 Task: Look for space in Fontaine, France from 6th September, 2023 to 10th September, 2023 for 1 adult in price range Rs.10000 to Rs.15000. Place can be private room with 1  bedroom having 1 bed and 1 bathroom. Property type can be house, flat, guest house, hotel. Booking option can be shelf check-in. Required host language is English.
Action: Mouse moved to (398, 282)
Screenshot: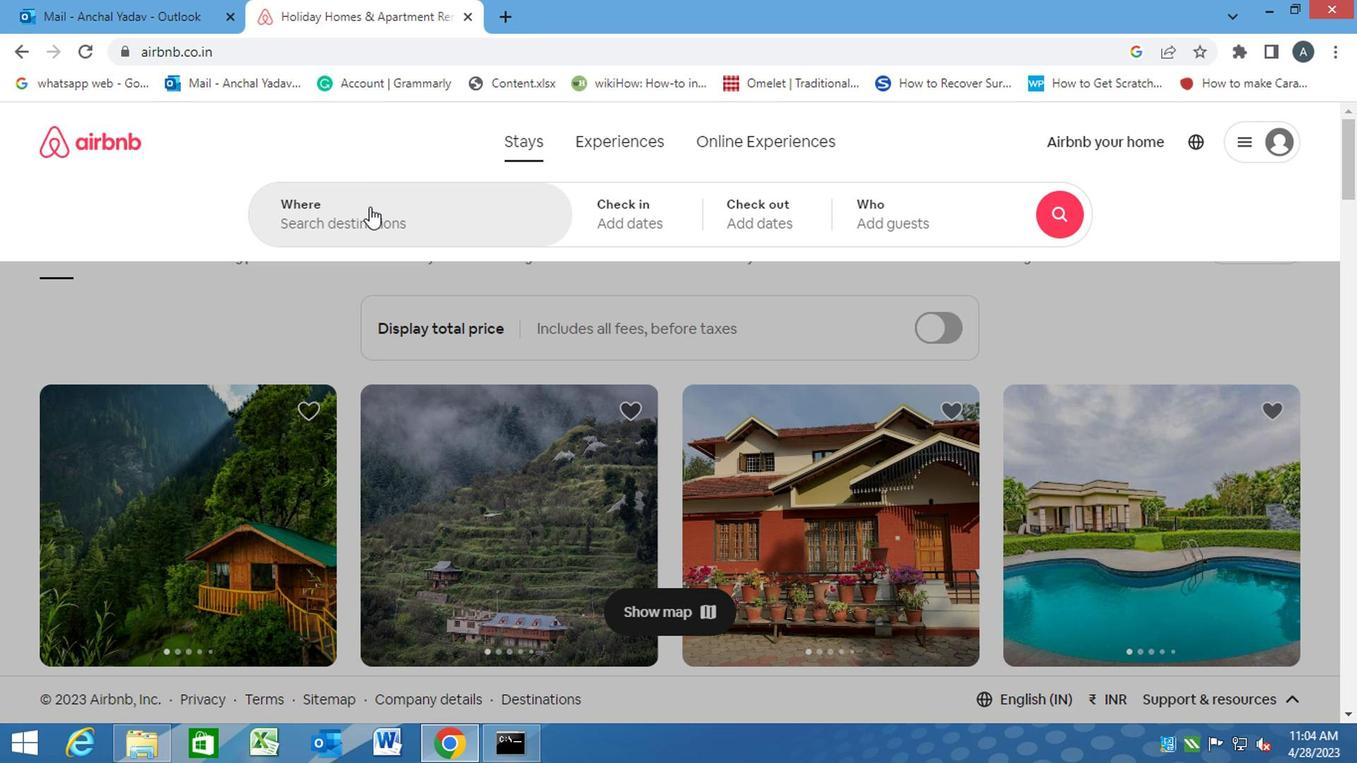 
Action: Mouse pressed left at (398, 282)
Screenshot: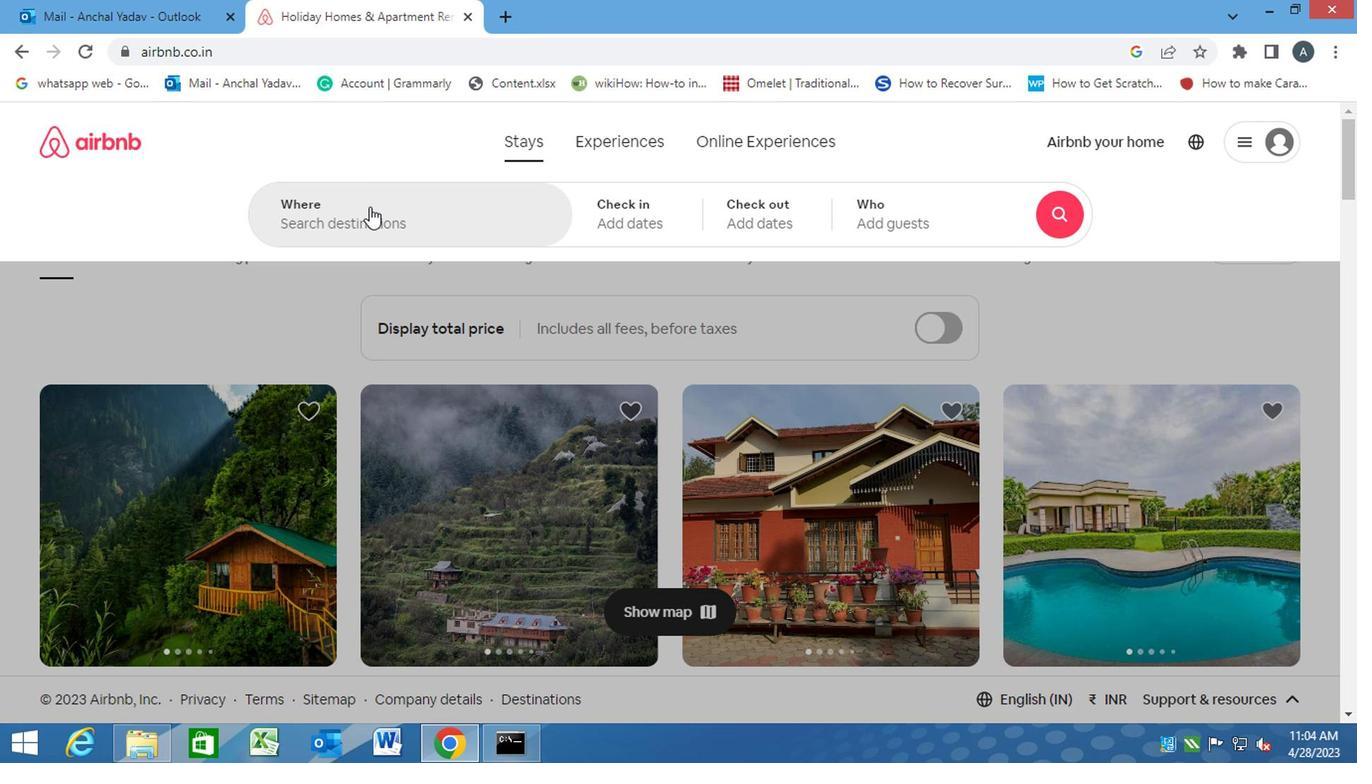 
Action: Key pressed <Key.caps_lock>f<Key.caps_lock>ontaine,<Key.space><Key.caps_lock>f<Key.caps_lock>rance<Key.enter>
Screenshot: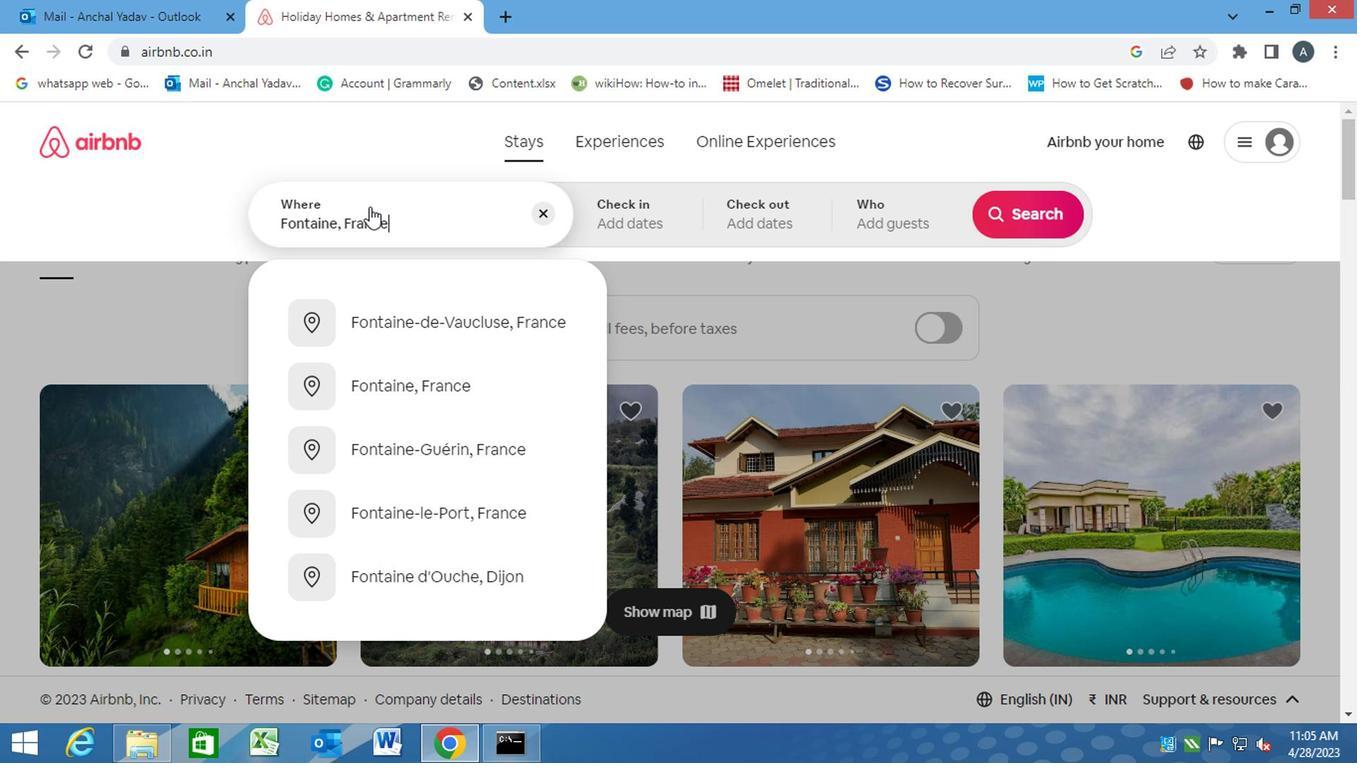 
Action: Mouse moved to (853, 400)
Screenshot: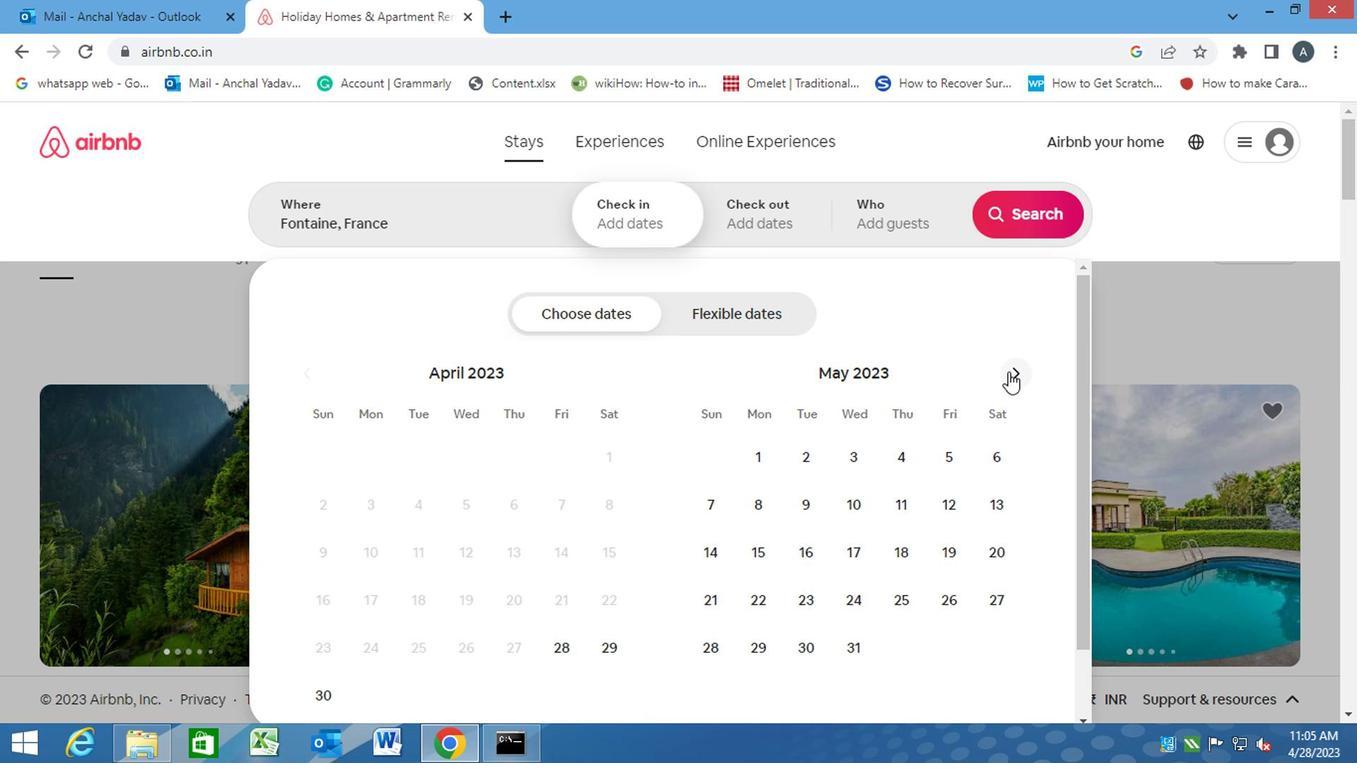 
Action: Mouse pressed left at (853, 400)
Screenshot: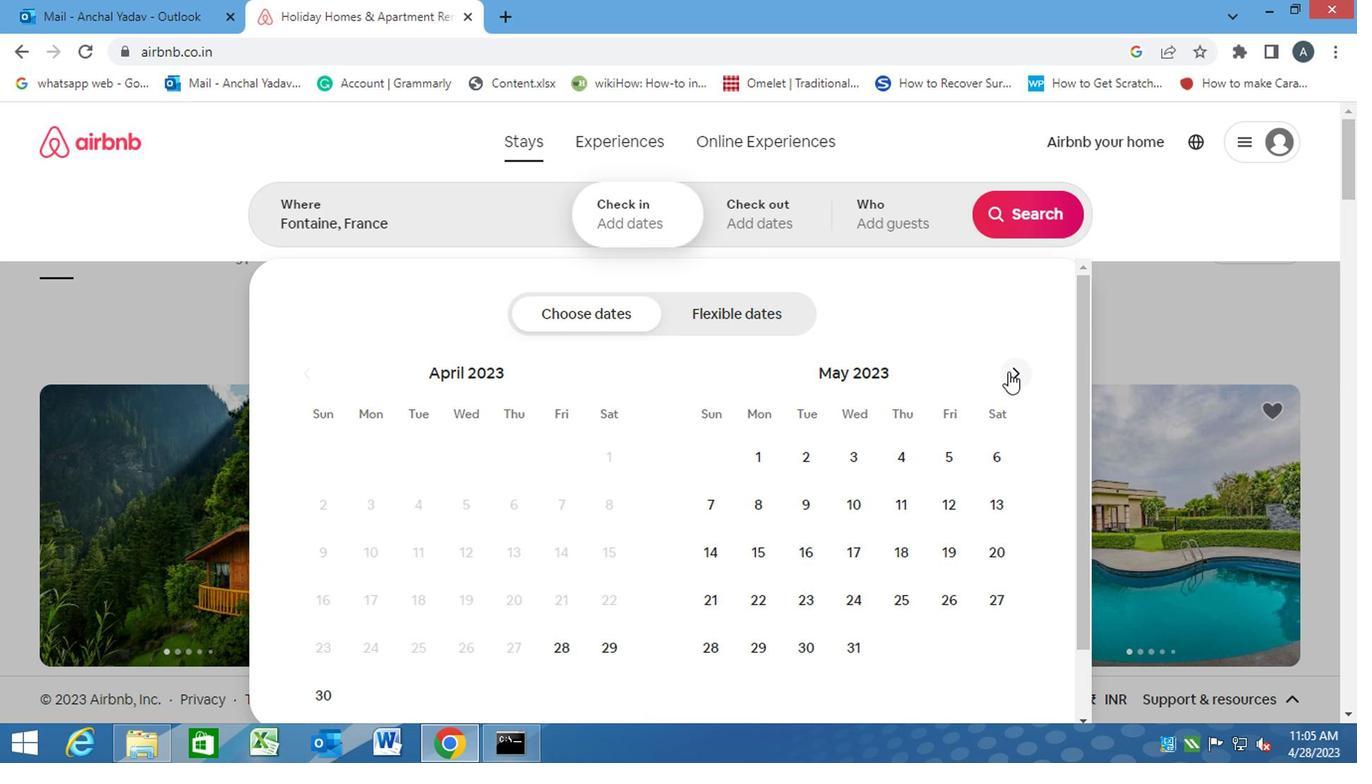 
Action: Mouse moved to (861, 396)
Screenshot: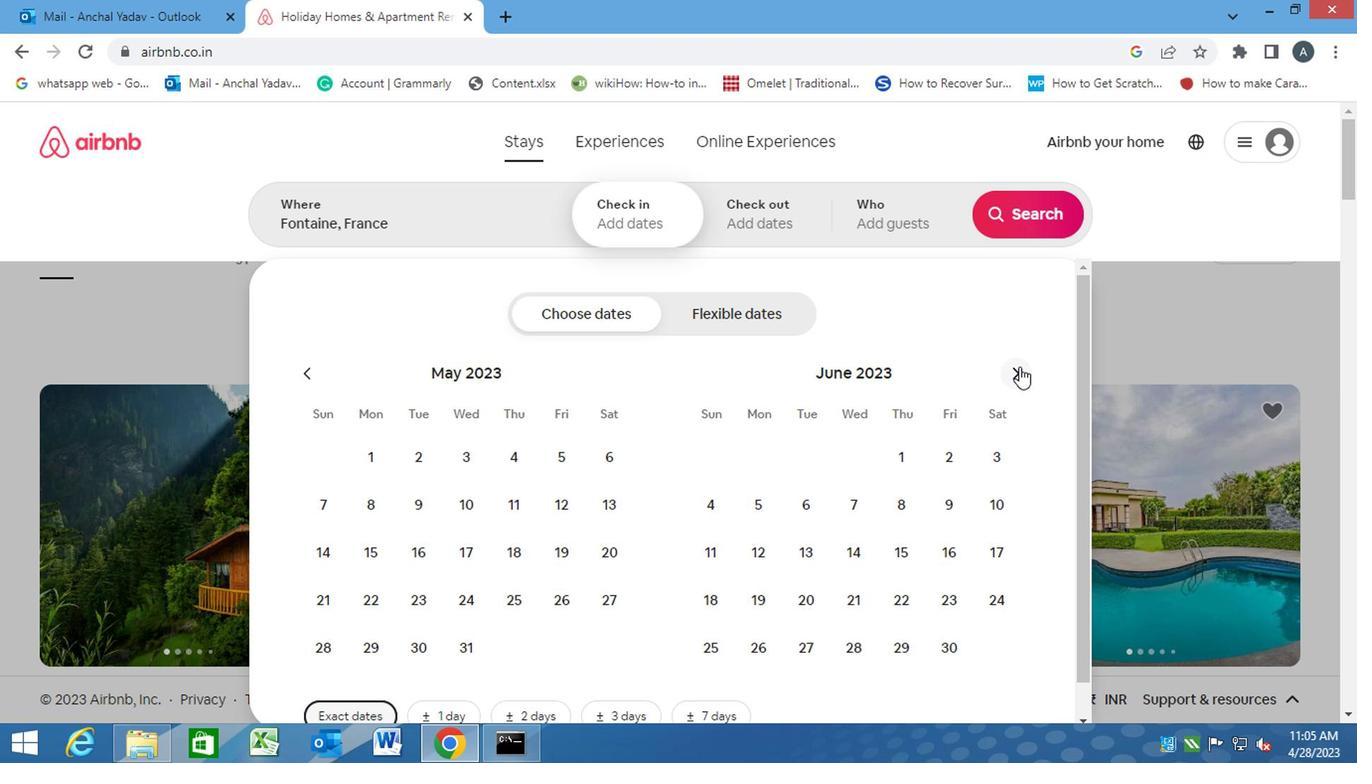 
Action: Mouse pressed left at (861, 396)
Screenshot: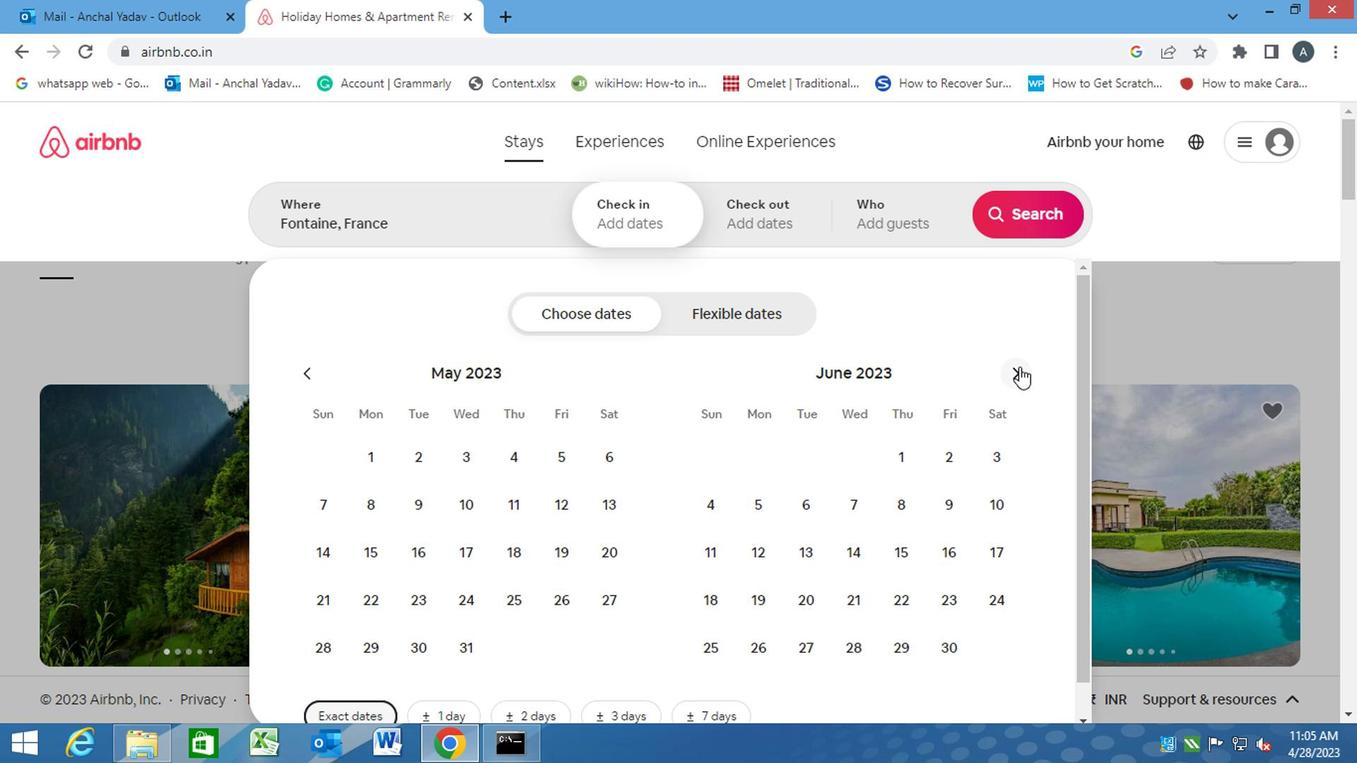 
Action: Mouse pressed left at (861, 396)
Screenshot: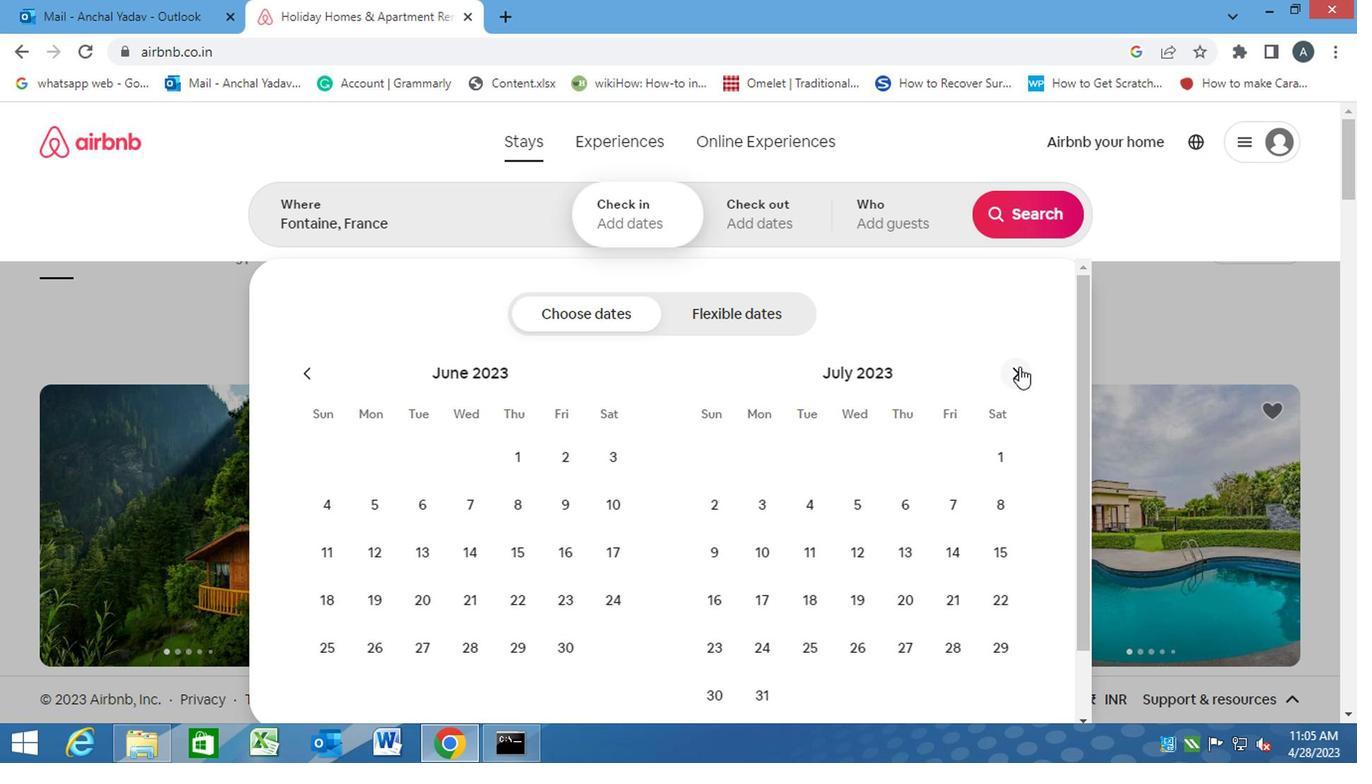 
Action: Mouse pressed left at (861, 396)
Screenshot: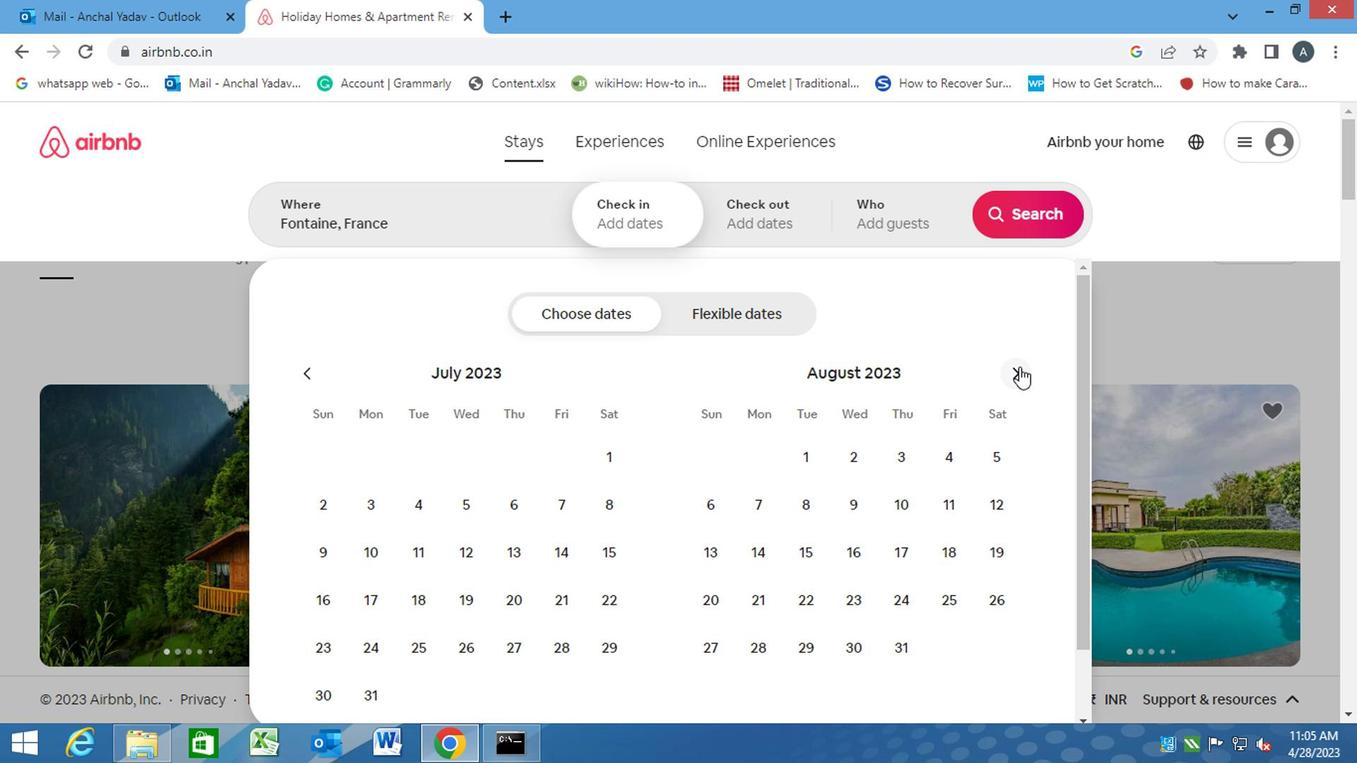 
Action: Mouse moved to (750, 496)
Screenshot: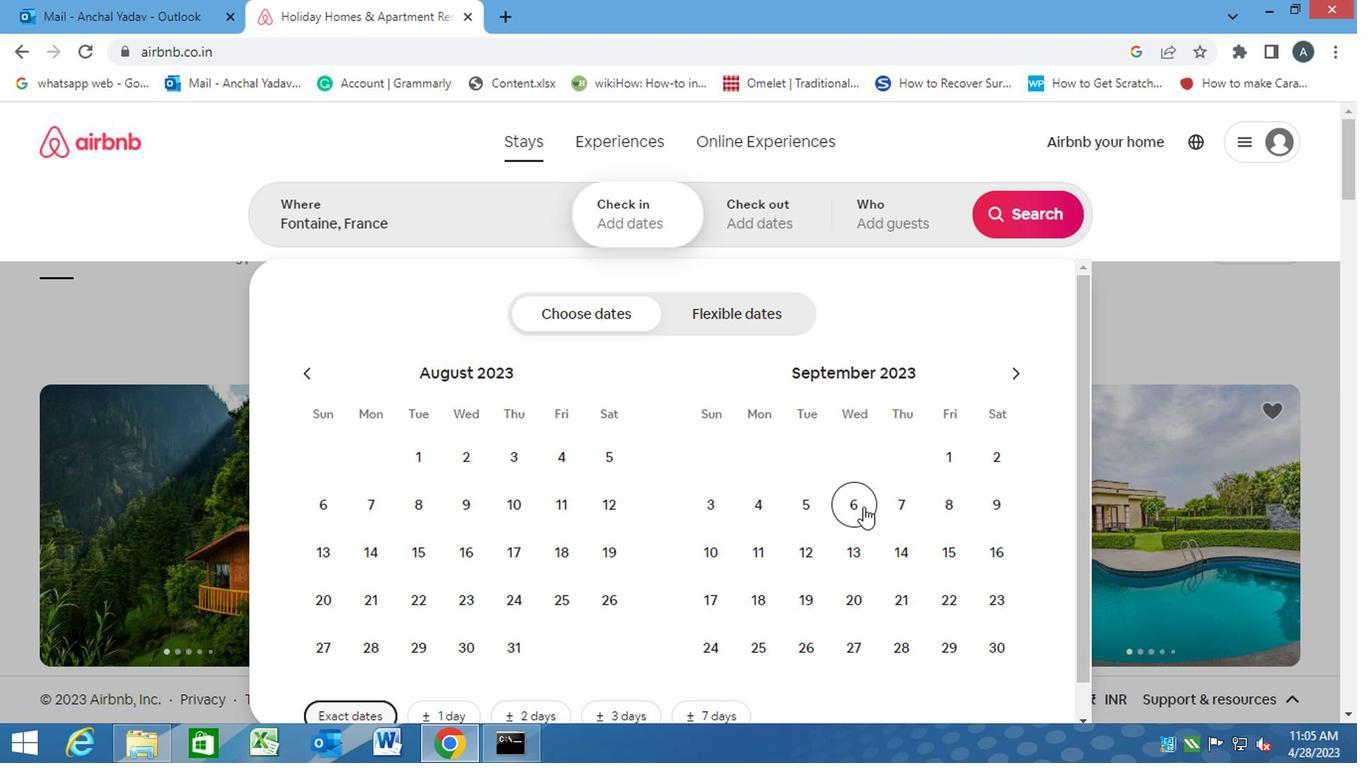 
Action: Mouse pressed left at (750, 496)
Screenshot: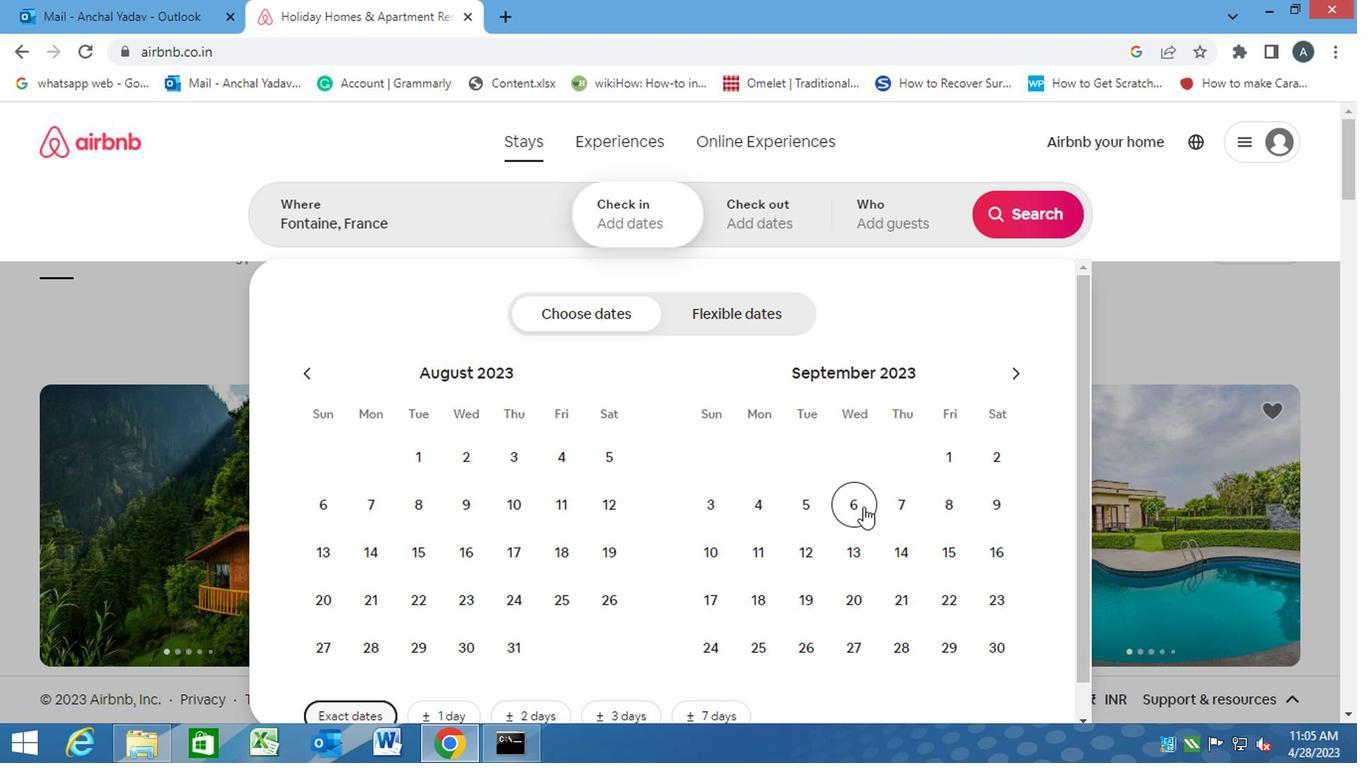 
Action: Mouse moved to (646, 522)
Screenshot: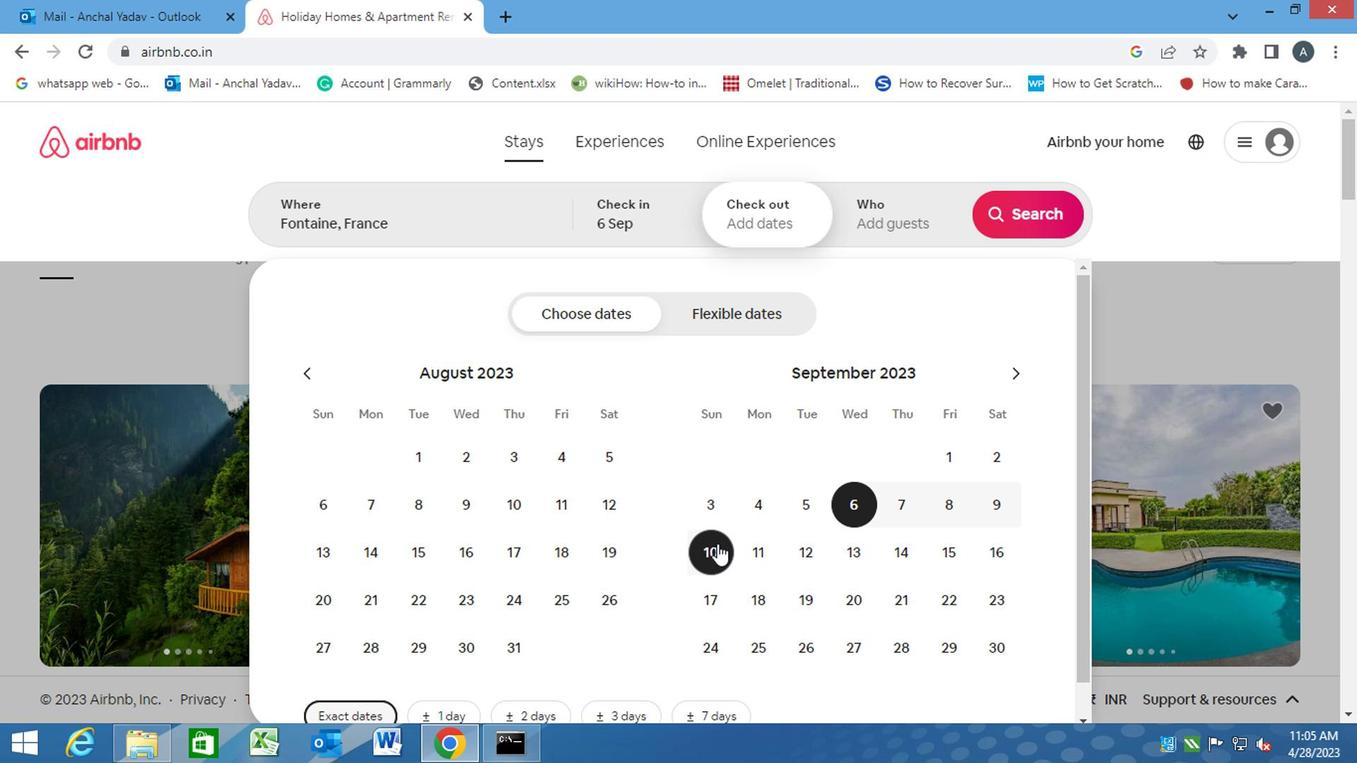 
Action: Mouse pressed left at (646, 522)
Screenshot: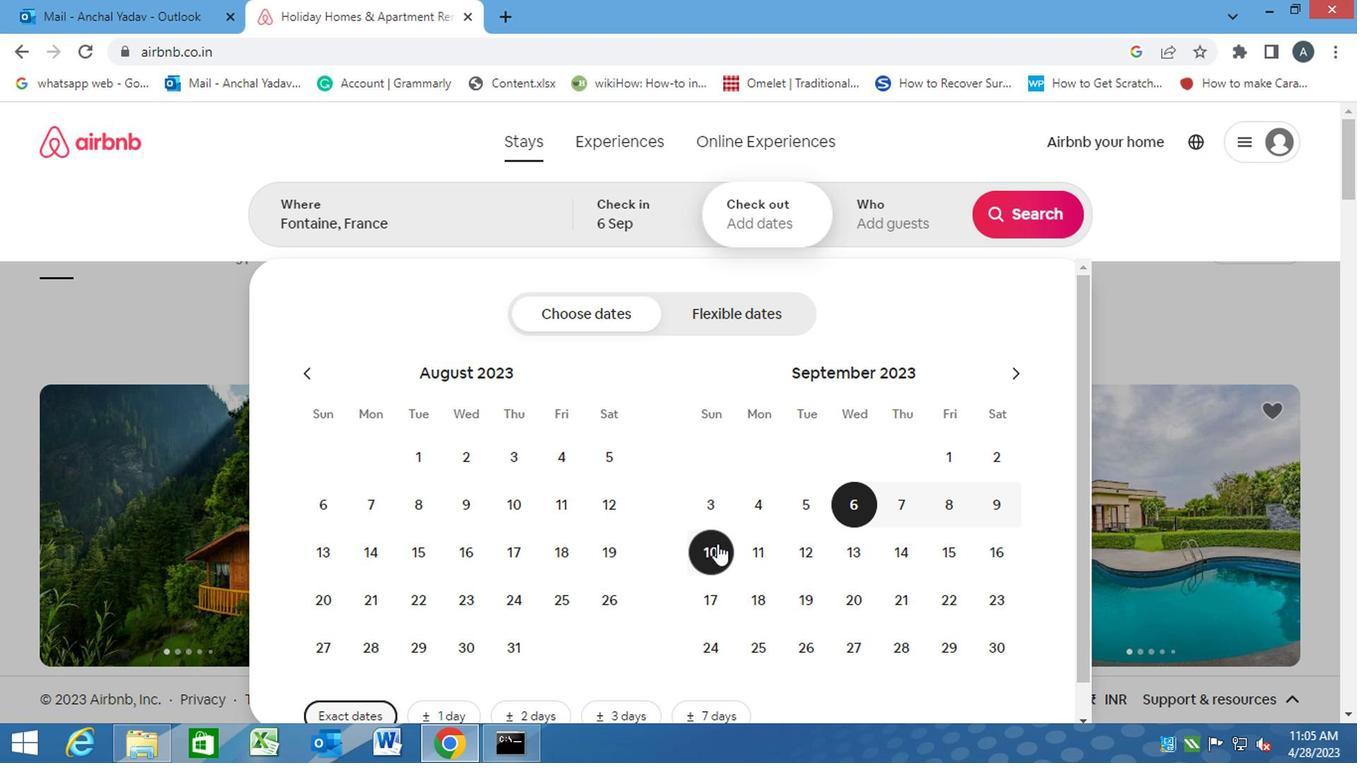 
Action: Mouse moved to (761, 290)
Screenshot: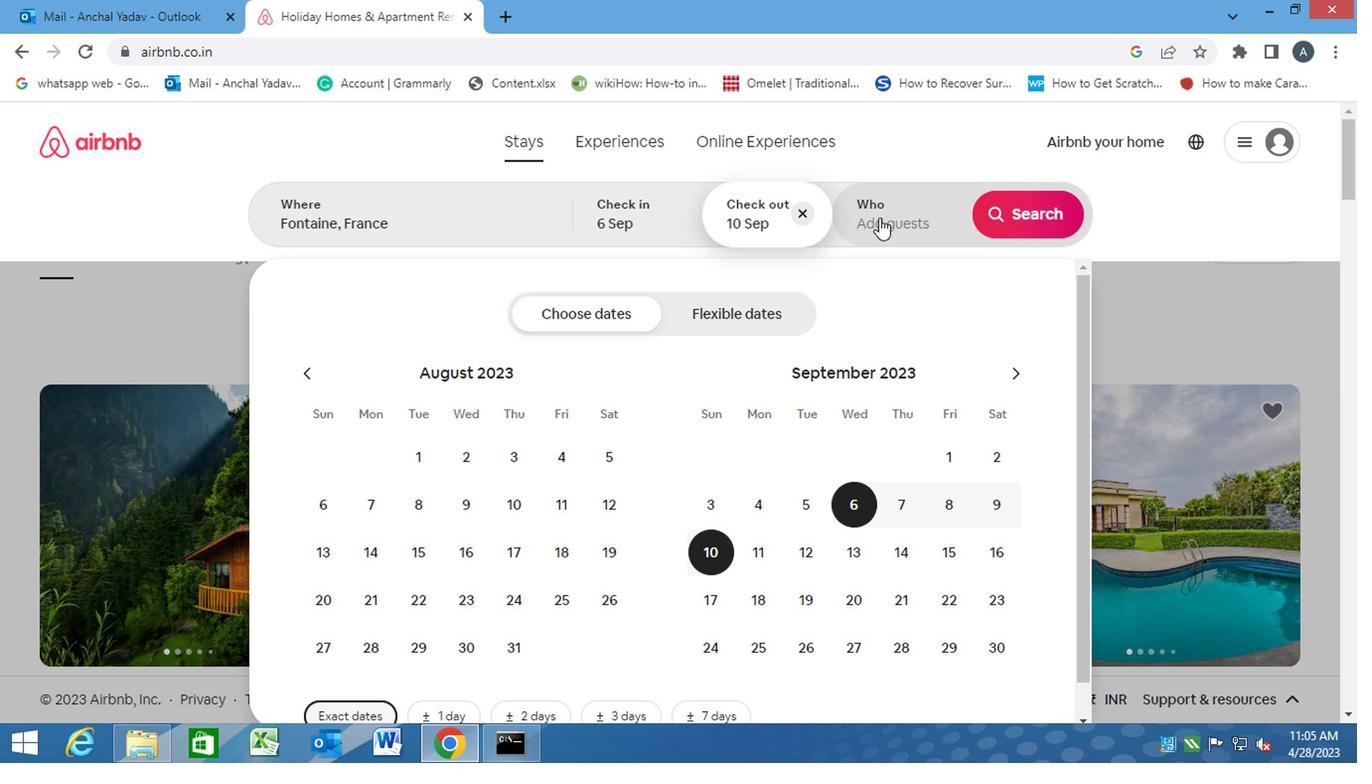 
Action: Mouse pressed left at (761, 290)
Screenshot: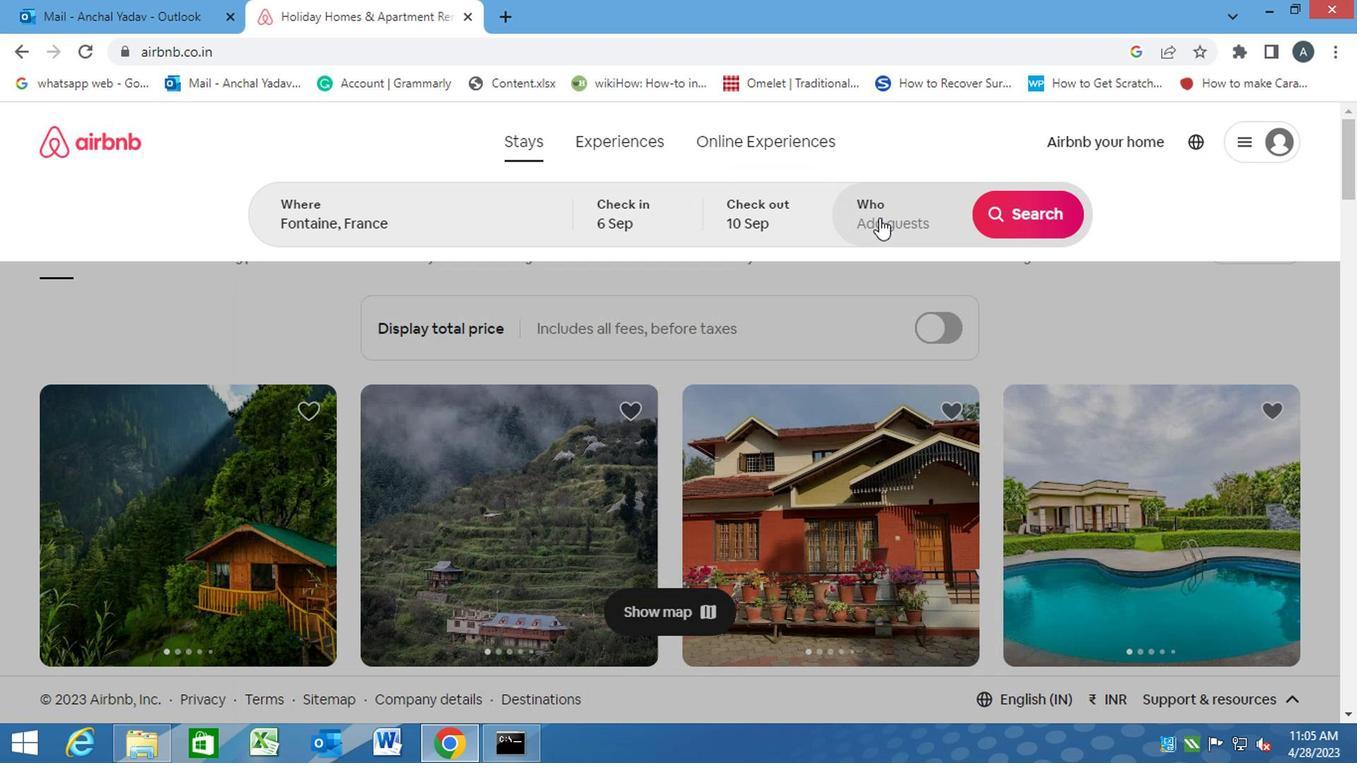 
Action: Mouse moved to (869, 362)
Screenshot: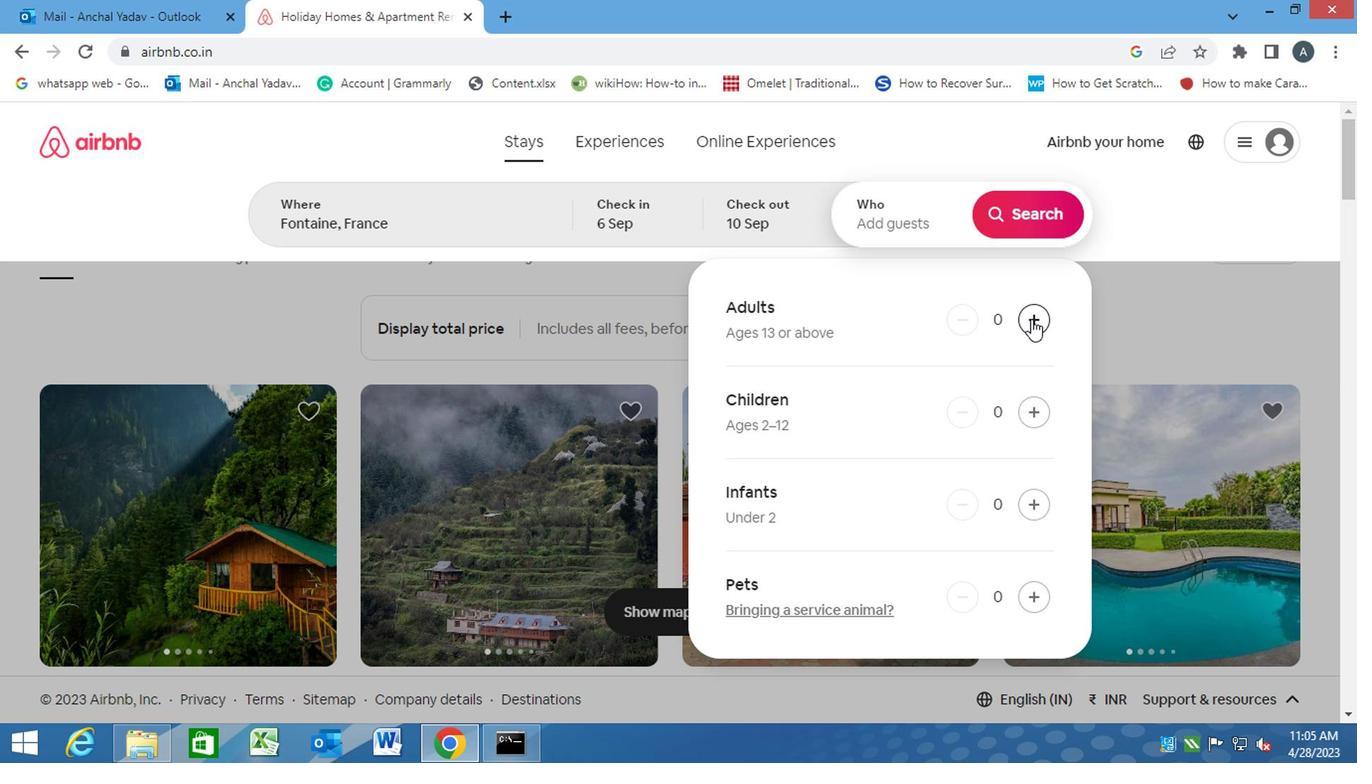 
Action: Mouse pressed left at (869, 362)
Screenshot: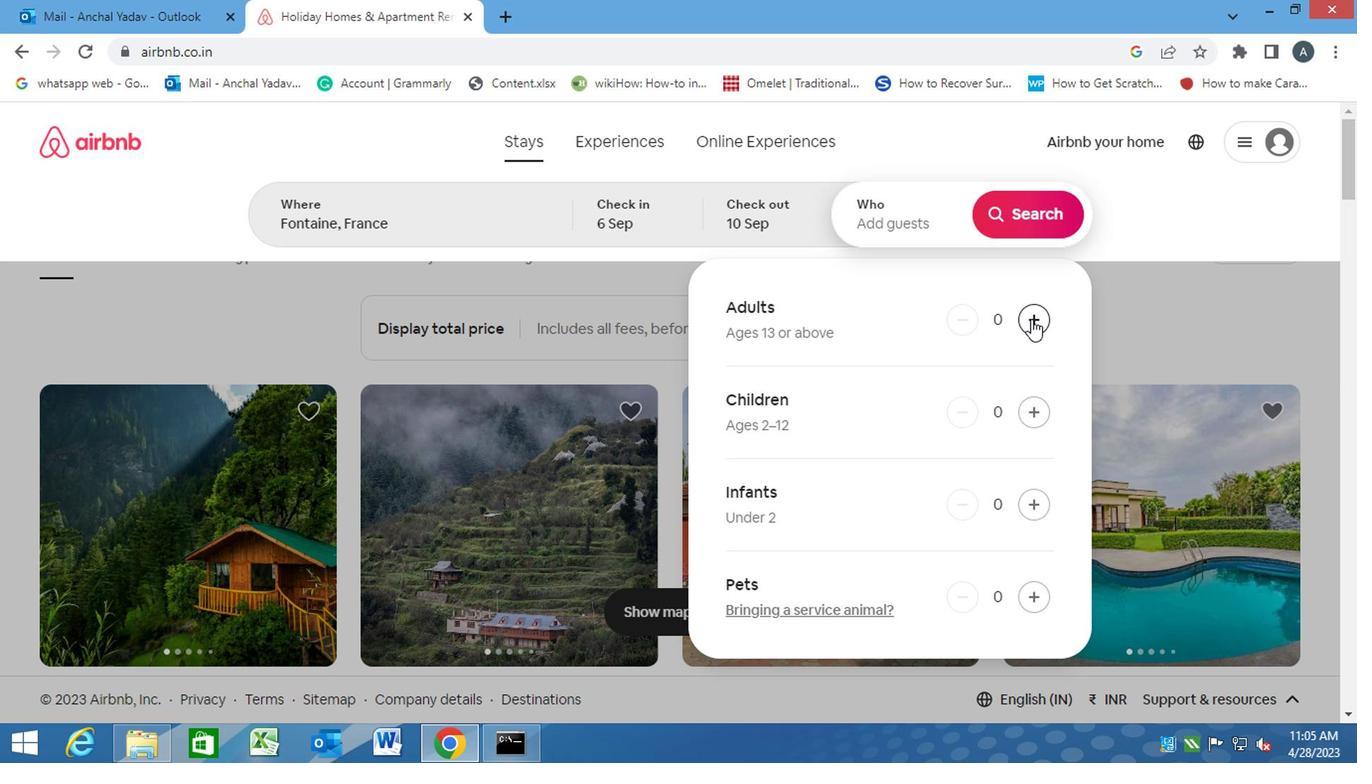 
Action: Mouse moved to (867, 277)
Screenshot: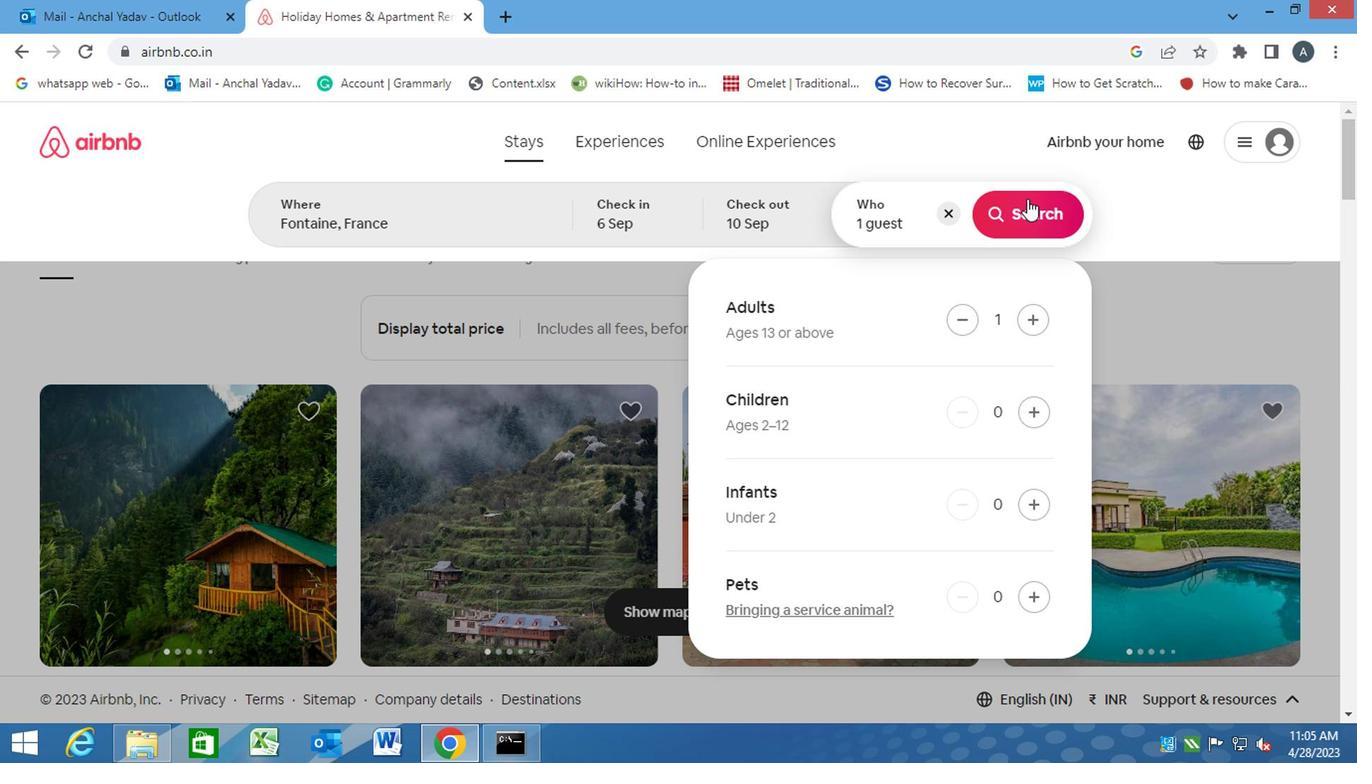 
Action: Mouse pressed left at (867, 277)
Screenshot: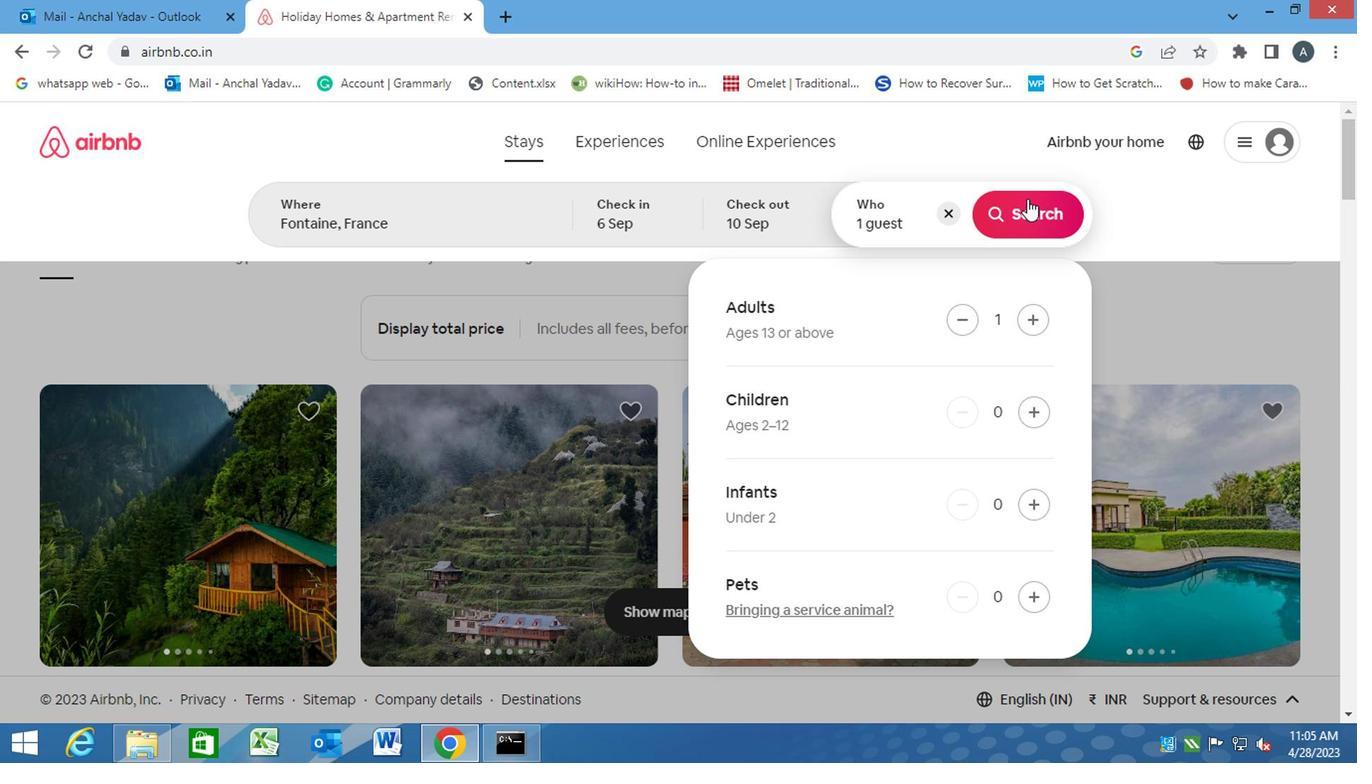 
Action: Mouse moved to (1040, 289)
Screenshot: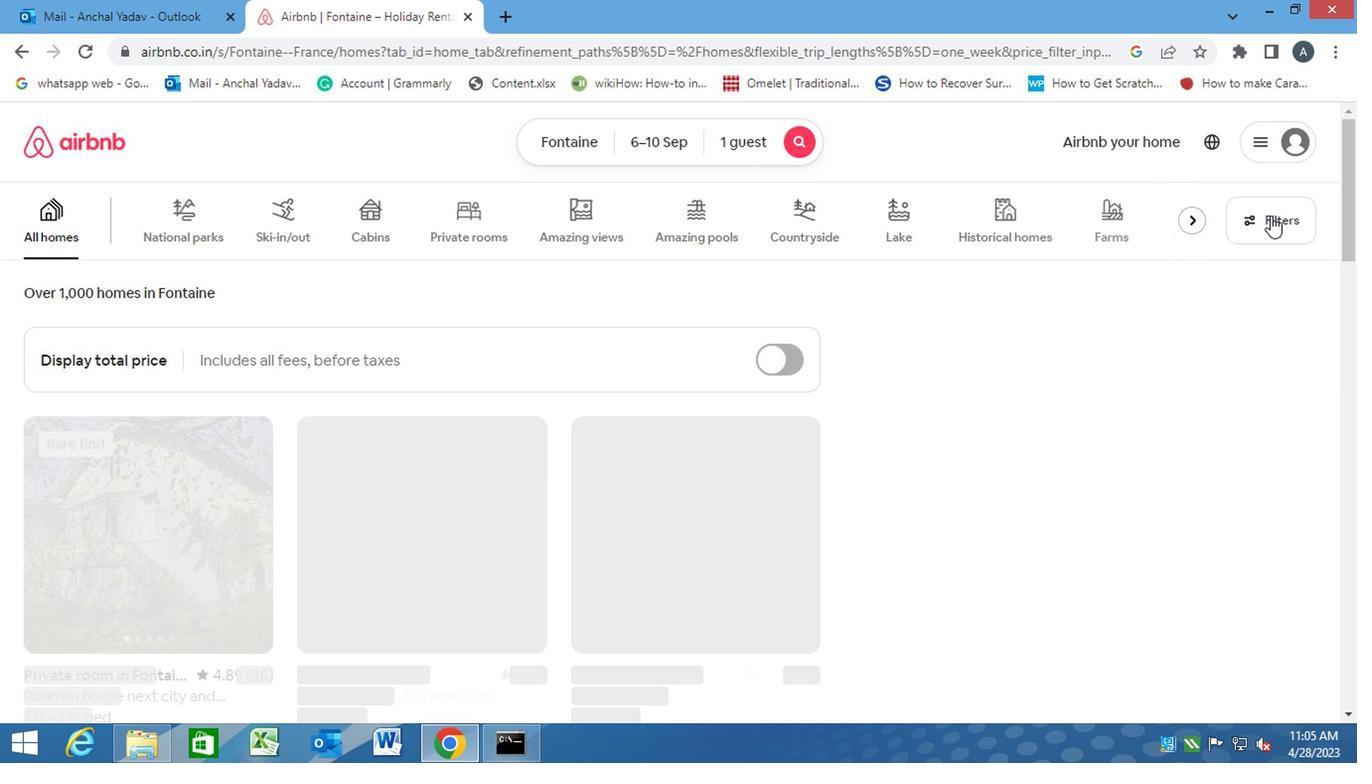 
Action: Mouse pressed left at (1040, 289)
Screenshot: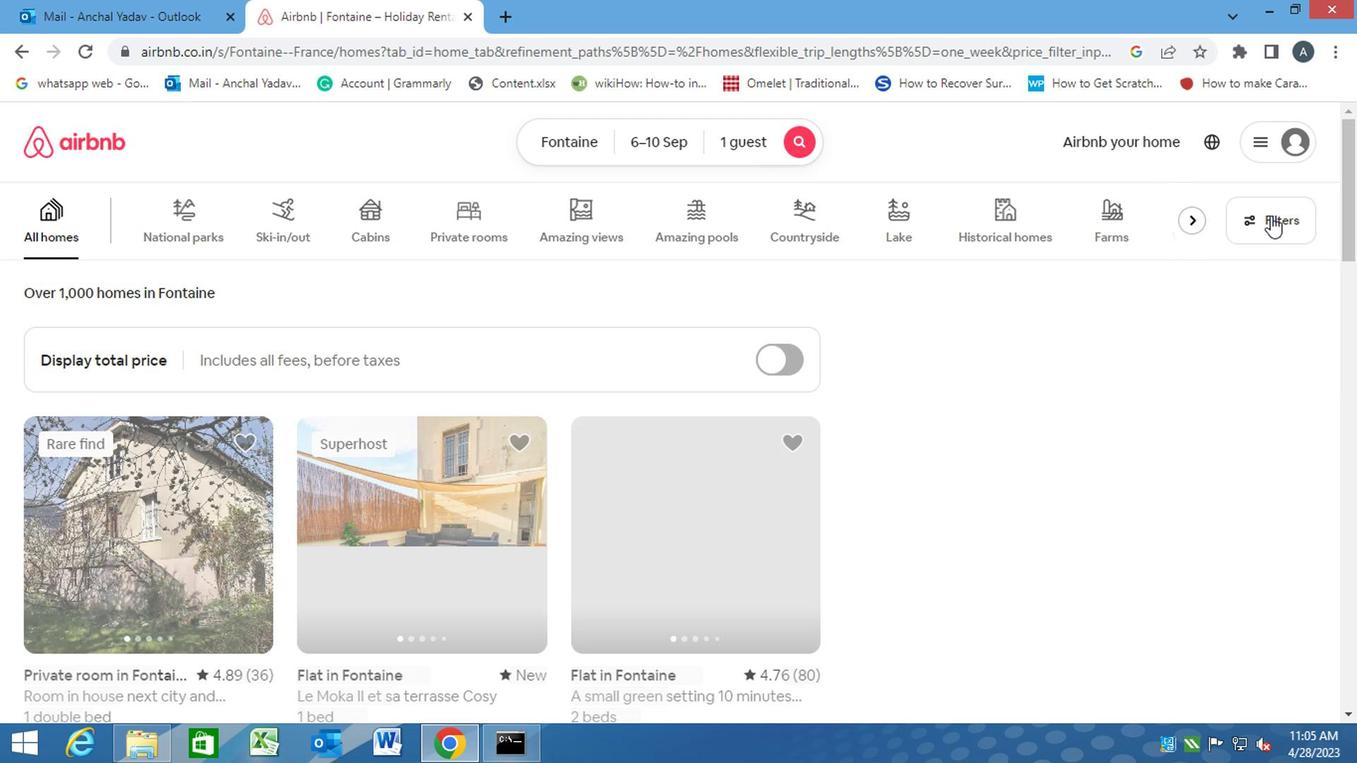 
Action: Mouse moved to (436, 468)
Screenshot: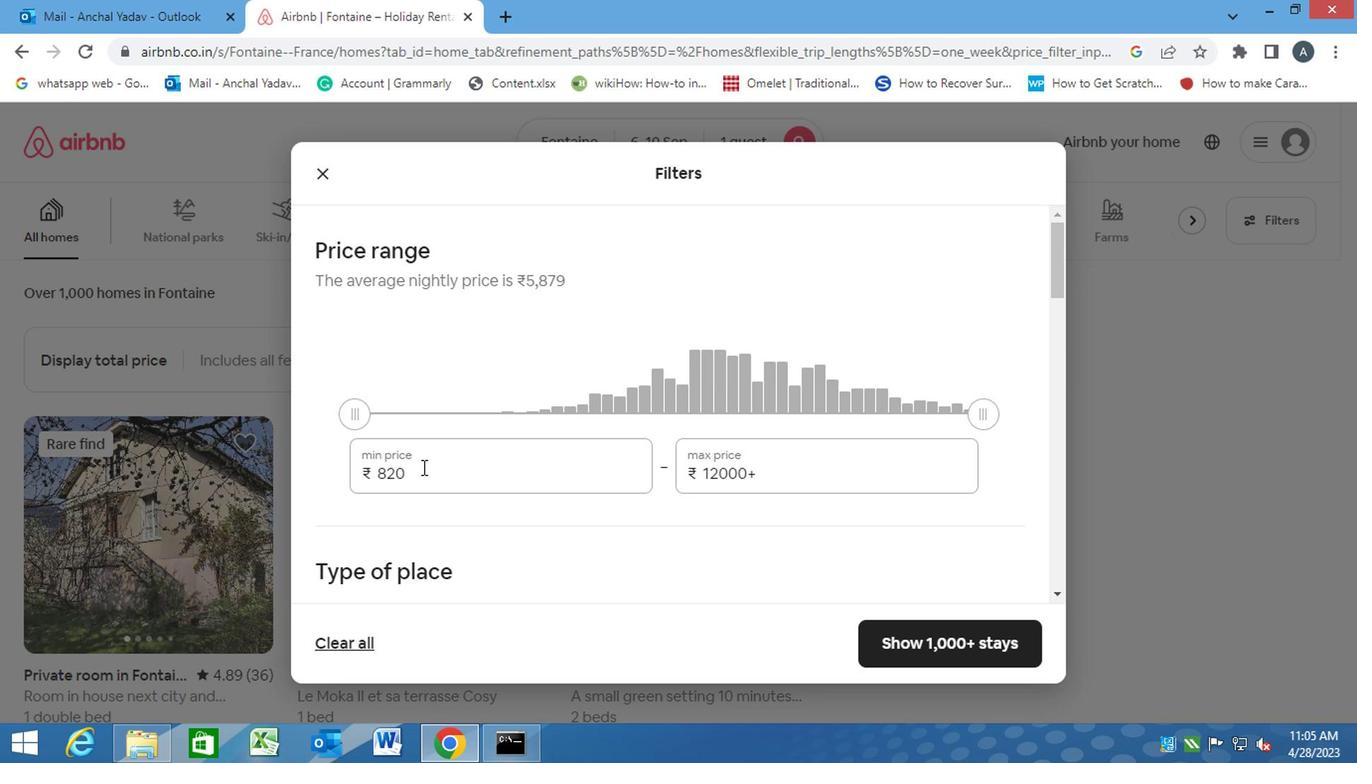 
Action: Mouse pressed left at (436, 468)
Screenshot: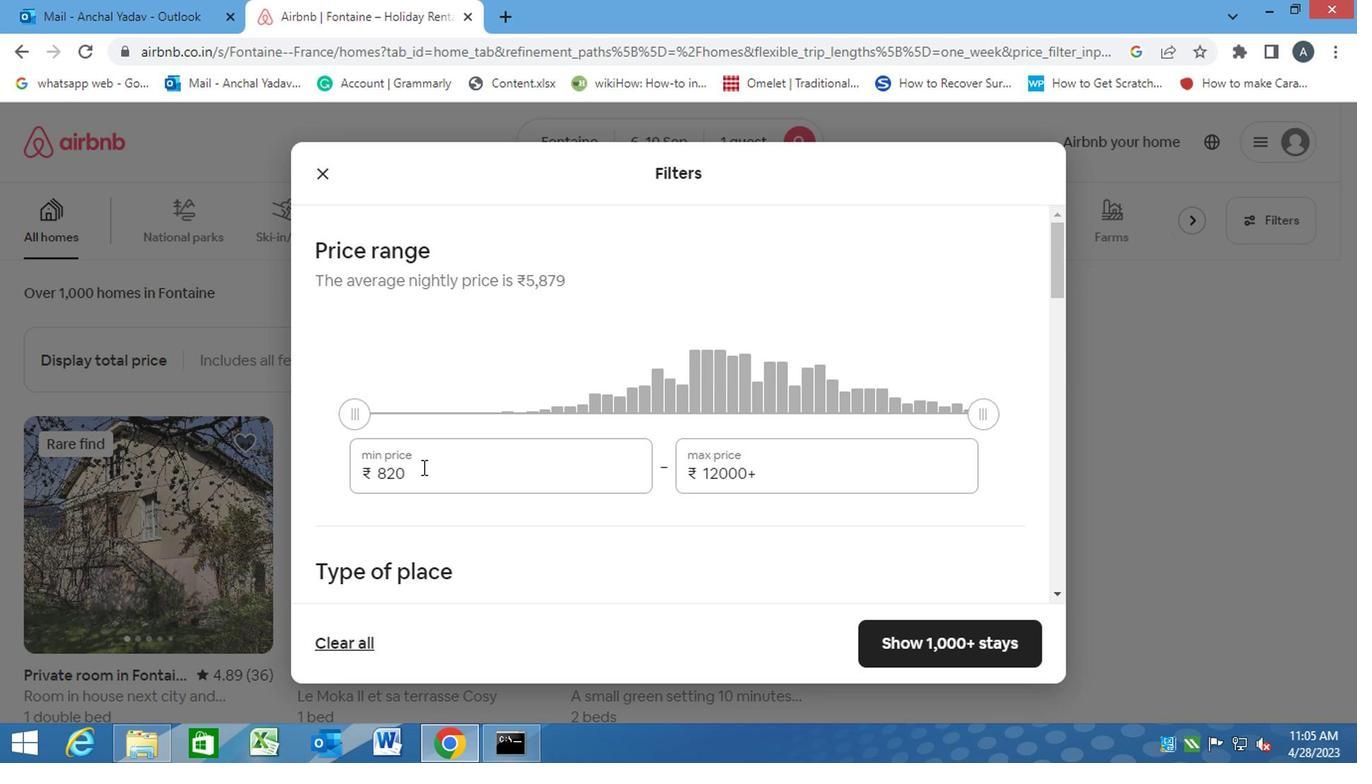 
Action: Mouse moved to (365, 480)
Screenshot: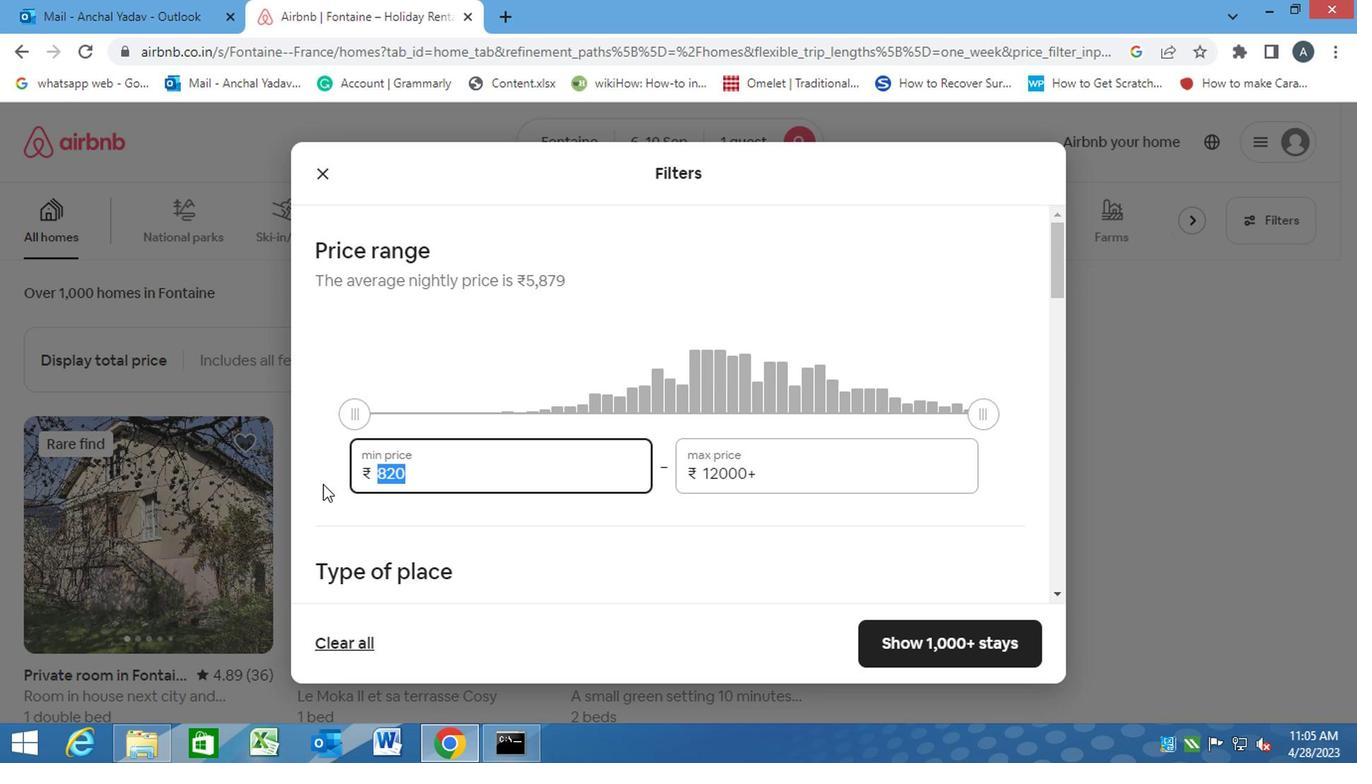 
Action: Key pressed 10000<Key.tab><Key.backspace><Key.backspace><Key.backspace><Key.backspace><Key.backspace><Key.backspace><Key.backspace><Key.backspace><Key.backspace><Key.backspace><Key.backspace><Key.backspace><Key.backspace><Key.backspace><Key.backspace><Key.backspace><Key.backspace><Key.backspace>15000
Screenshot: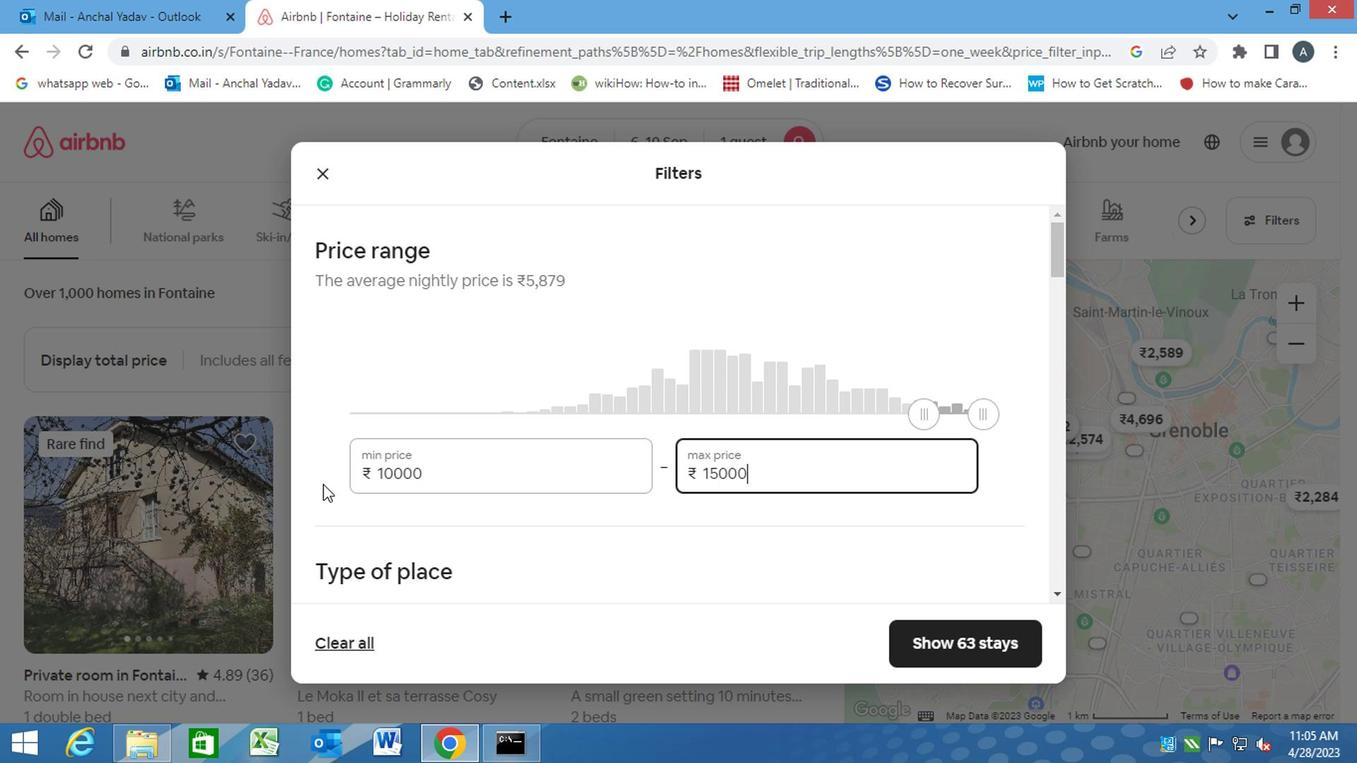
Action: Mouse moved to (590, 538)
Screenshot: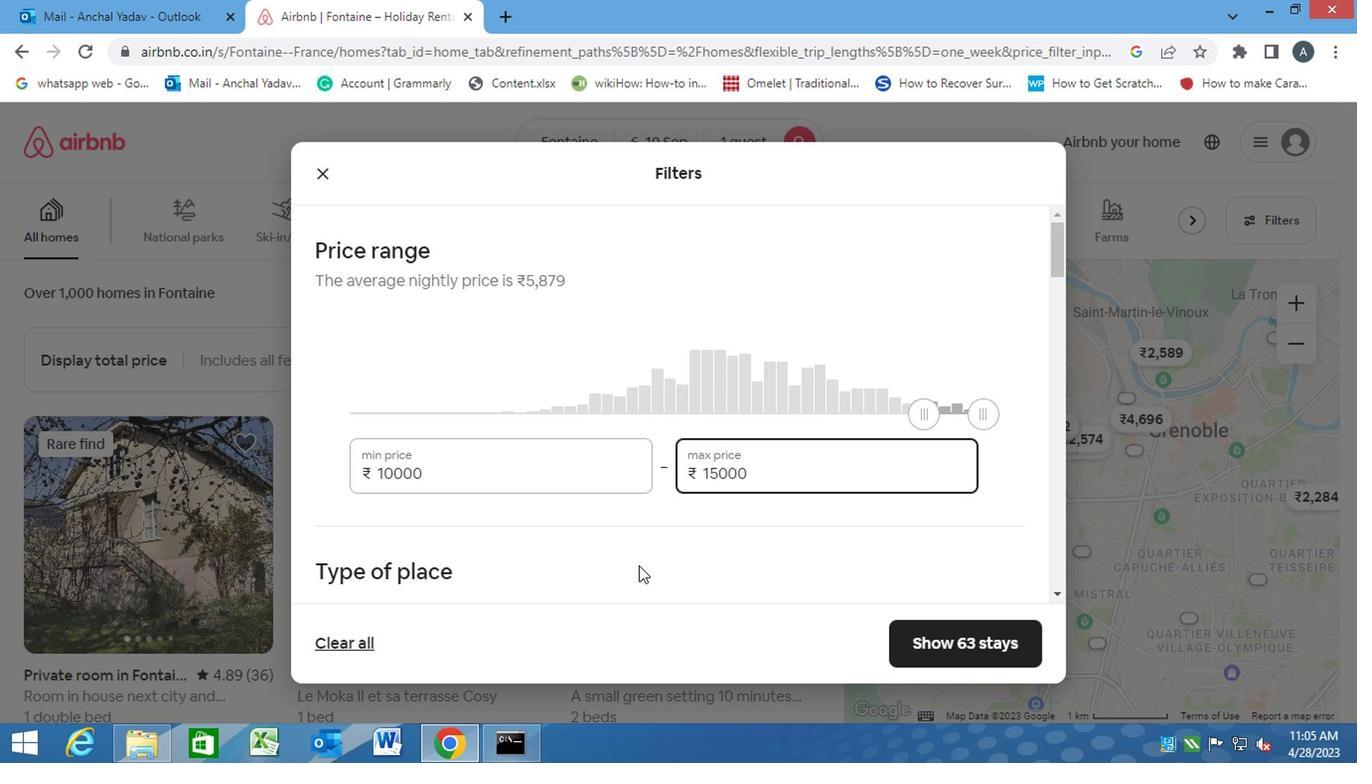 
Action: Mouse pressed left at (590, 538)
Screenshot: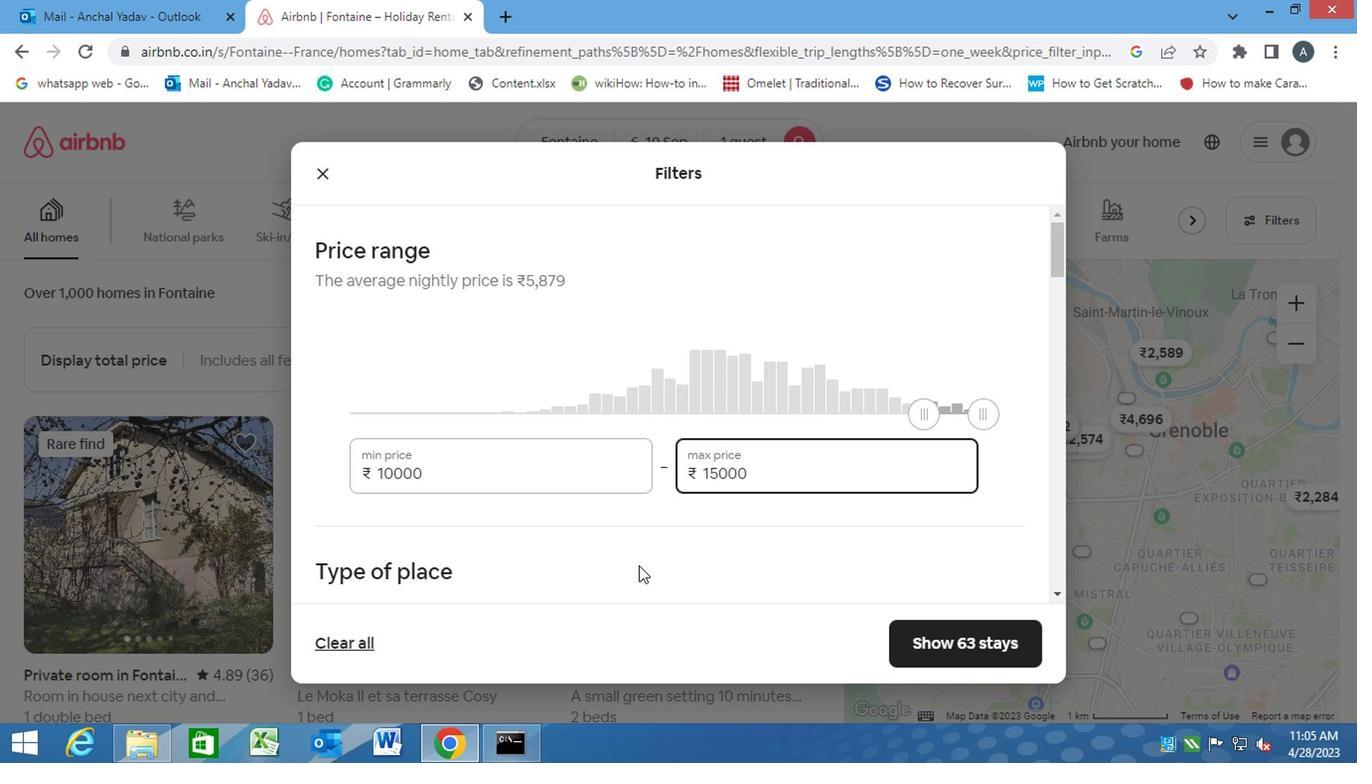 
Action: Mouse scrolled (590, 537) with delta (0, 0)
Screenshot: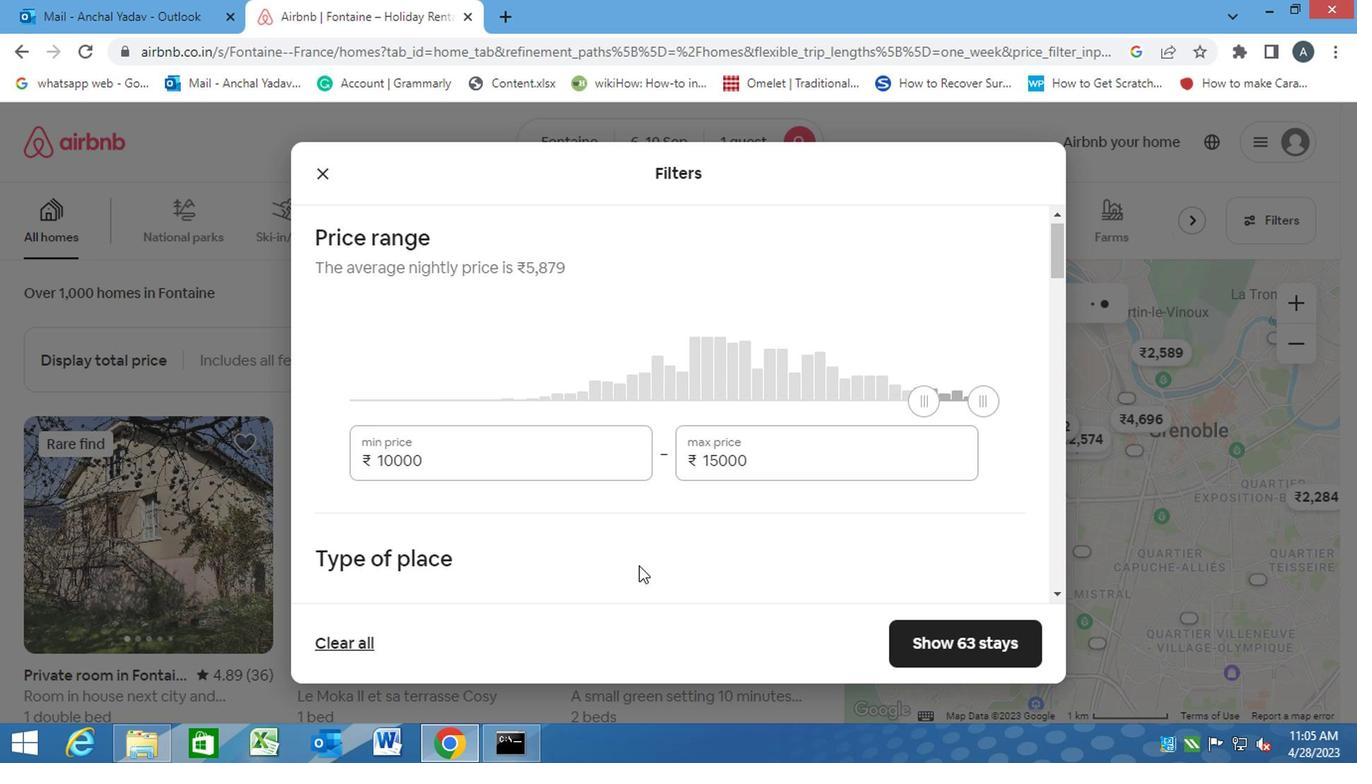 
Action: Mouse scrolled (590, 537) with delta (0, 0)
Screenshot: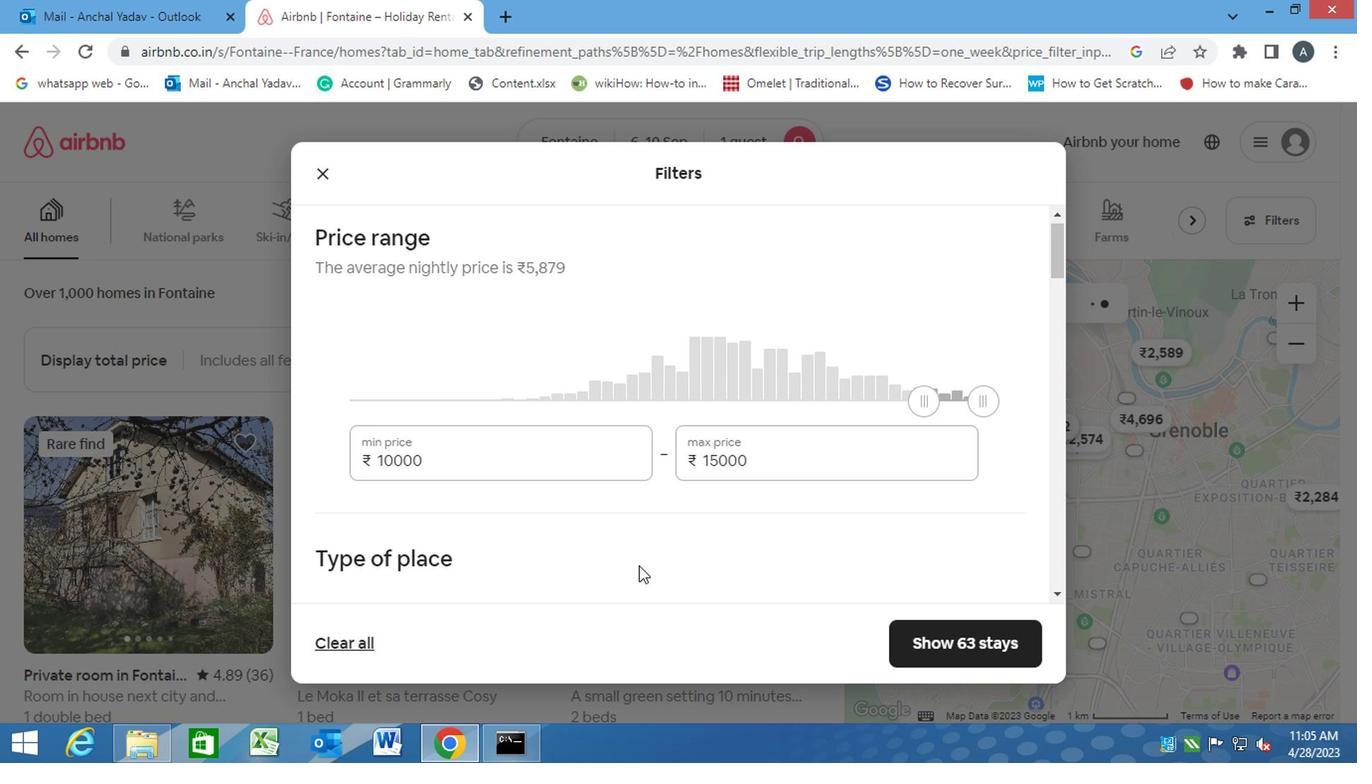 
Action: Mouse scrolled (590, 537) with delta (0, 0)
Screenshot: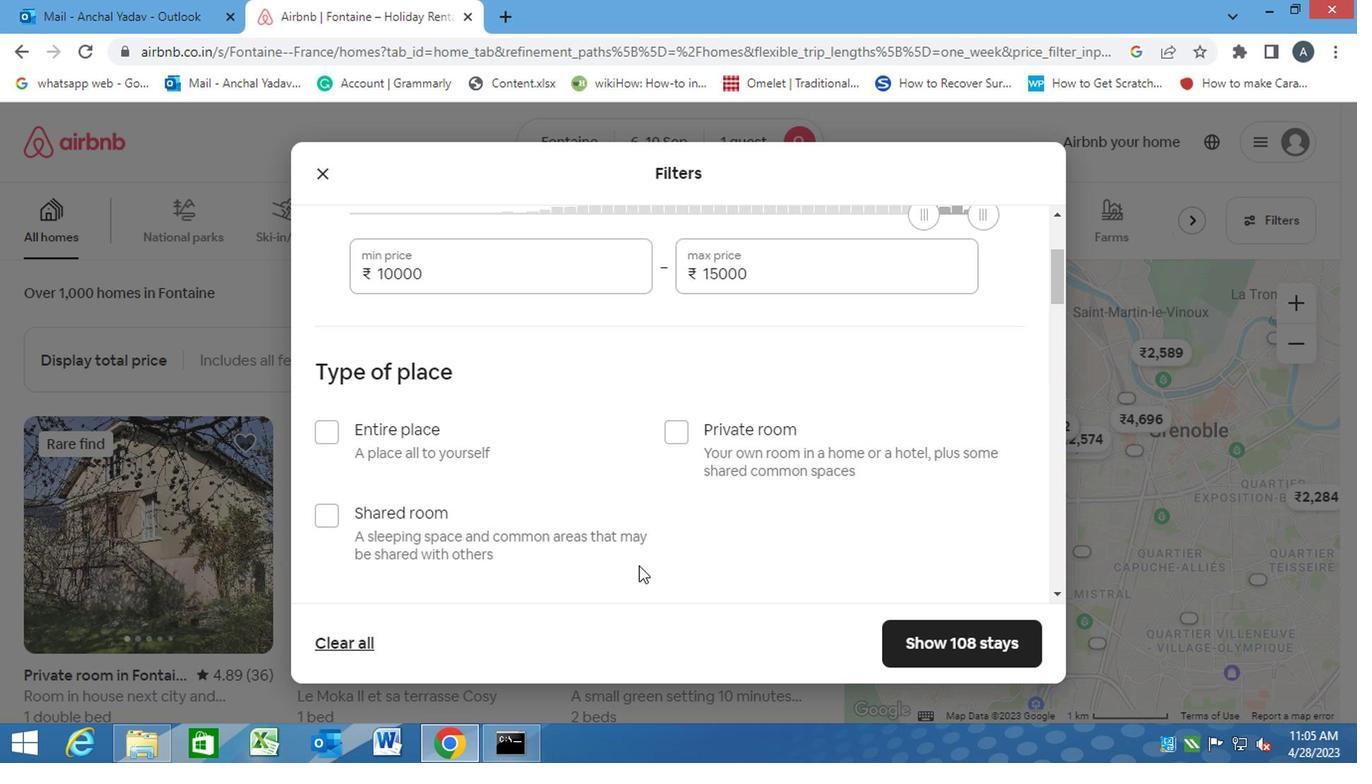 
Action: Mouse moved to (617, 366)
Screenshot: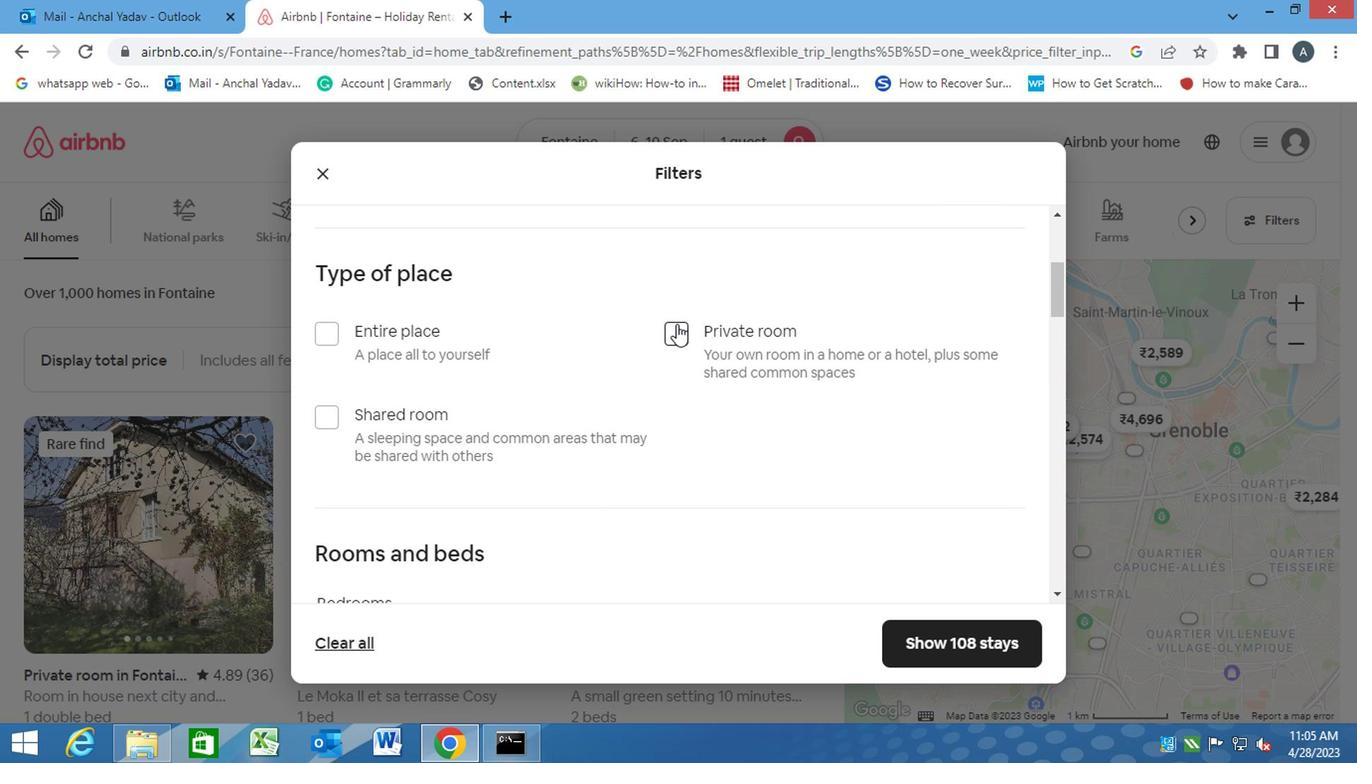 
Action: Mouse pressed left at (617, 366)
Screenshot: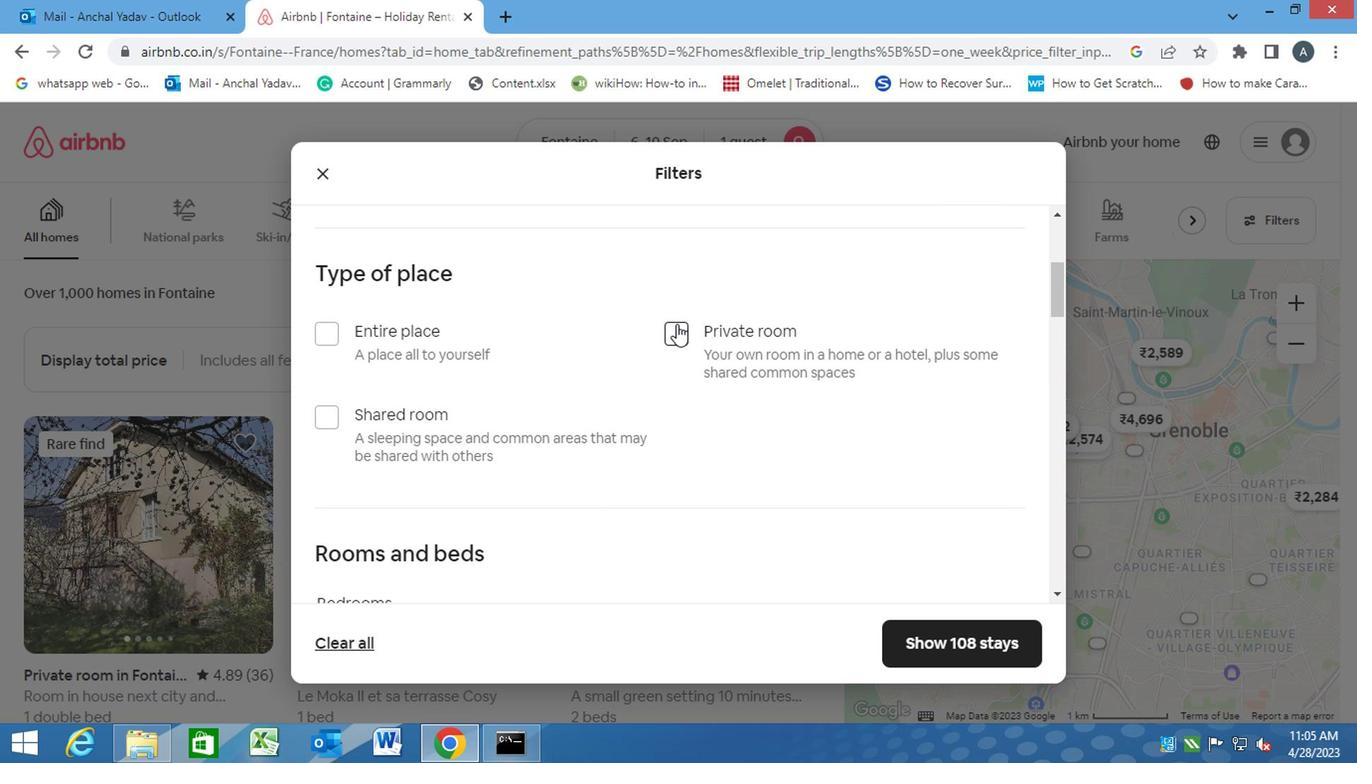 
Action: Mouse moved to (584, 455)
Screenshot: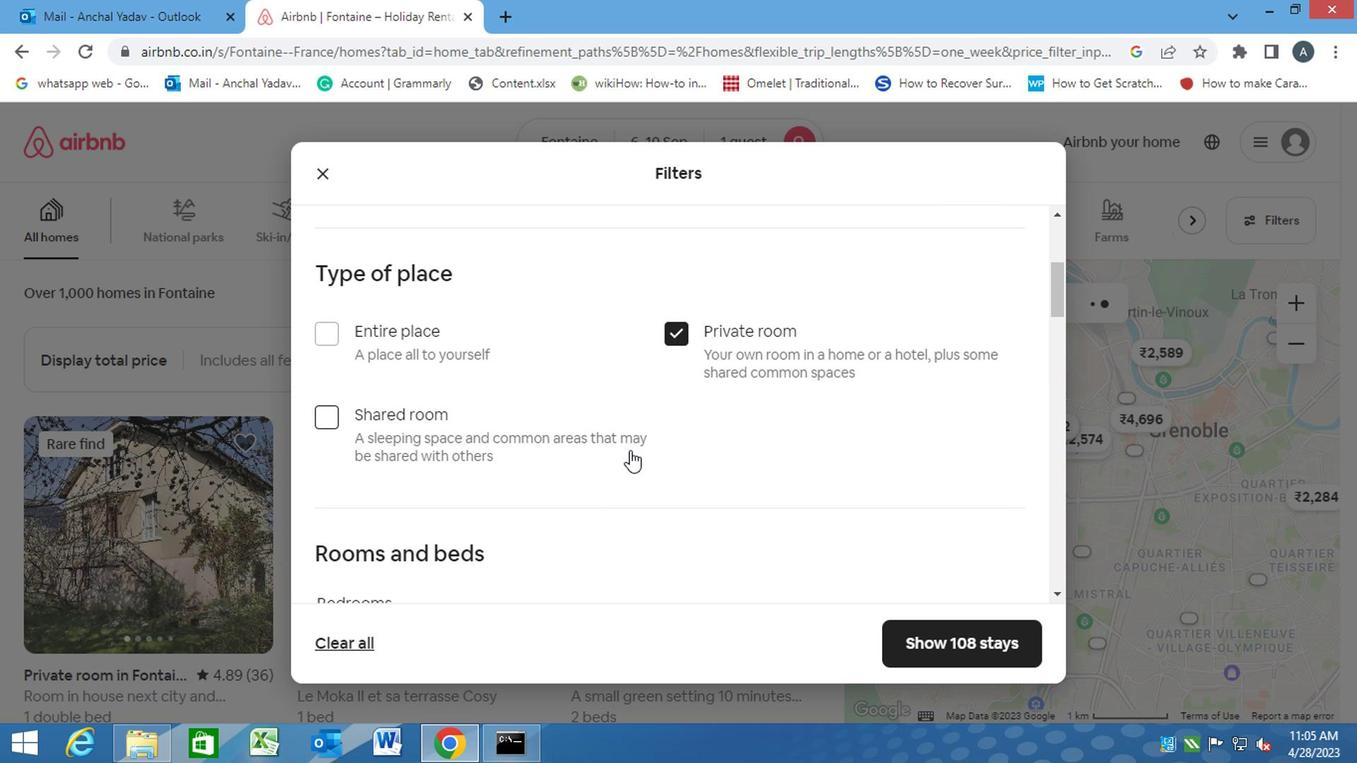 
Action: Mouse scrolled (584, 454) with delta (0, 0)
Screenshot: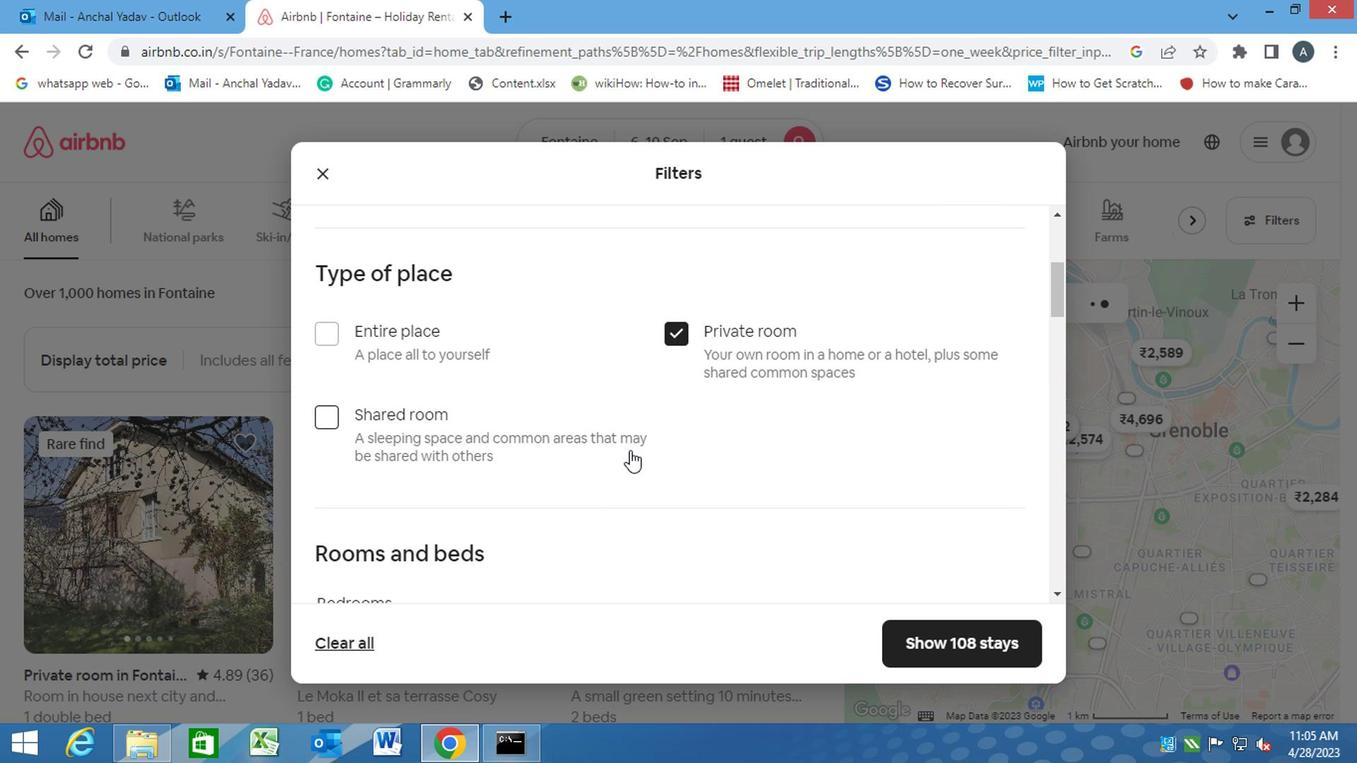 
Action: Mouse moved to (584, 456)
Screenshot: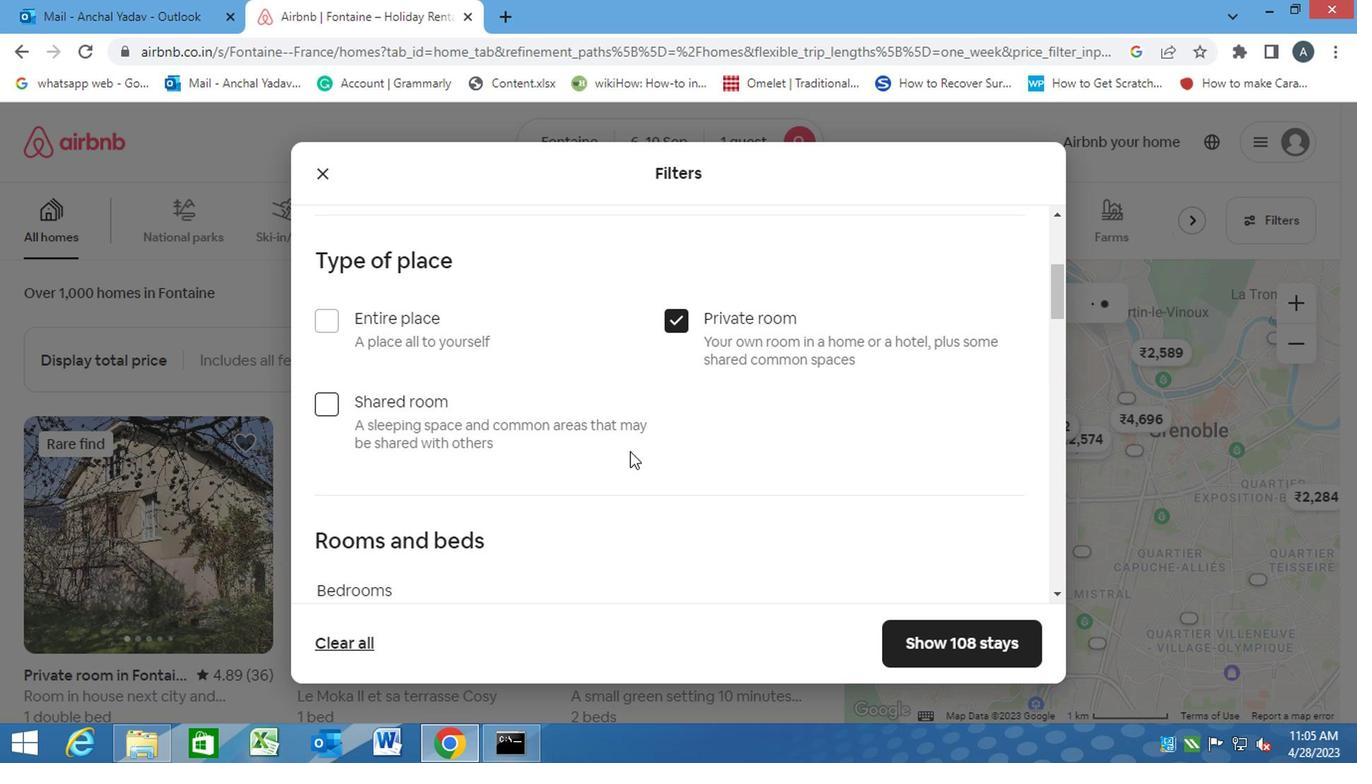 
Action: Mouse scrolled (584, 456) with delta (0, 0)
Screenshot: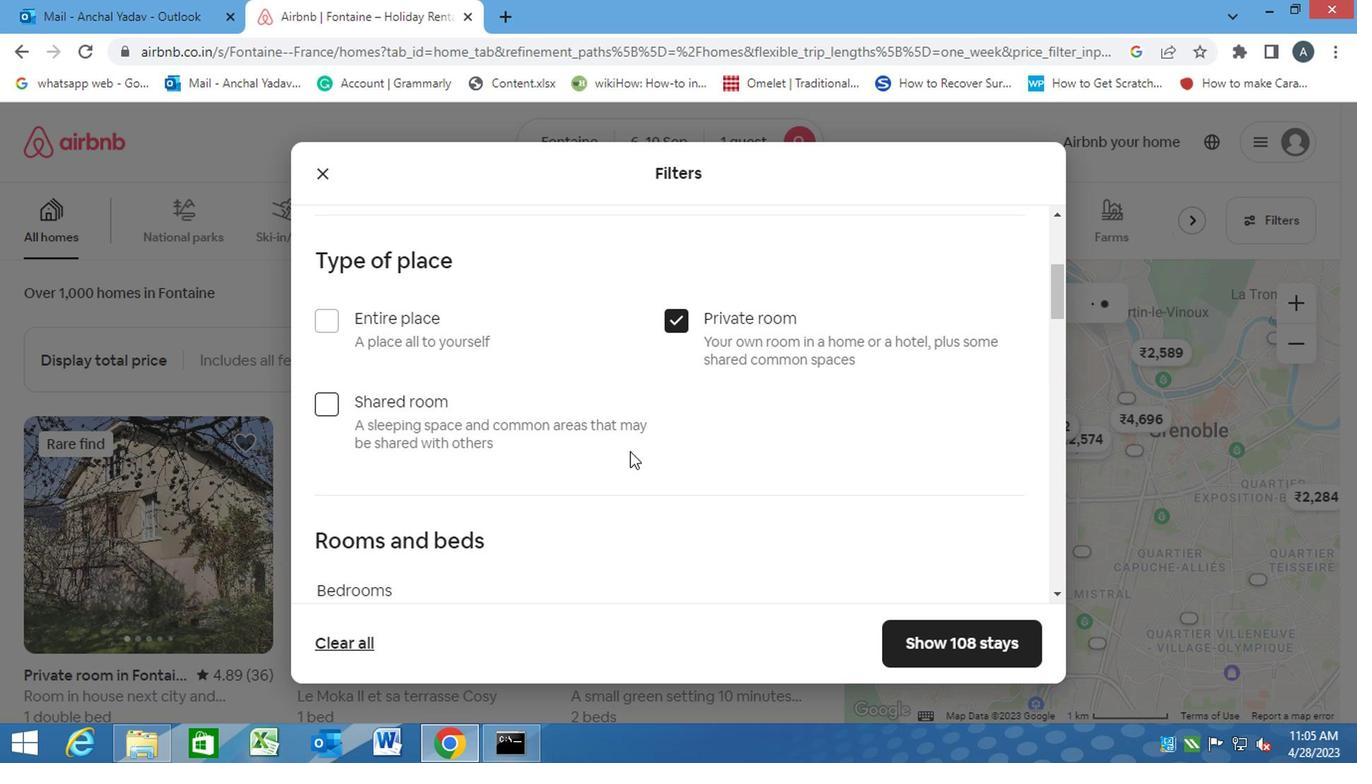 
Action: Mouse scrolled (584, 456) with delta (0, 0)
Screenshot: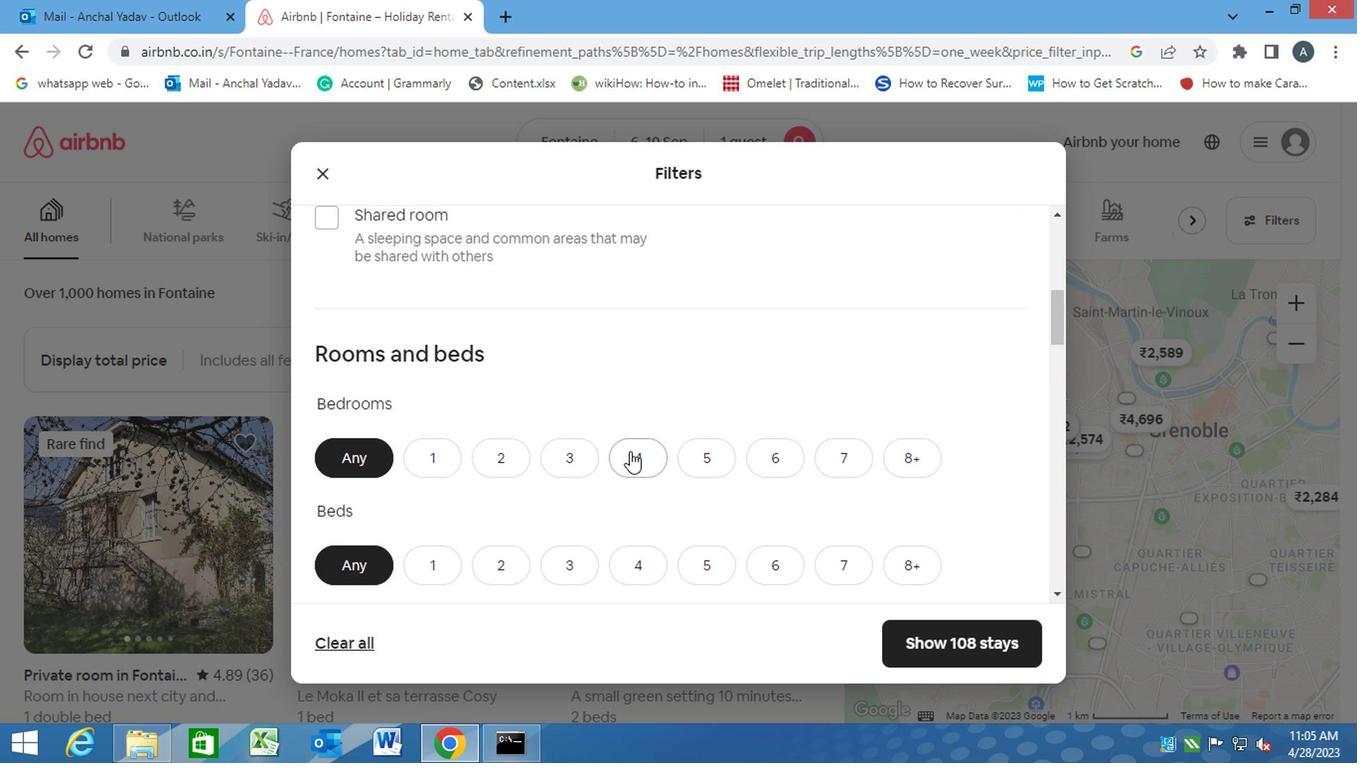 
Action: Mouse moved to (449, 385)
Screenshot: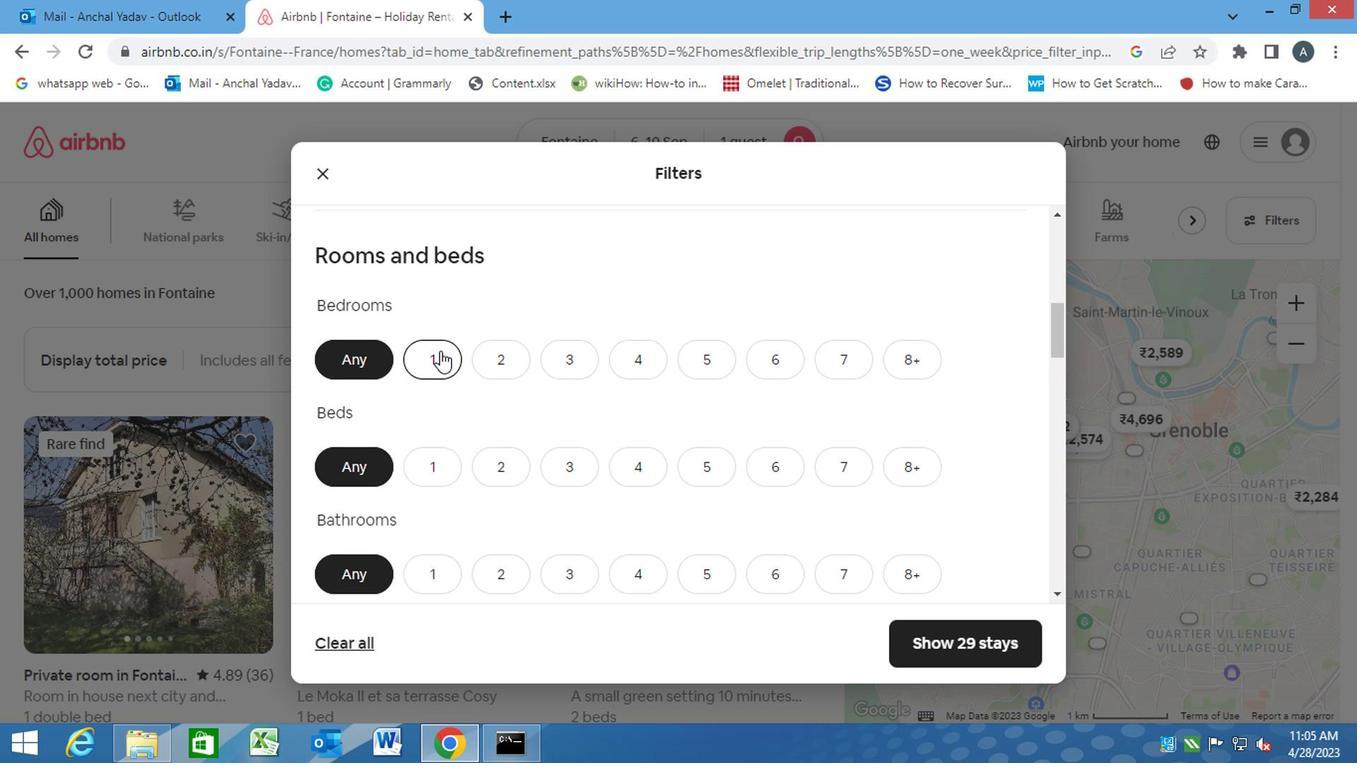 
Action: Mouse pressed left at (449, 385)
Screenshot: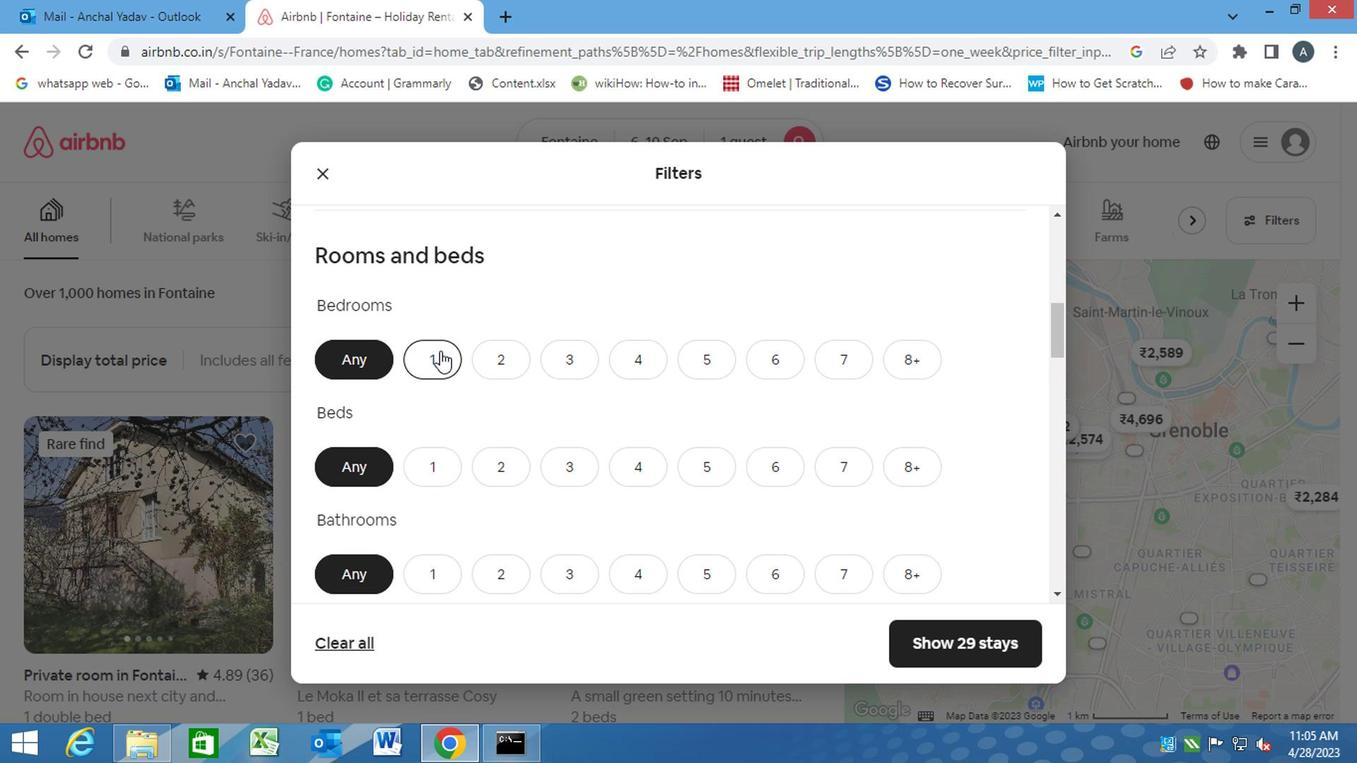 
Action: Mouse moved to (451, 460)
Screenshot: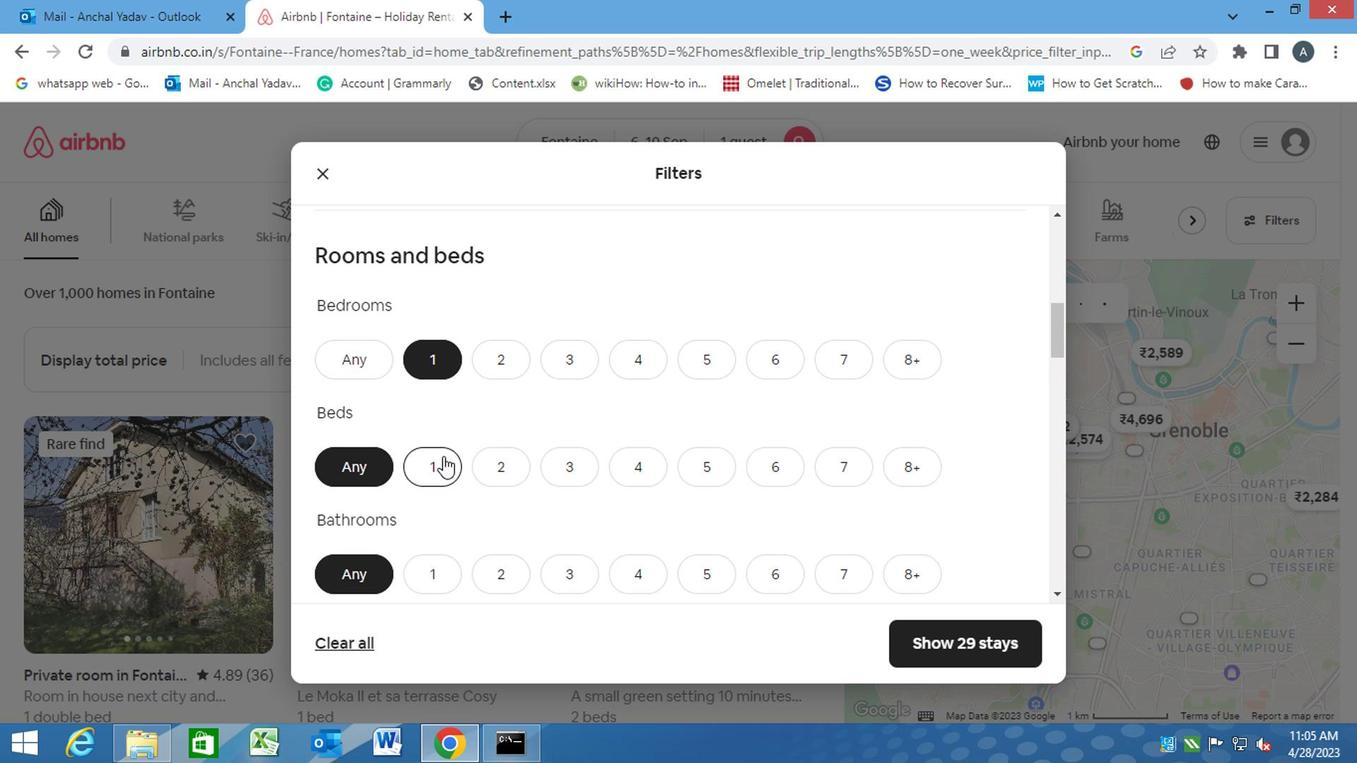
Action: Mouse pressed left at (451, 460)
Screenshot: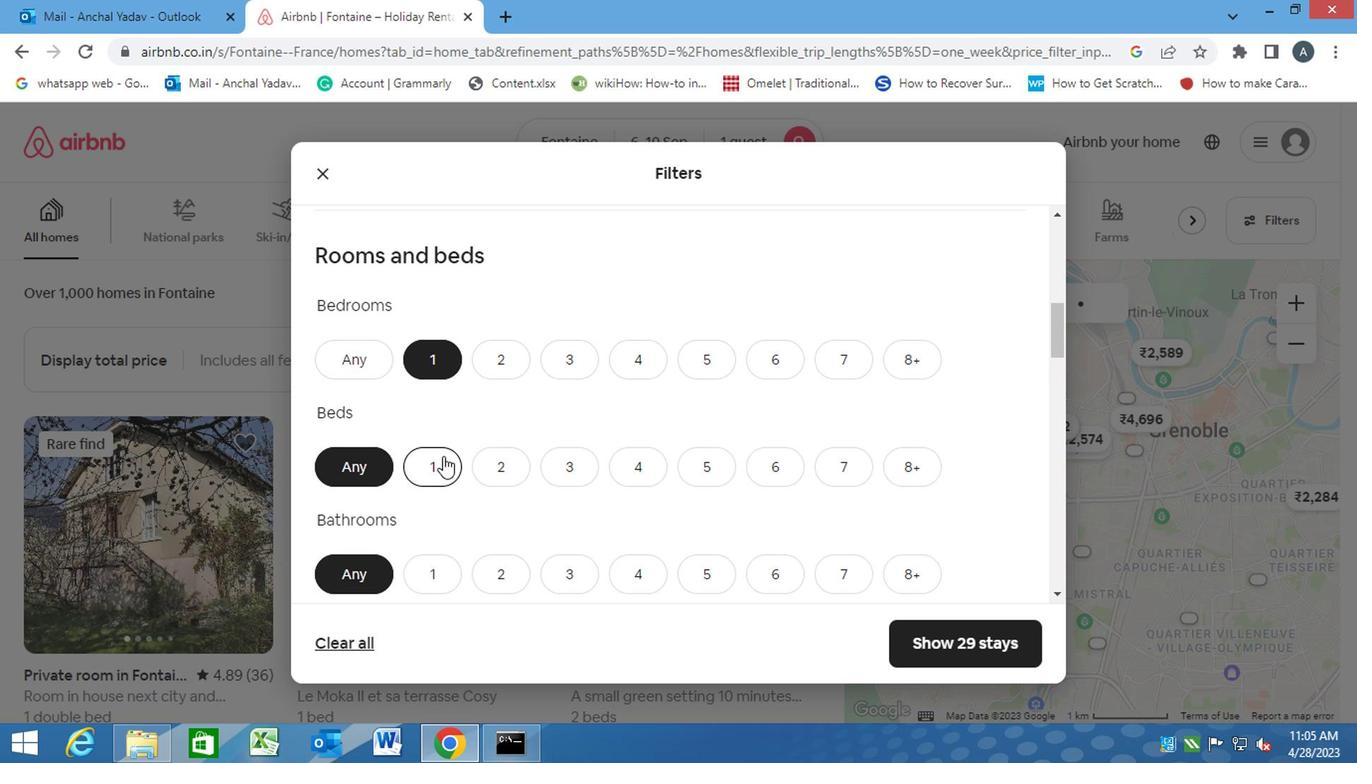 
Action: Mouse moved to (446, 535)
Screenshot: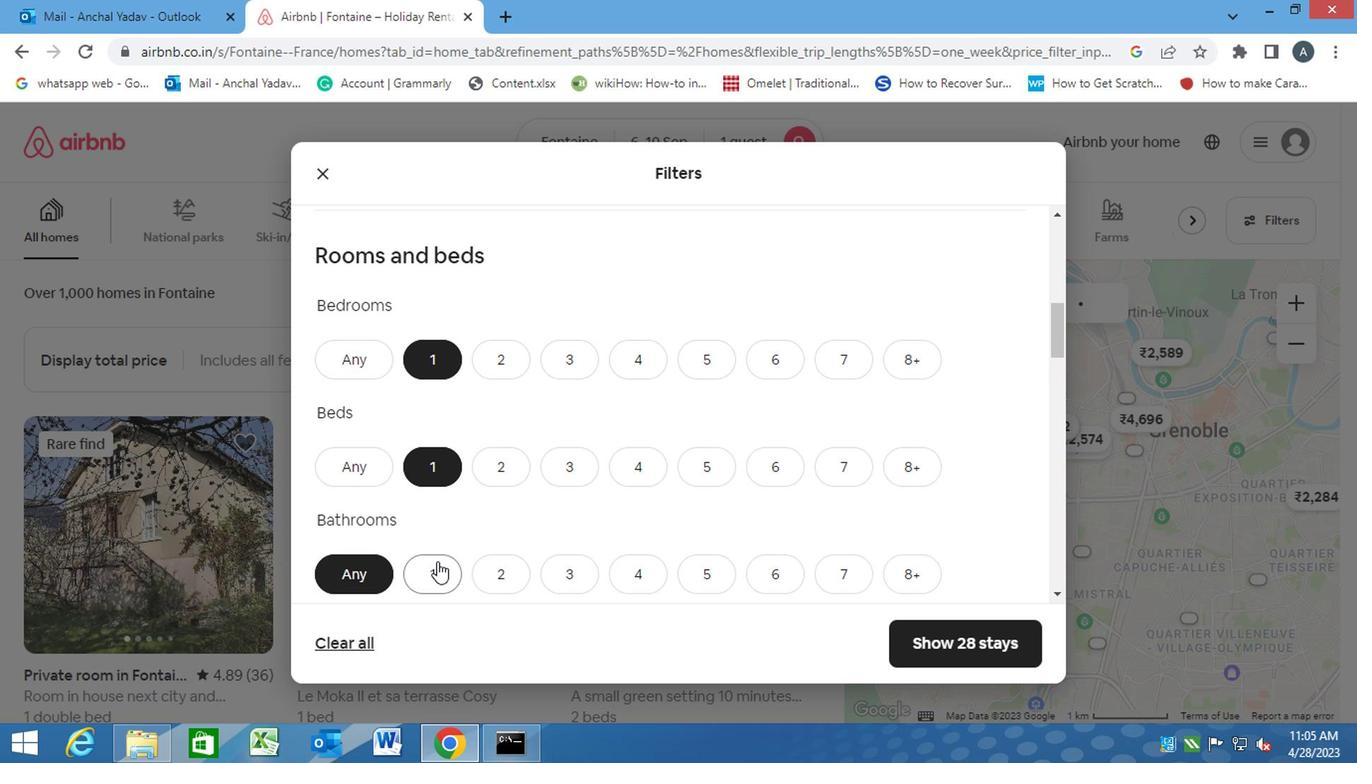 
Action: Mouse pressed left at (446, 535)
Screenshot: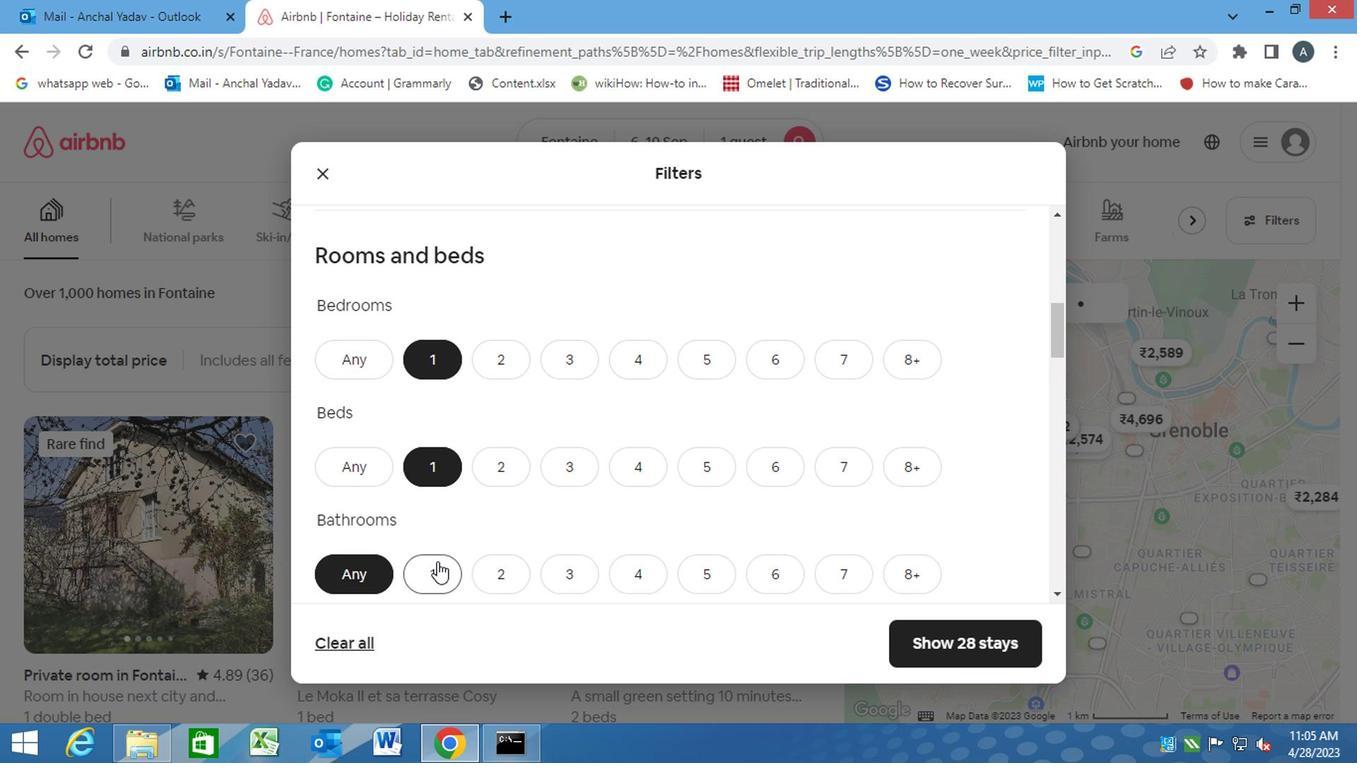 
Action: Mouse moved to (505, 533)
Screenshot: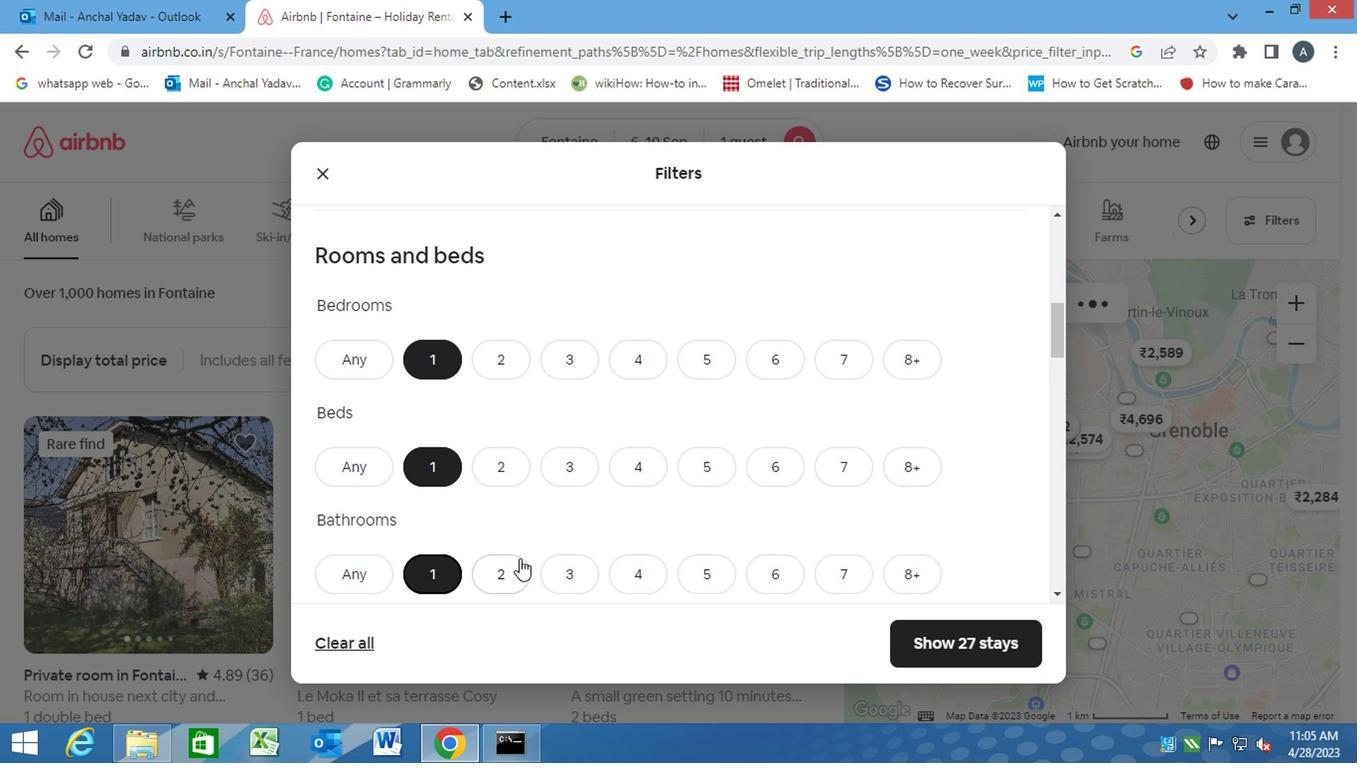 
Action: Mouse scrolled (505, 532) with delta (0, 0)
Screenshot: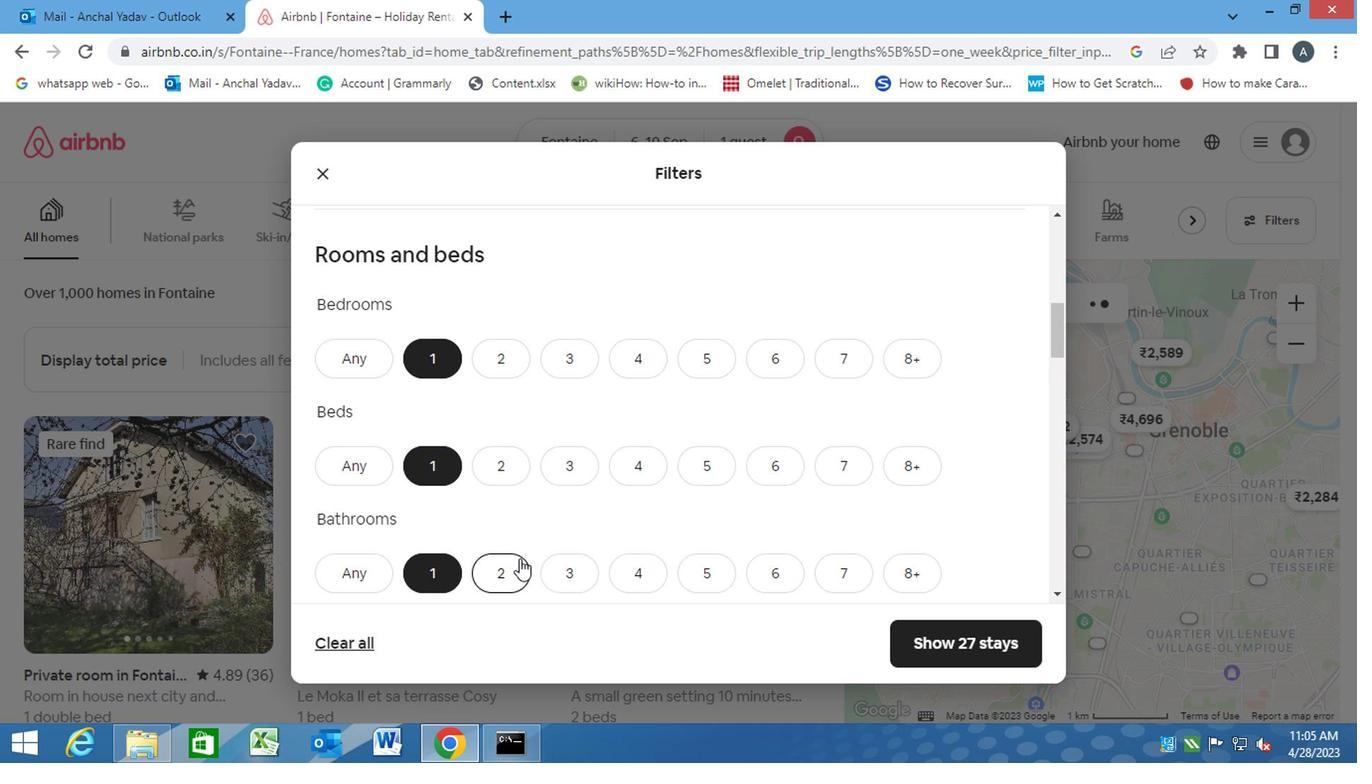 
Action: Mouse scrolled (505, 532) with delta (0, 0)
Screenshot: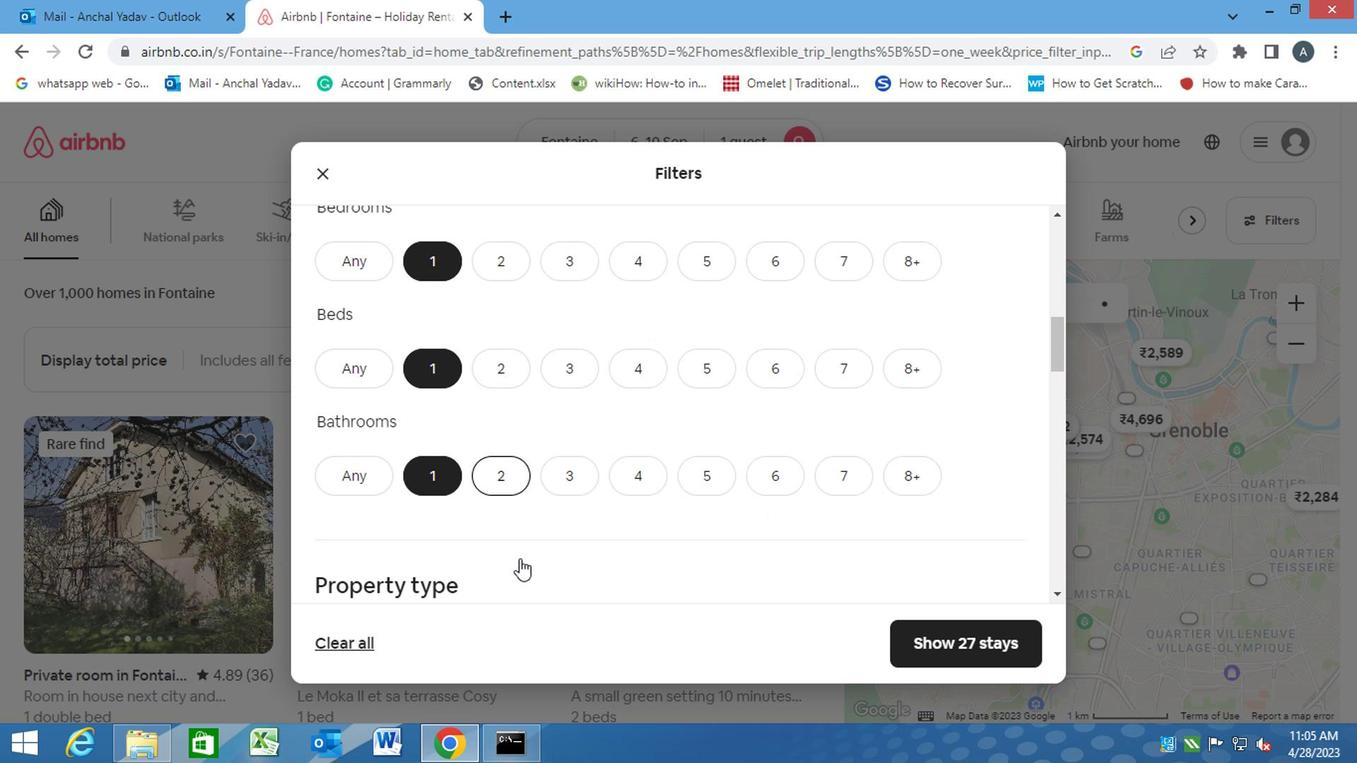 
Action: Mouse scrolled (505, 532) with delta (0, 0)
Screenshot: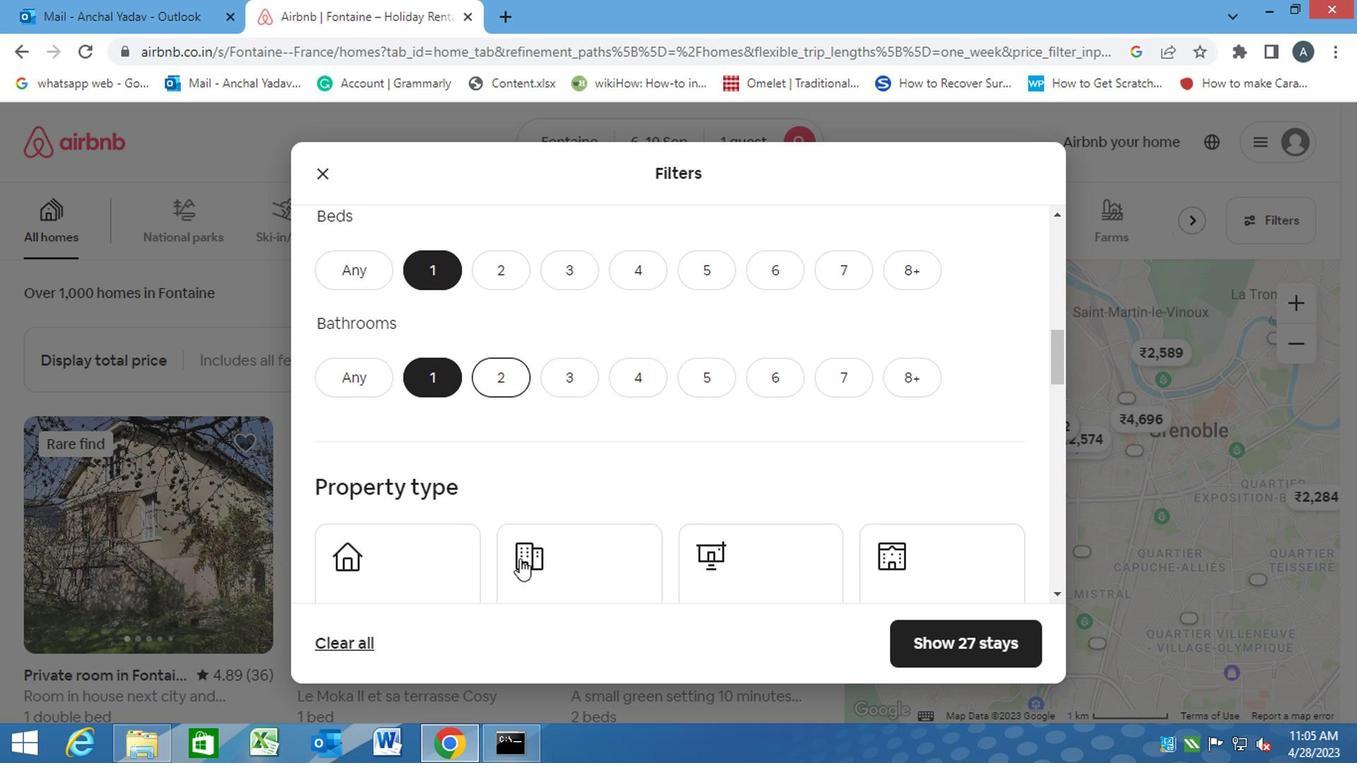 
Action: Mouse moved to (425, 487)
Screenshot: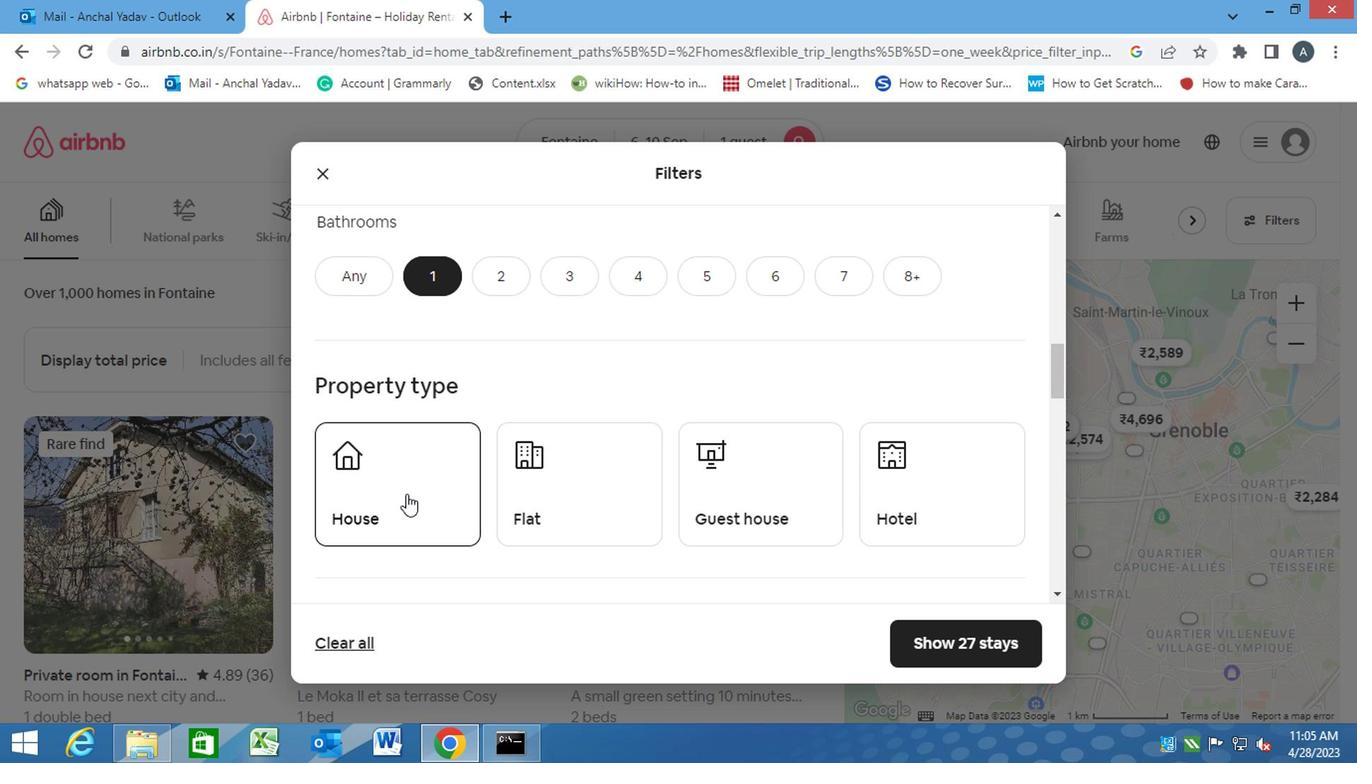 
Action: Mouse pressed left at (425, 487)
Screenshot: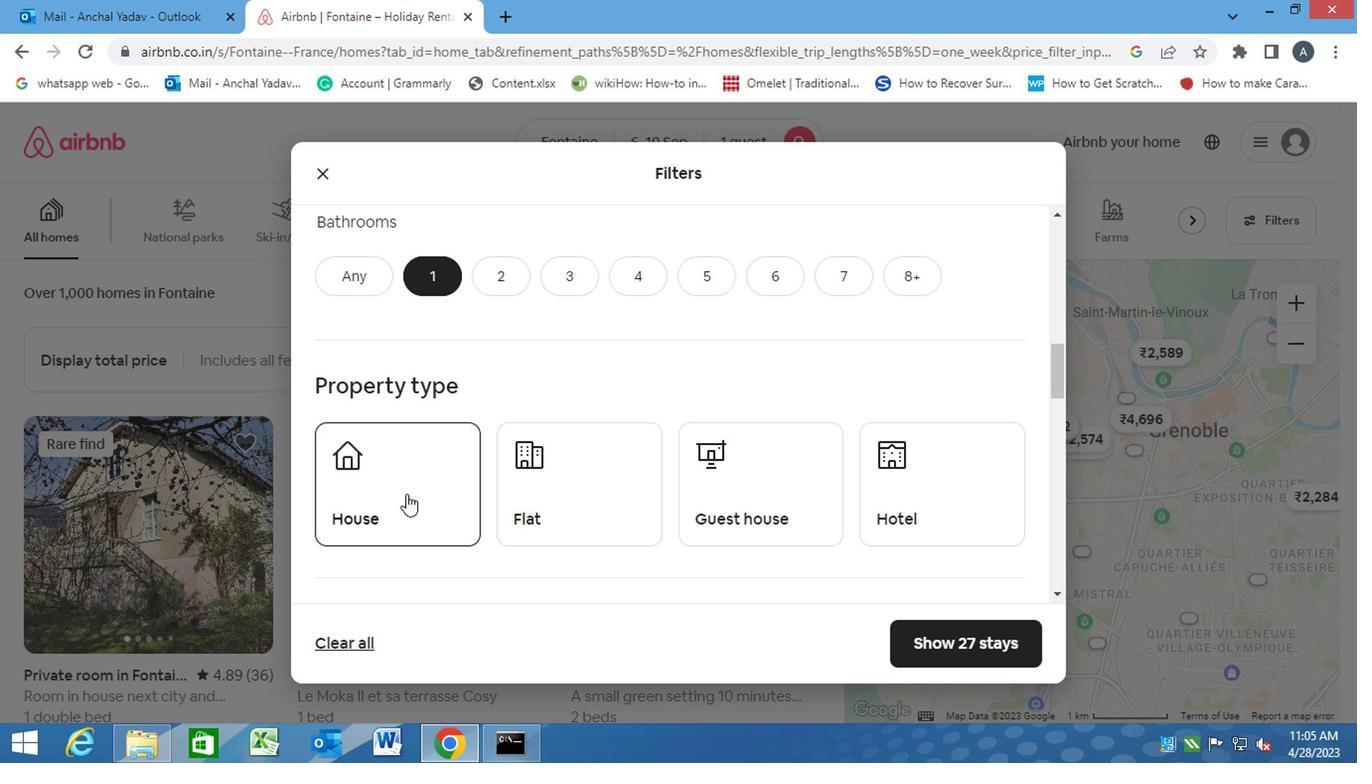 
Action: Mouse moved to (525, 486)
Screenshot: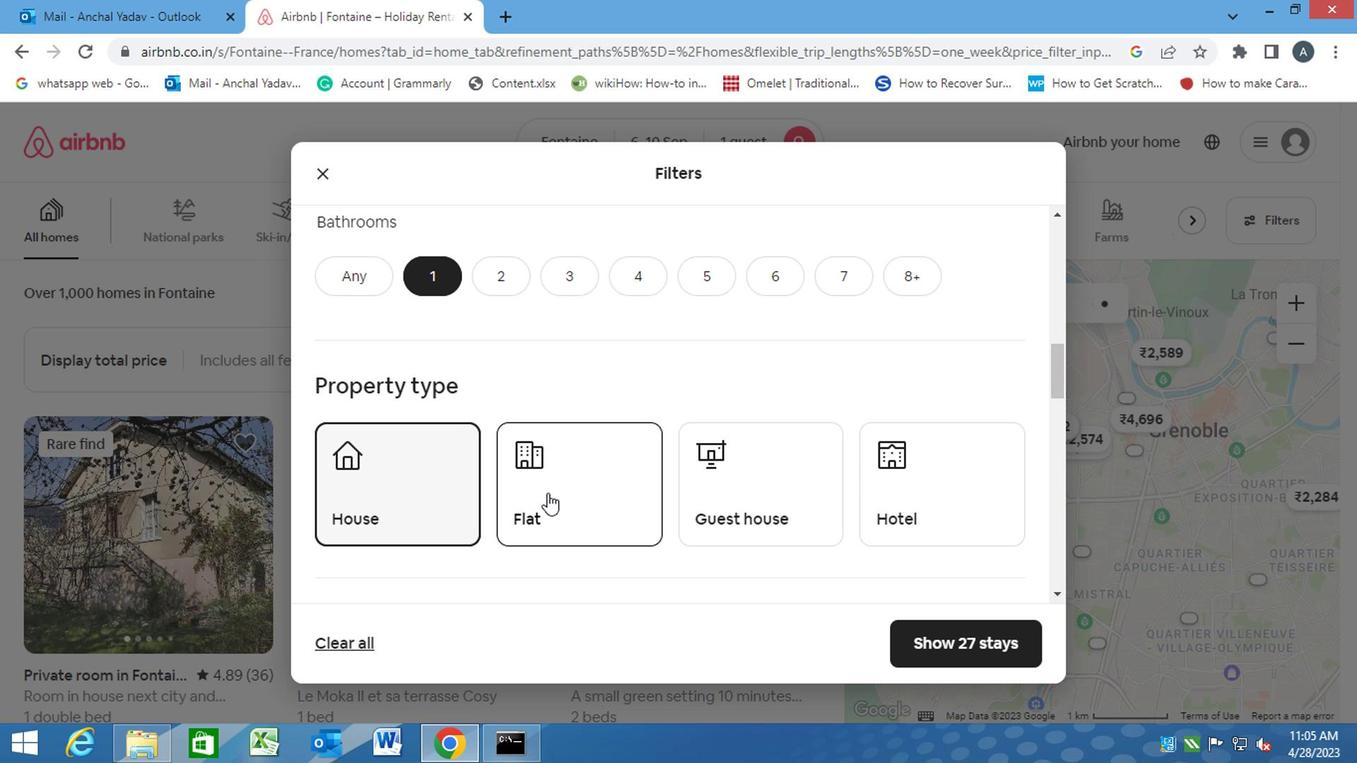 
Action: Mouse pressed left at (525, 486)
Screenshot: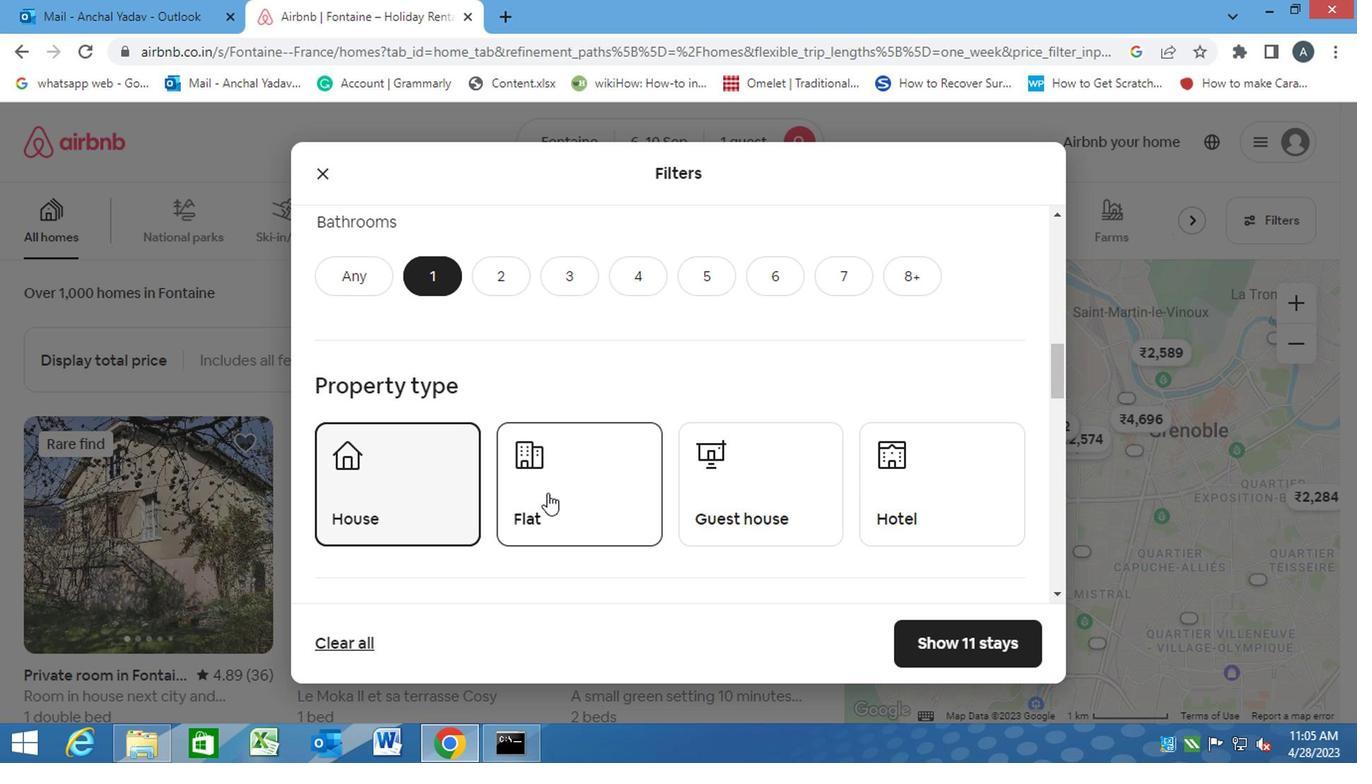 
Action: Mouse moved to (644, 480)
Screenshot: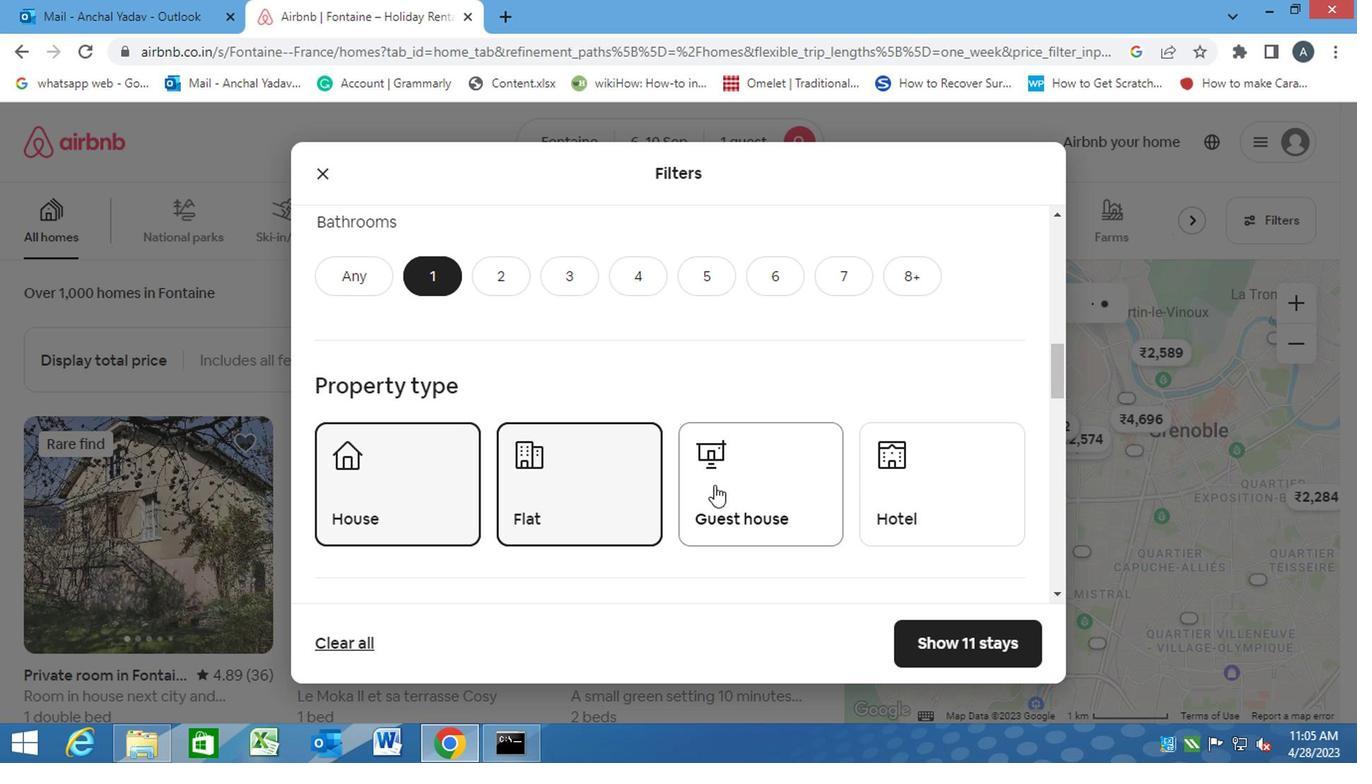 
Action: Mouse pressed left at (644, 480)
Screenshot: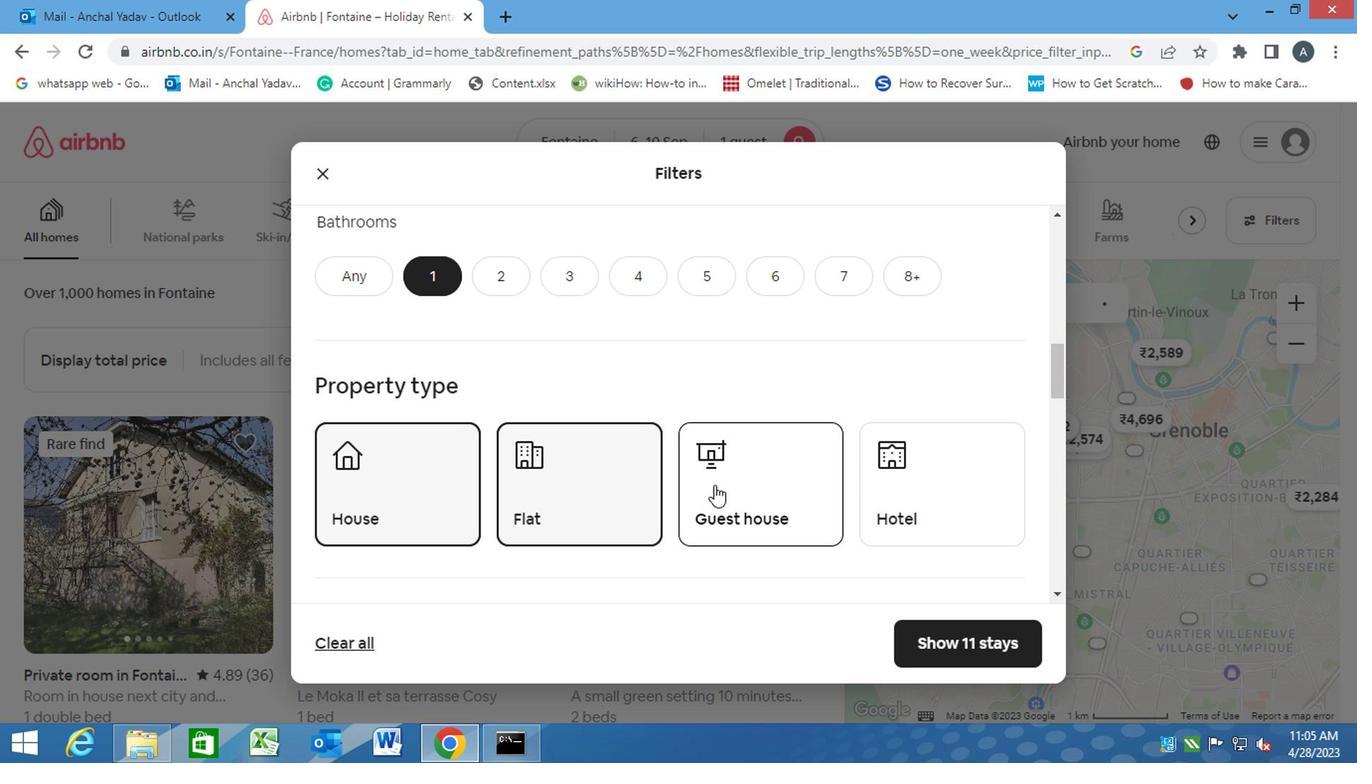 
Action: Mouse moved to (763, 473)
Screenshot: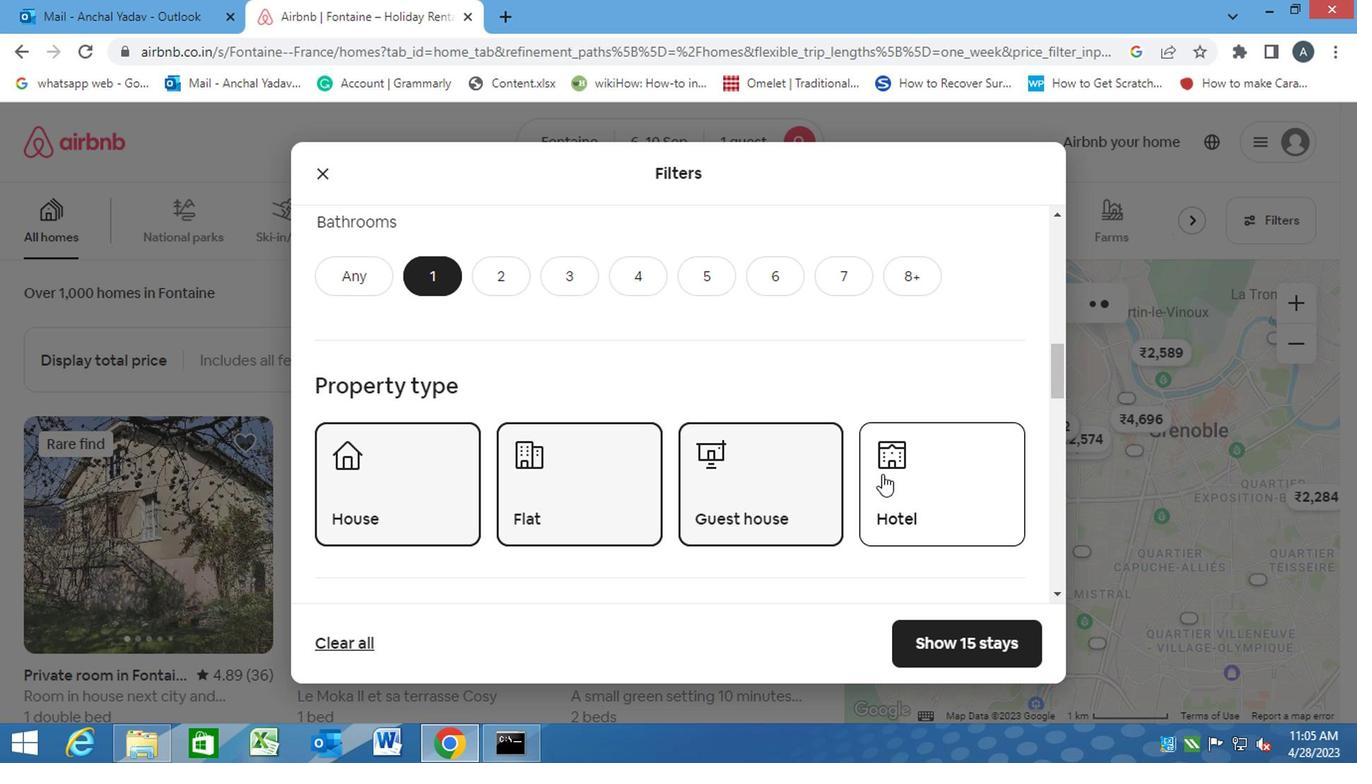 
Action: Mouse pressed left at (763, 473)
Screenshot: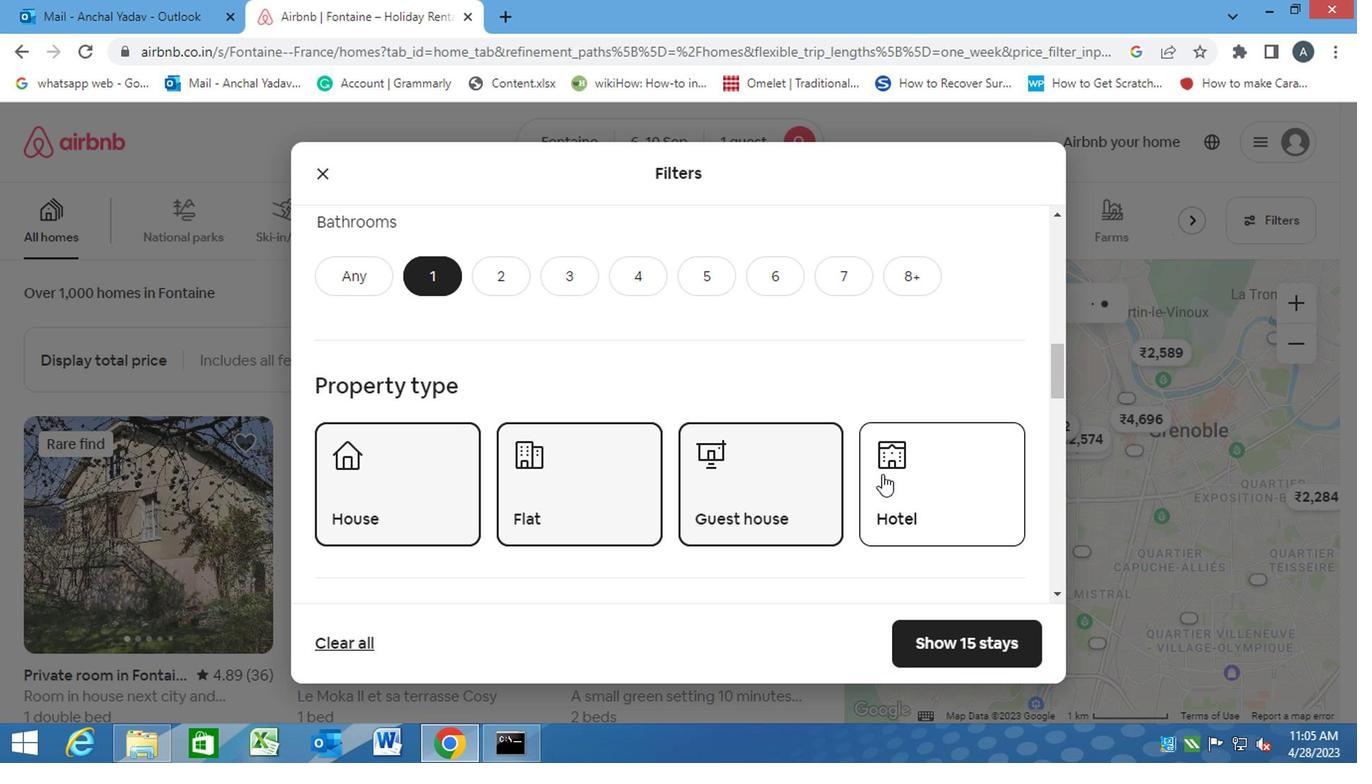
Action: Mouse moved to (569, 501)
Screenshot: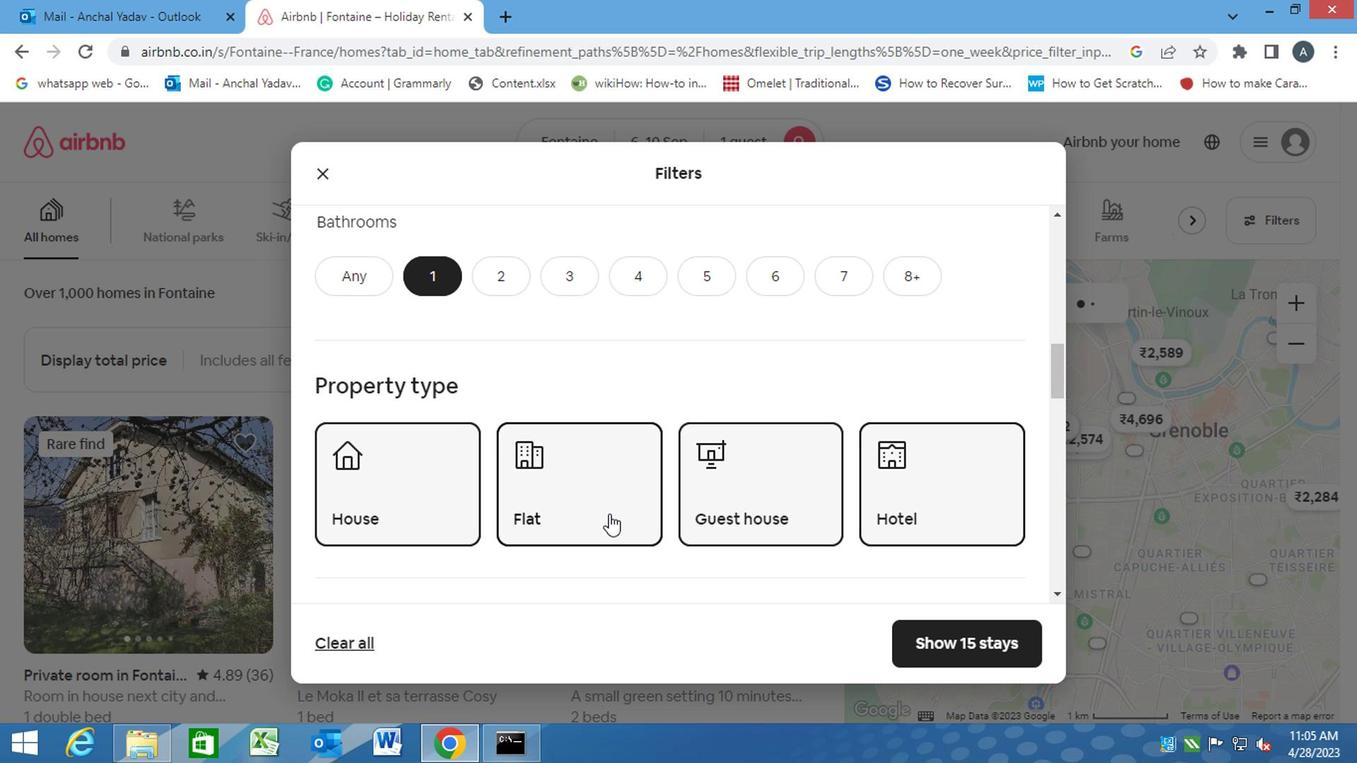 
Action: Mouse scrolled (569, 500) with delta (0, 0)
Screenshot: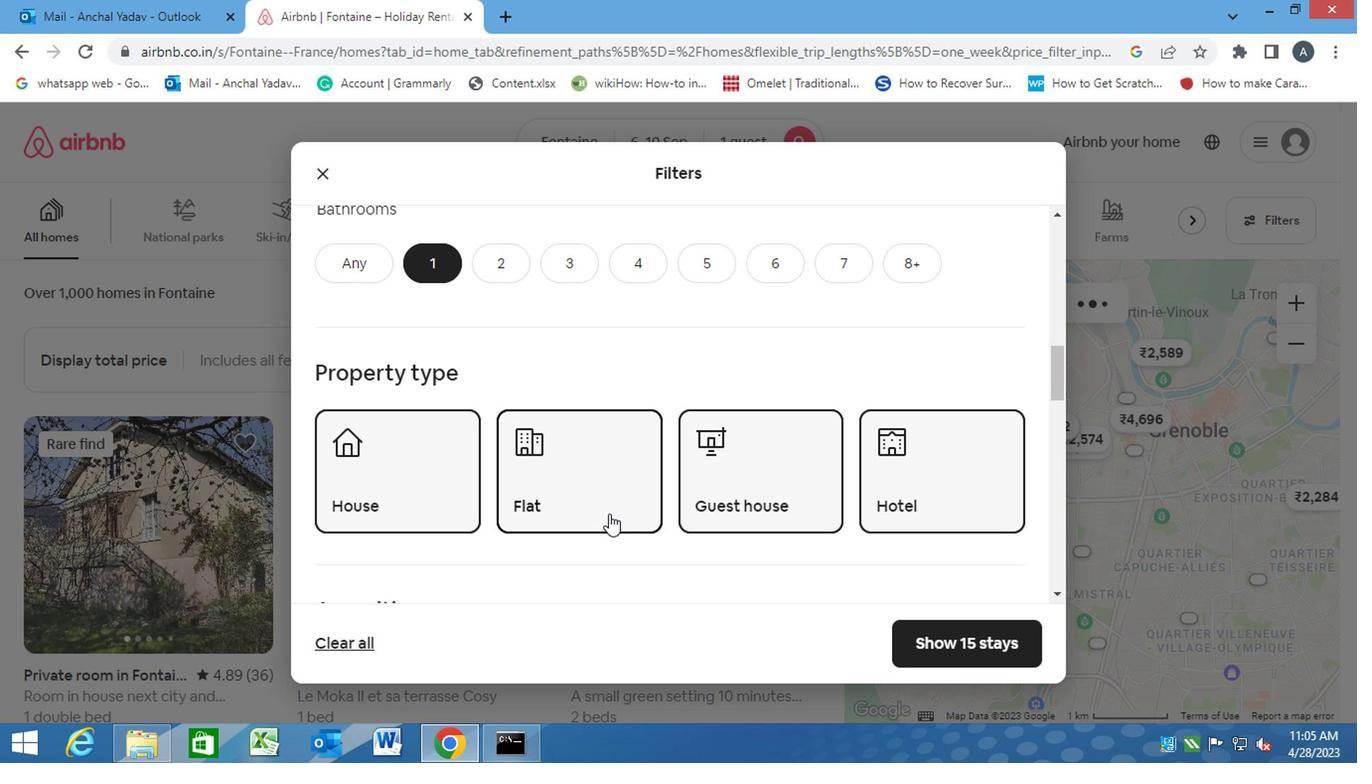 
Action: Mouse scrolled (569, 500) with delta (0, 0)
Screenshot: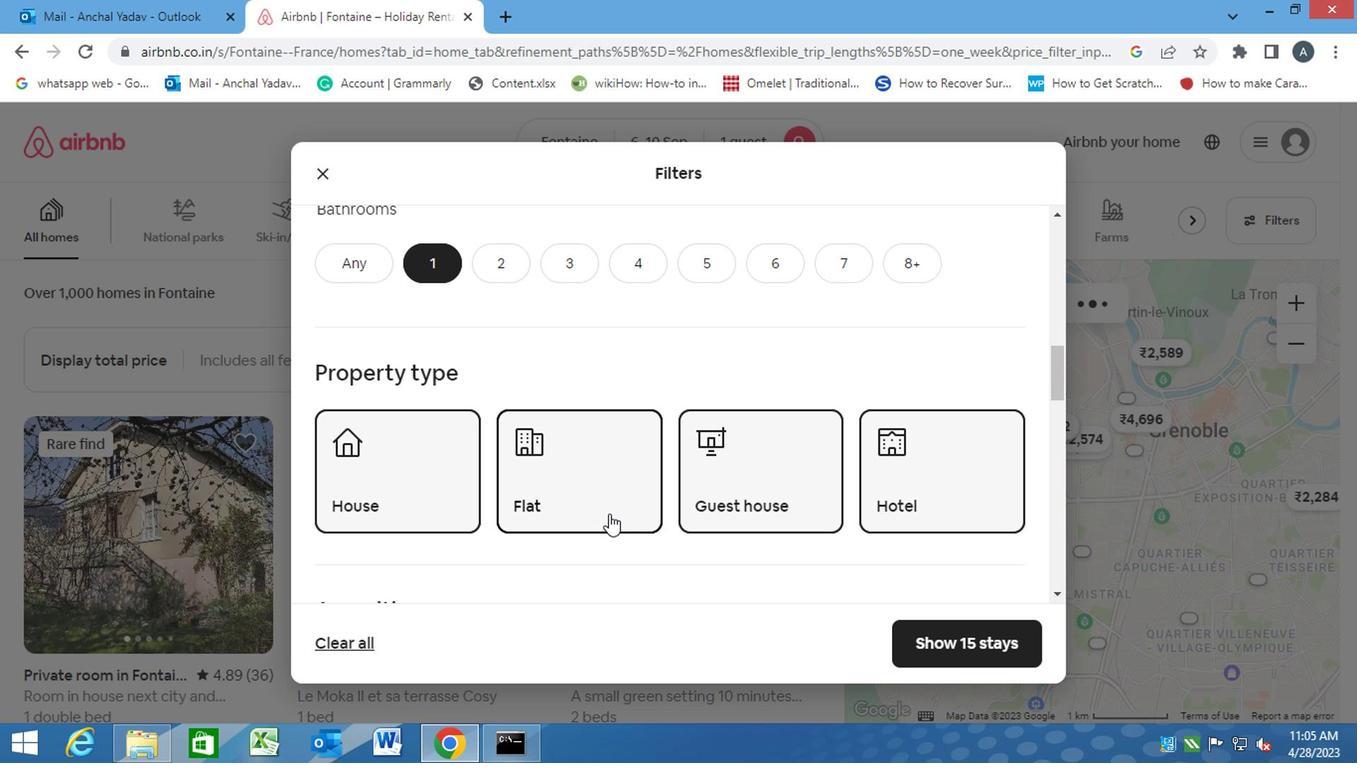 
Action: Mouse scrolled (569, 500) with delta (0, 0)
Screenshot: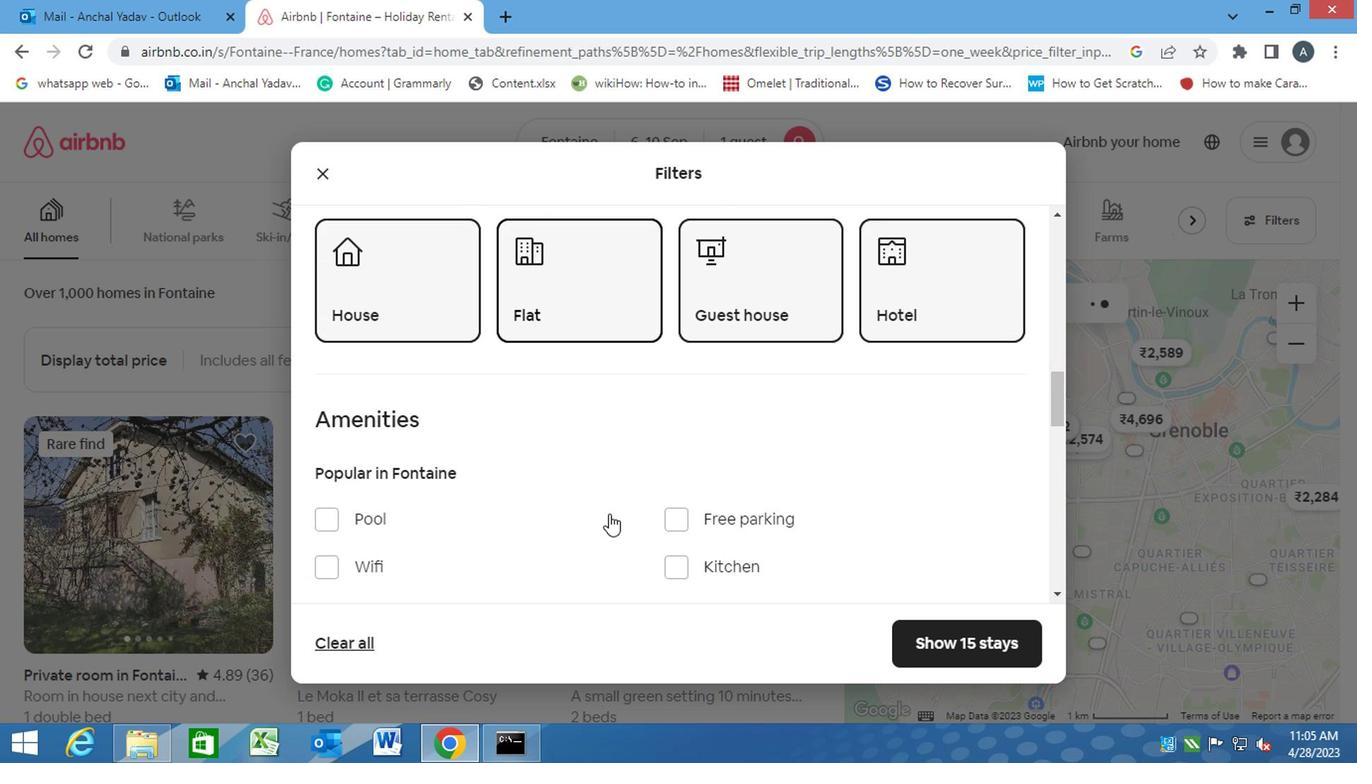 
Action: Mouse moved to (555, 498)
Screenshot: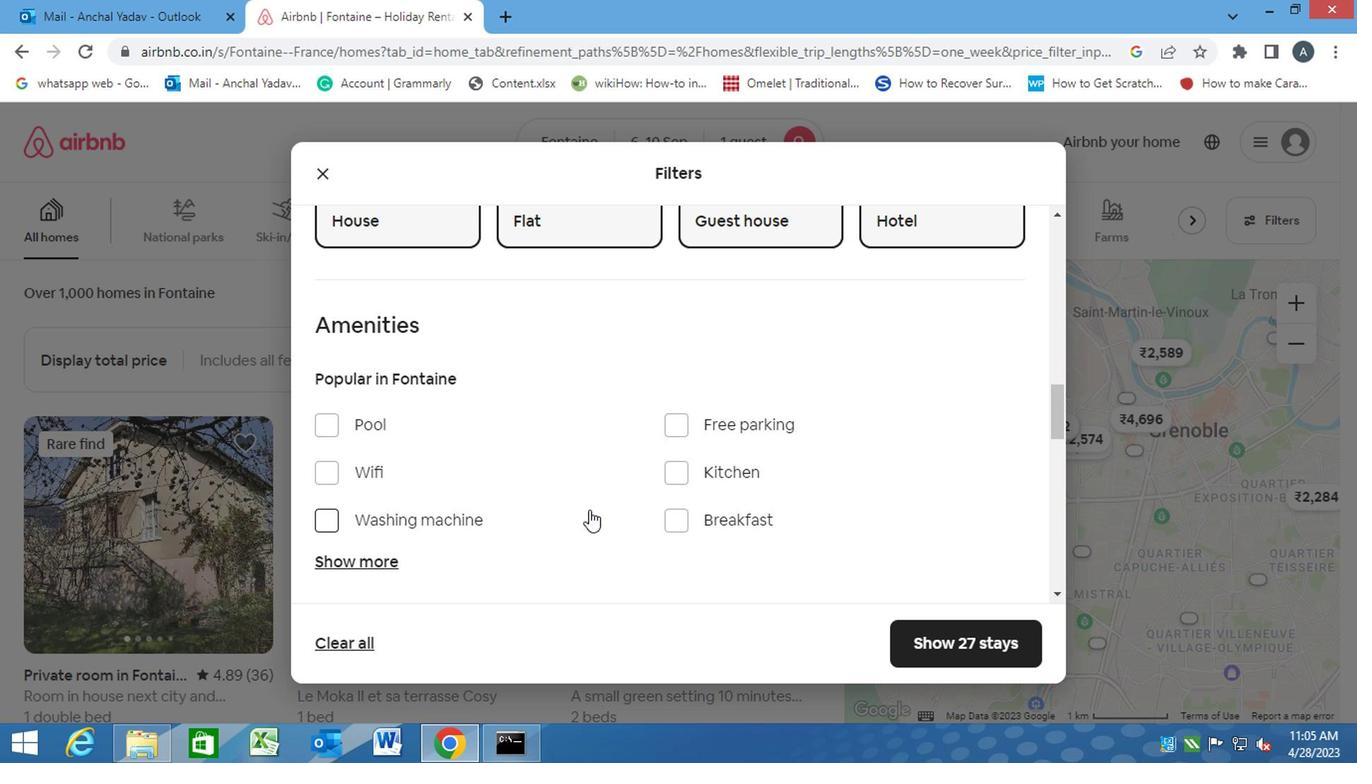 
Action: Mouse scrolled (555, 497) with delta (0, 0)
Screenshot: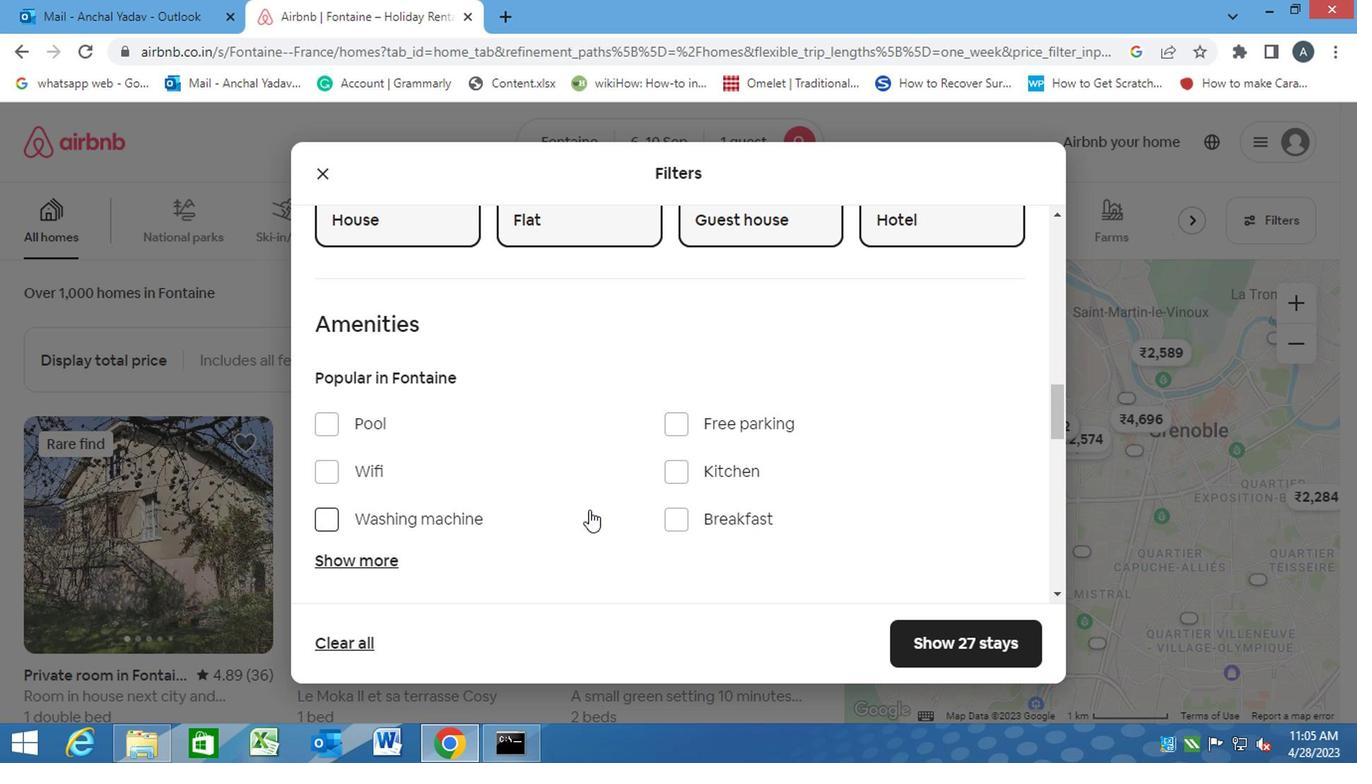 
Action: Mouse scrolled (555, 497) with delta (0, 0)
Screenshot: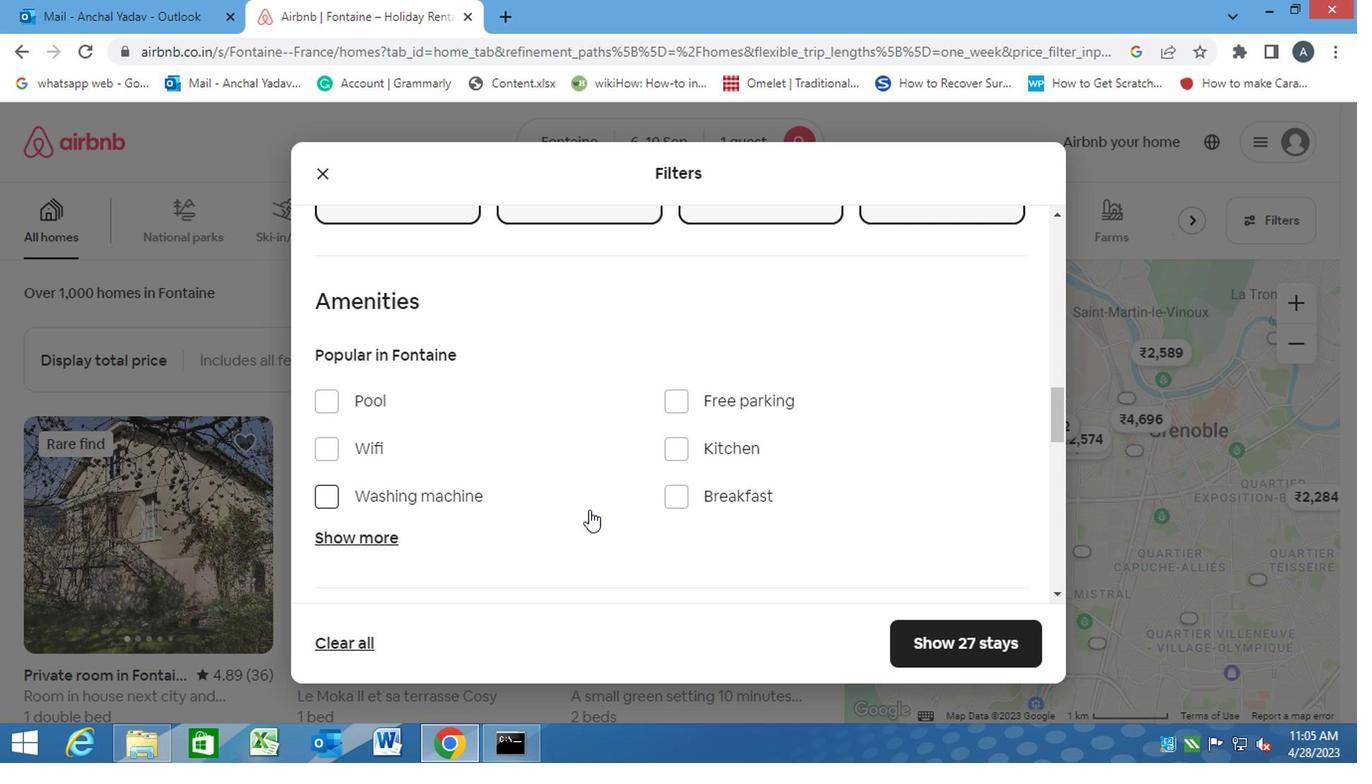 
Action: Mouse scrolled (555, 497) with delta (0, 0)
Screenshot: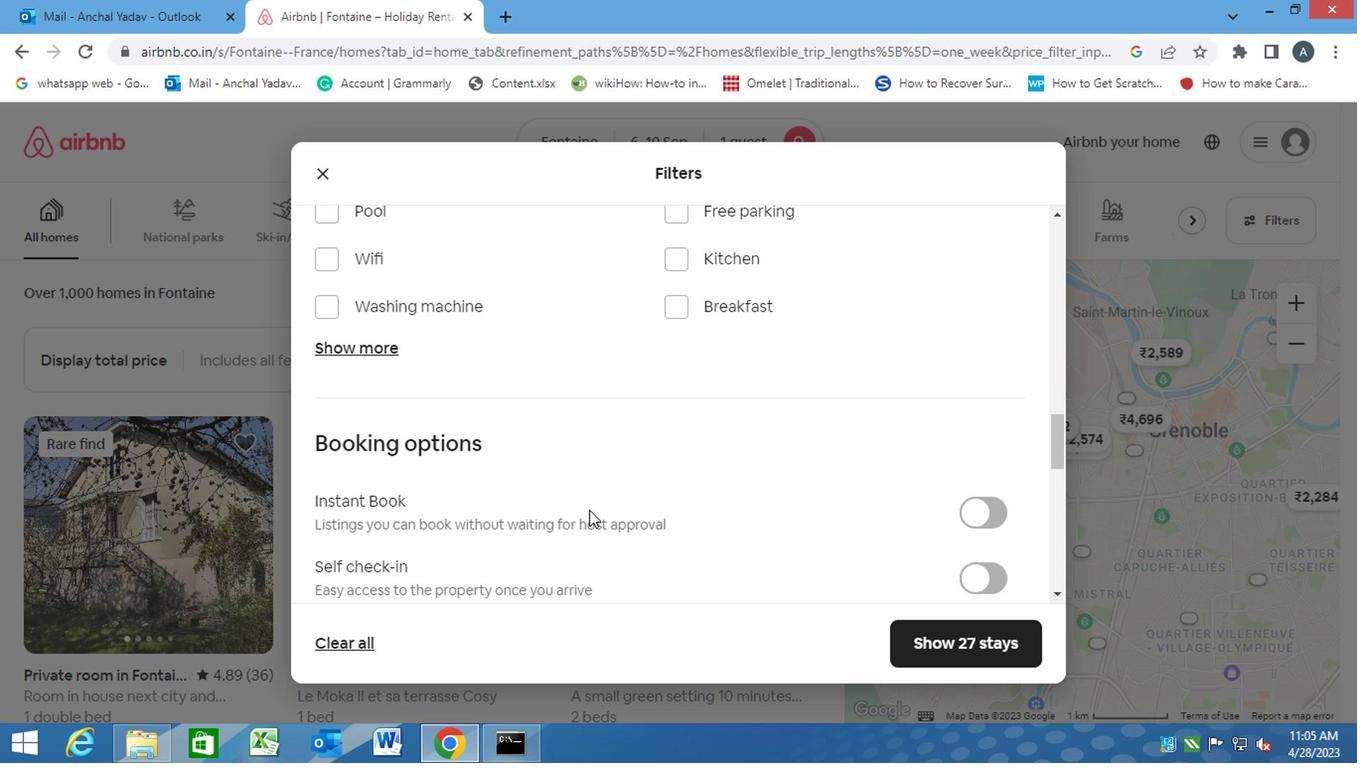 
Action: Mouse scrolled (555, 497) with delta (0, 0)
Screenshot: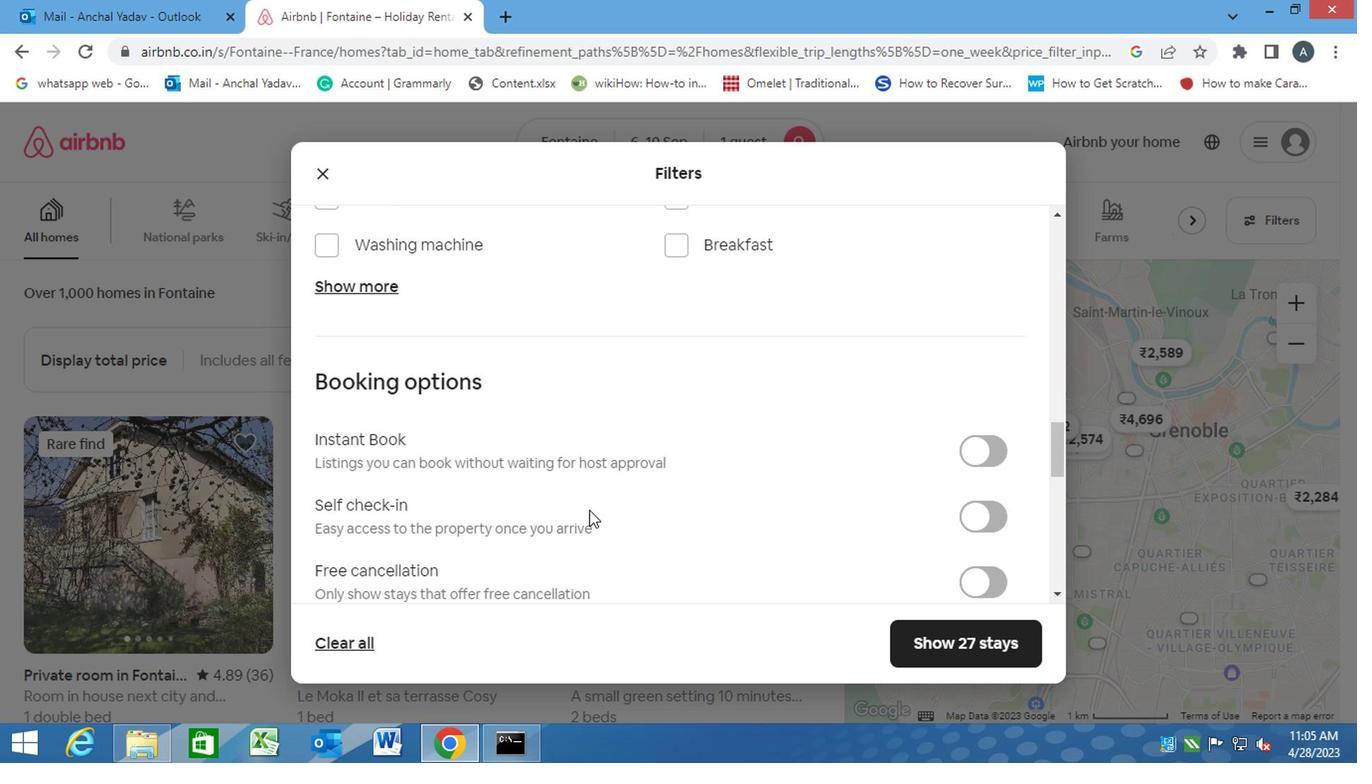 
Action: Mouse scrolled (555, 497) with delta (0, 0)
Screenshot: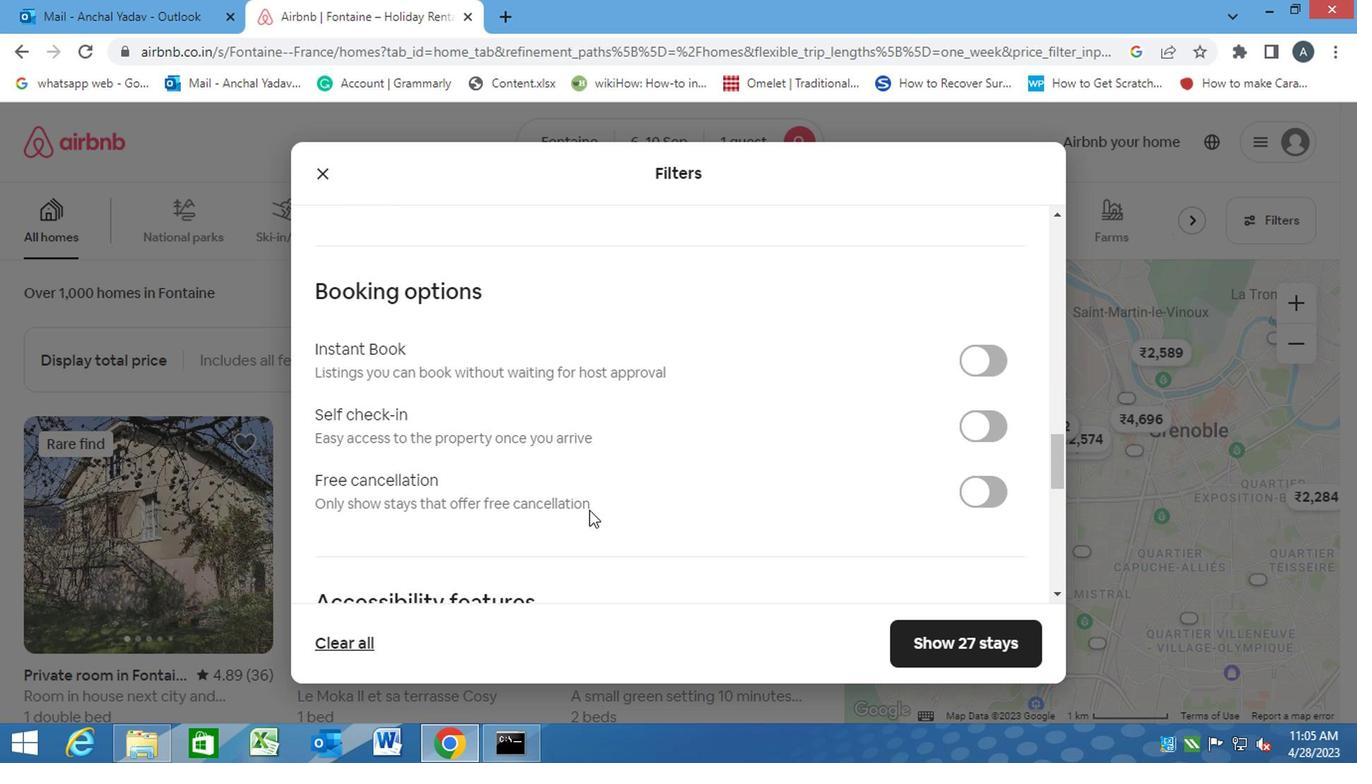 
Action: Mouse moved to (823, 352)
Screenshot: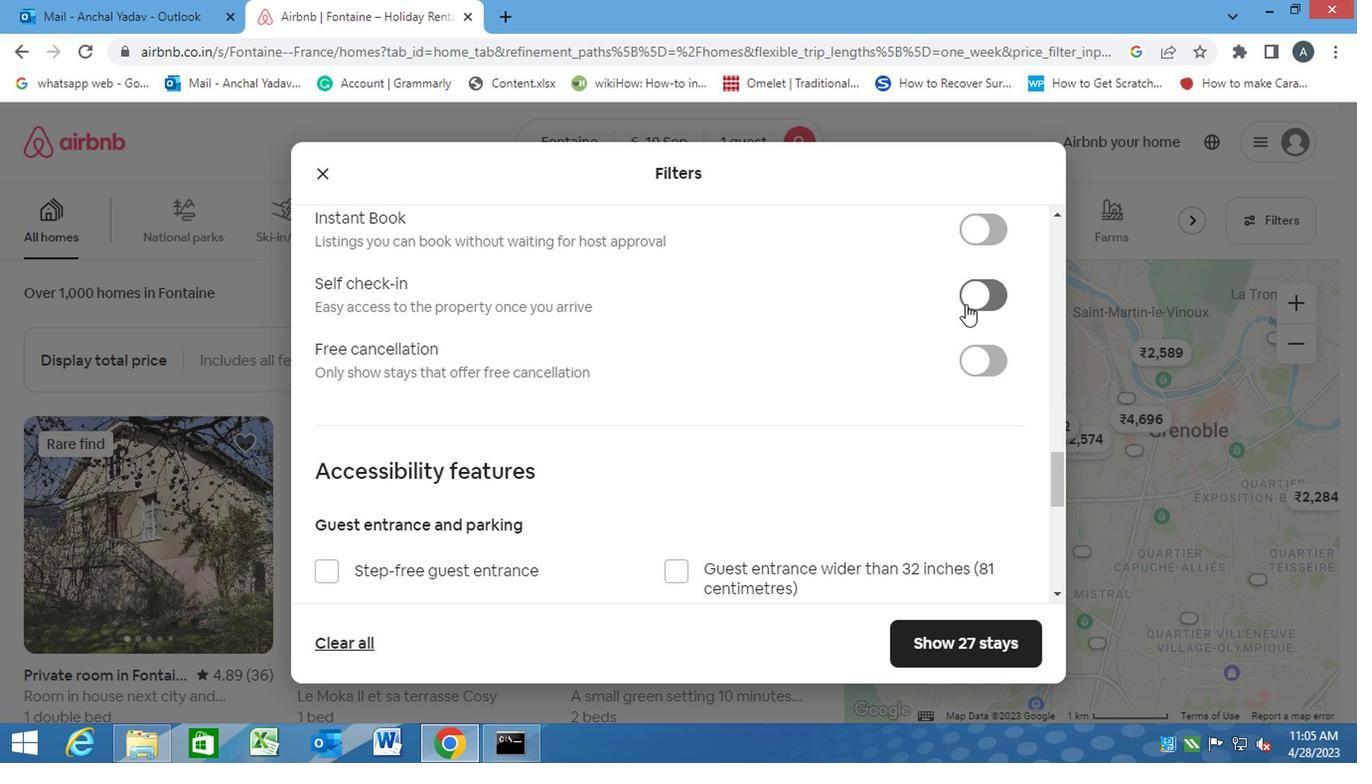 
Action: Mouse pressed left at (823, 352)
Screenshot: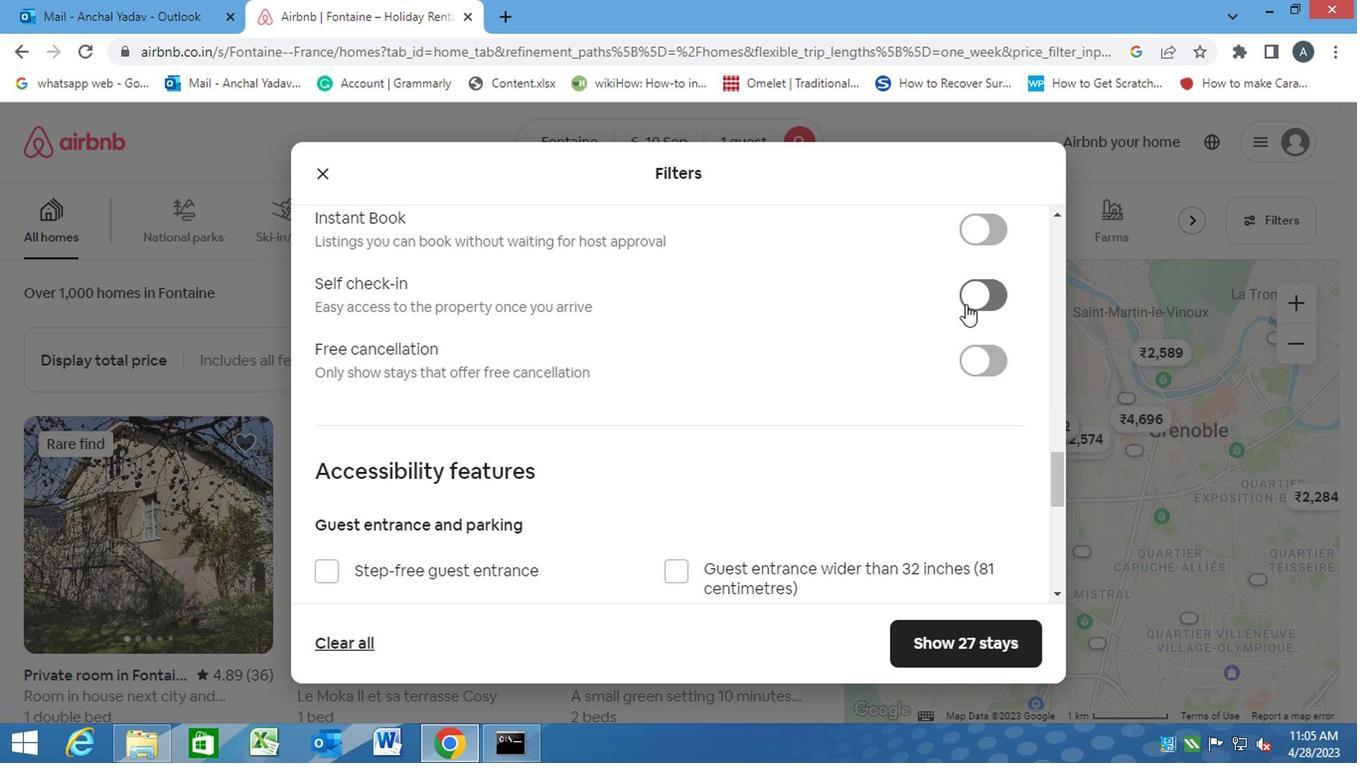 
Action: Mouse moved to (540, 434)
Screenshot: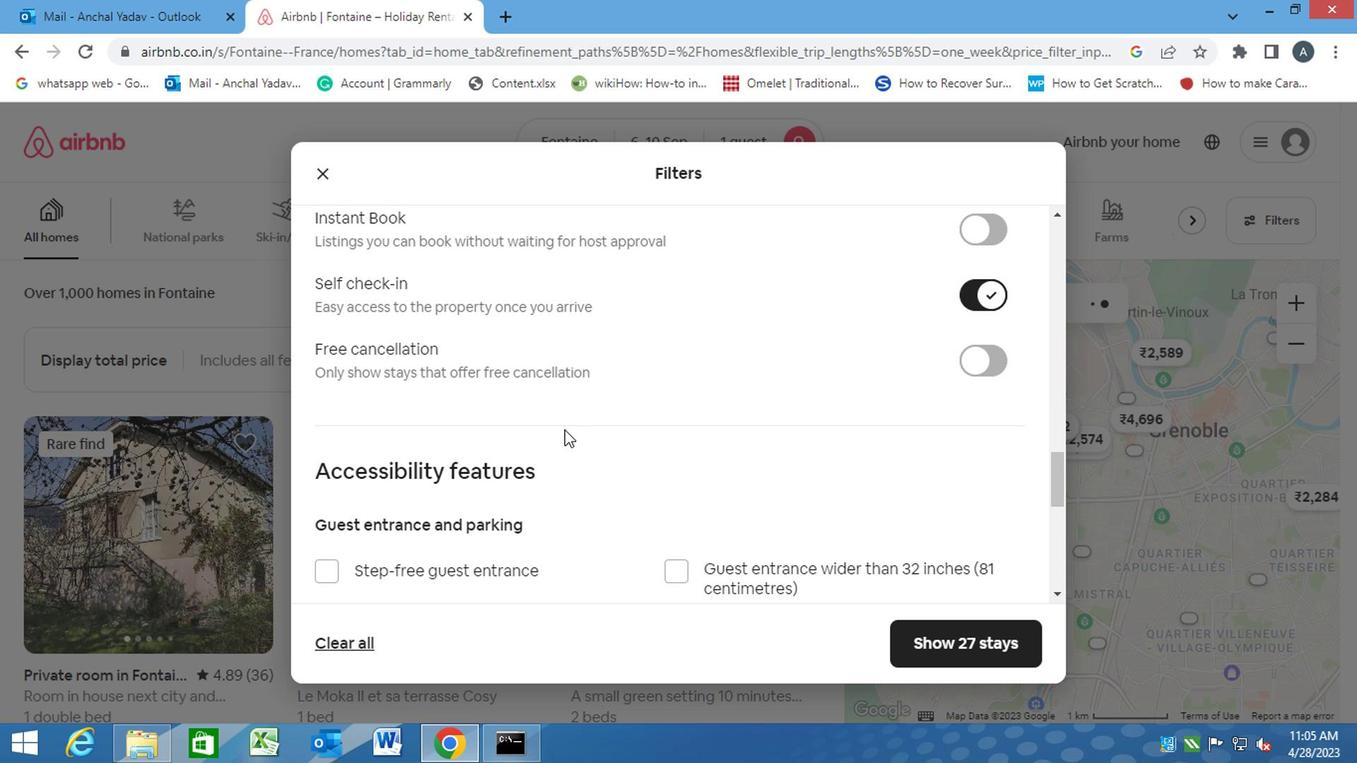 
Action: Mouse scrolled (540, 433) with delta (0, 0)
Screenshot: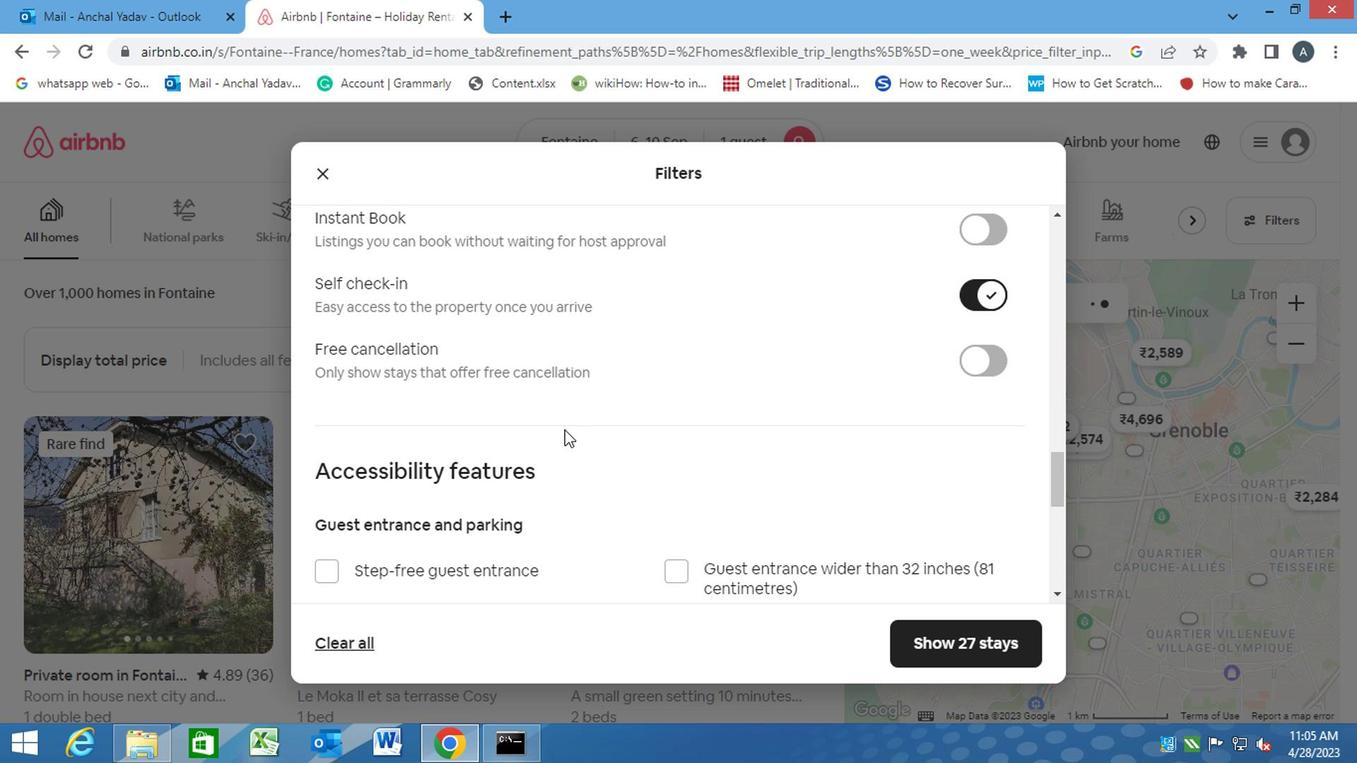 
Action: Mouse moved to (538, 439)
Screenshot: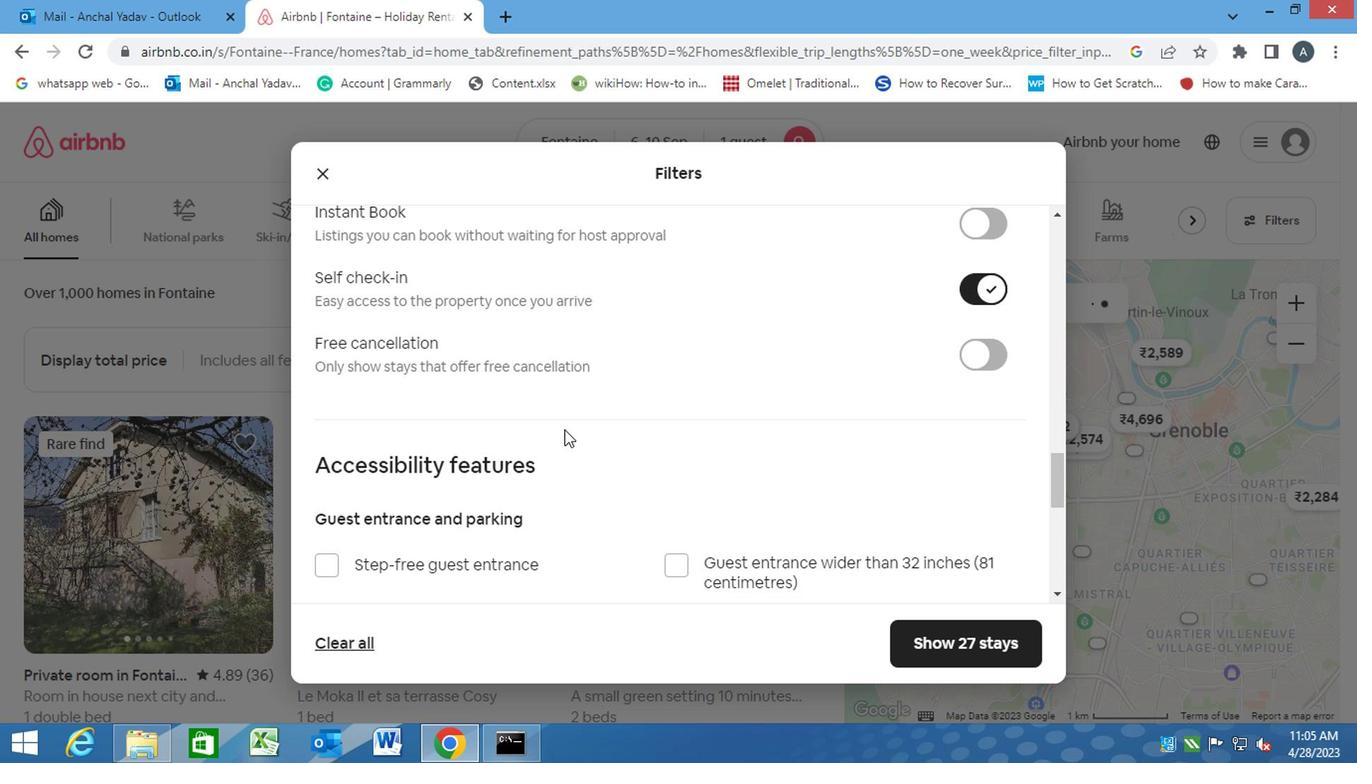 
Action: Mouse scrolled (538, 439) with delta (0, 0)
Screenshot: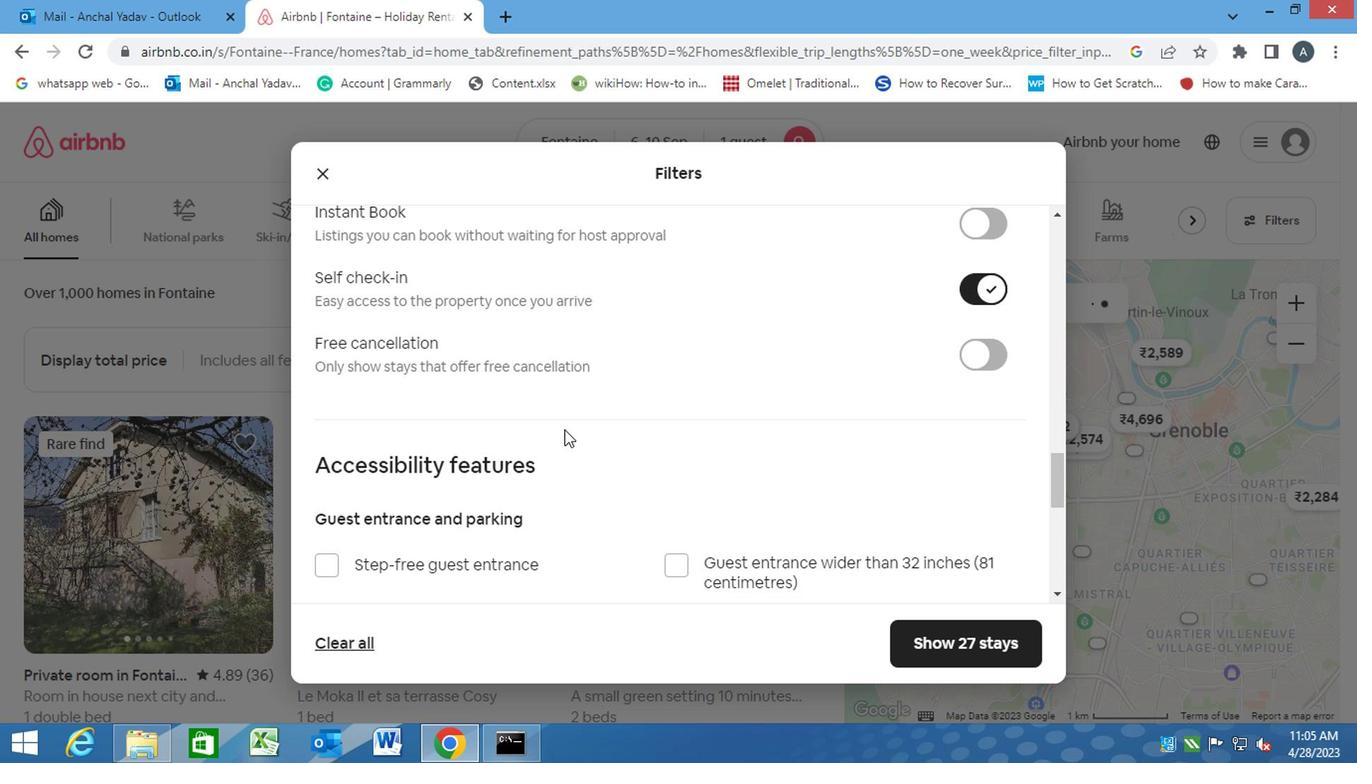
Action: Mouse moved to (537, 441)
Screenshot: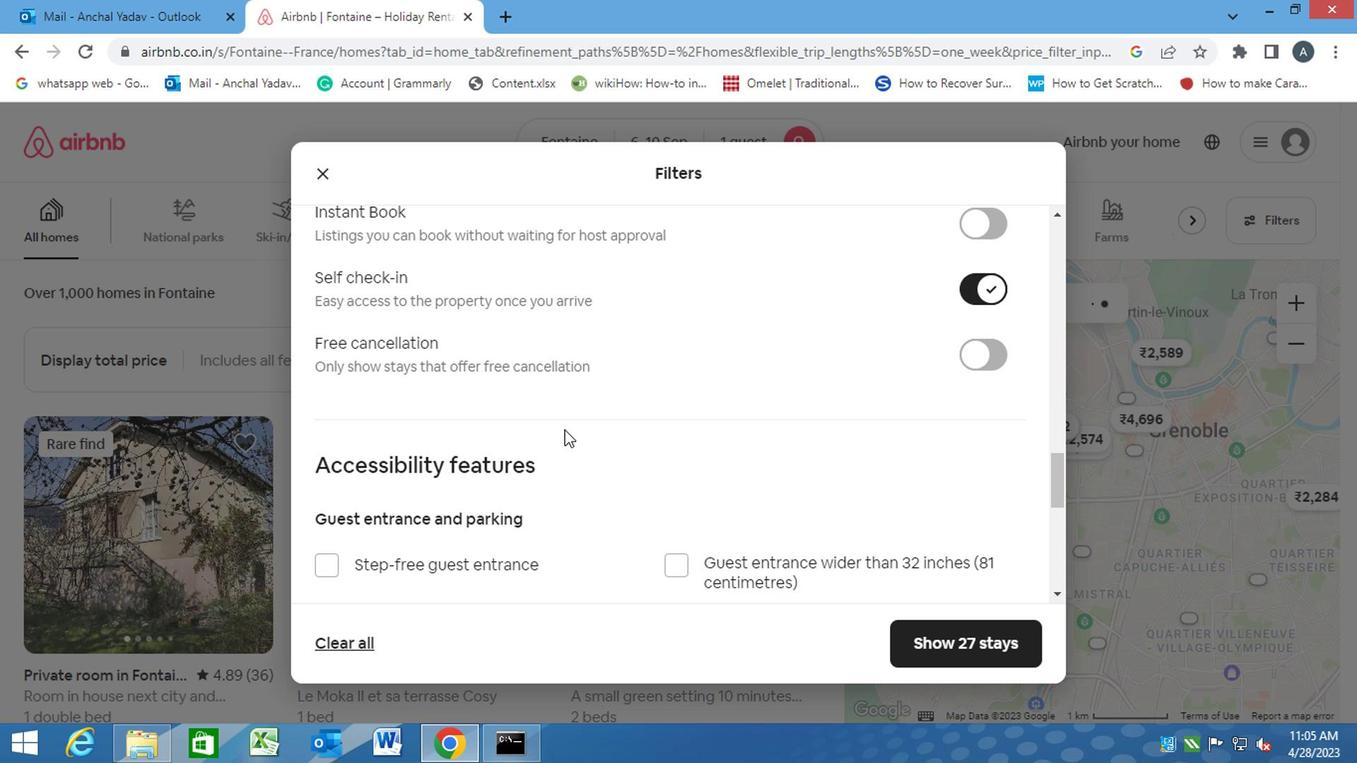 
Action: Mouse scrolled (537, 440) with delta (0, 0)
Screenshot: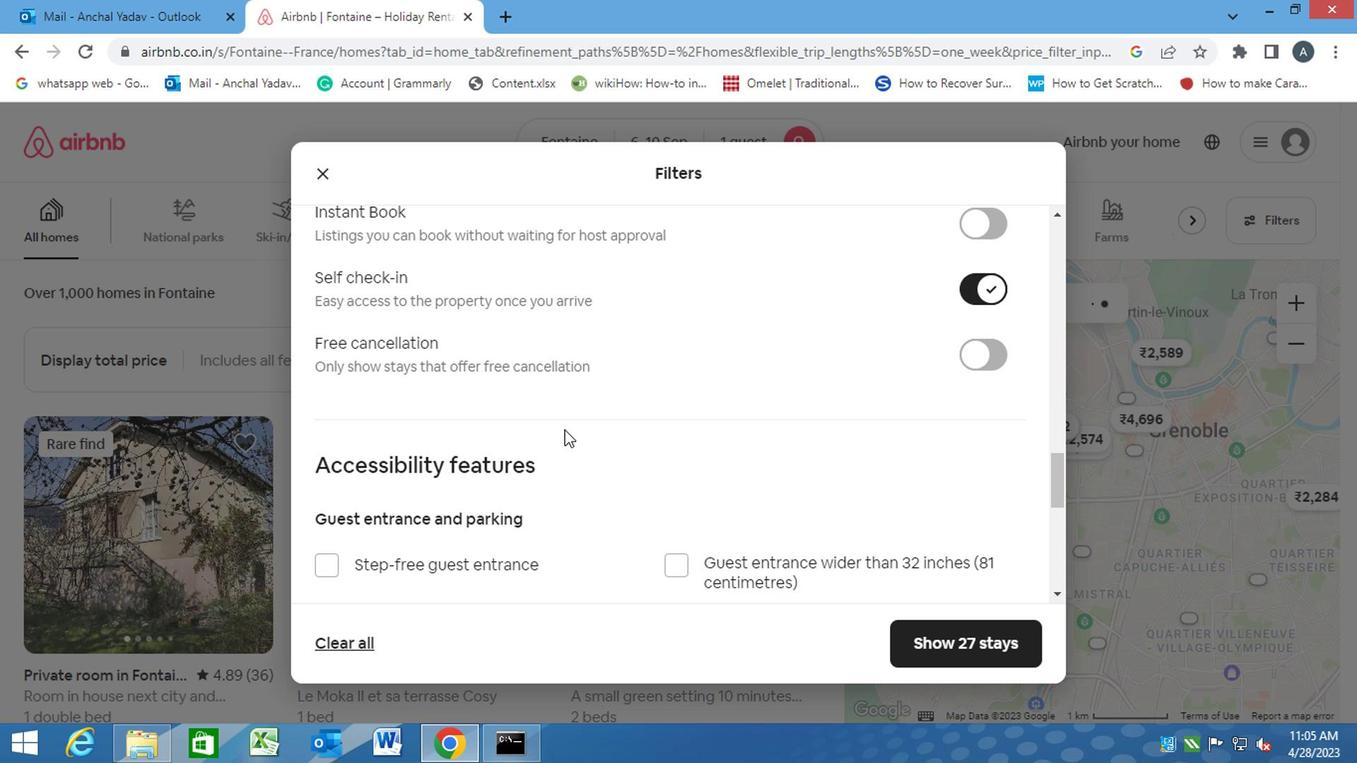 
Action: Mouse scrolled (537, 440) with delta (0, 0)
Screenshot: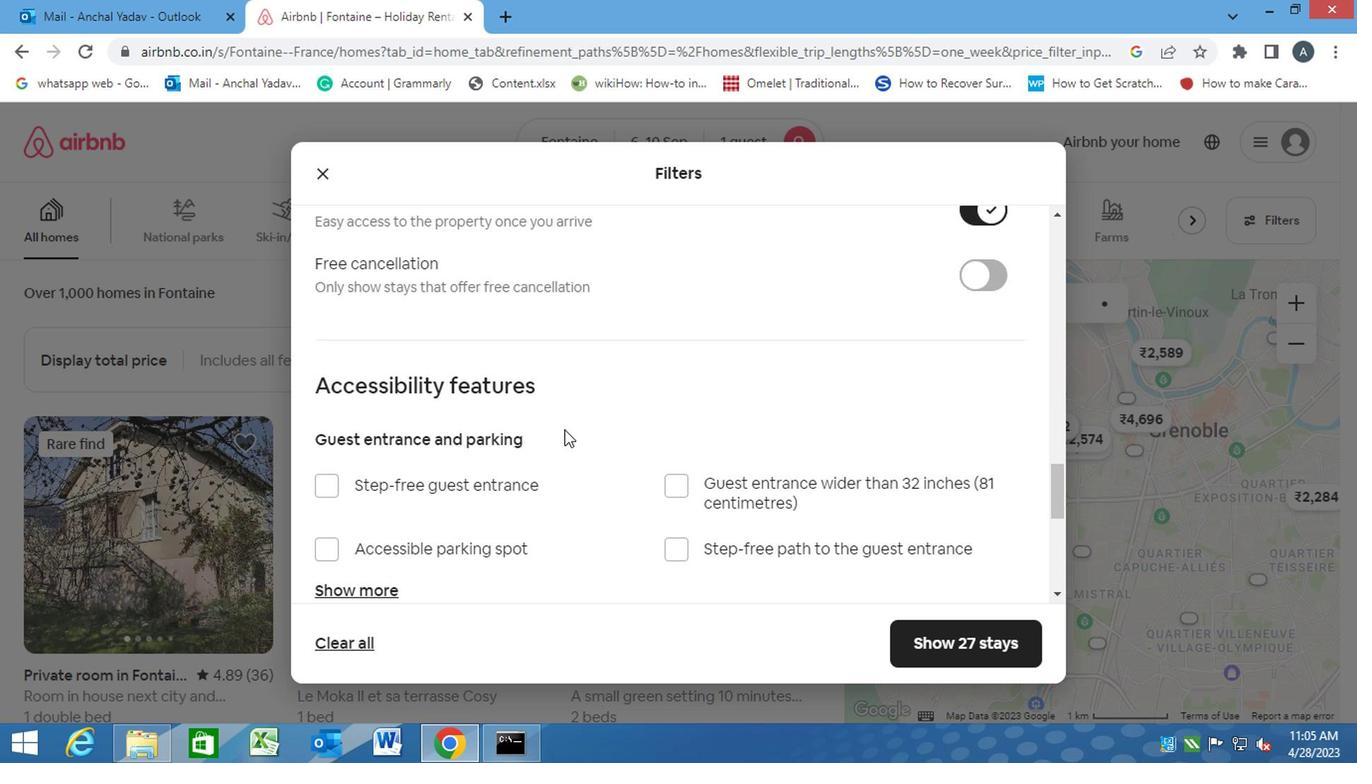 
Action: Mouse scrolled (537, 440) with delta (0, 0)
Screenshot: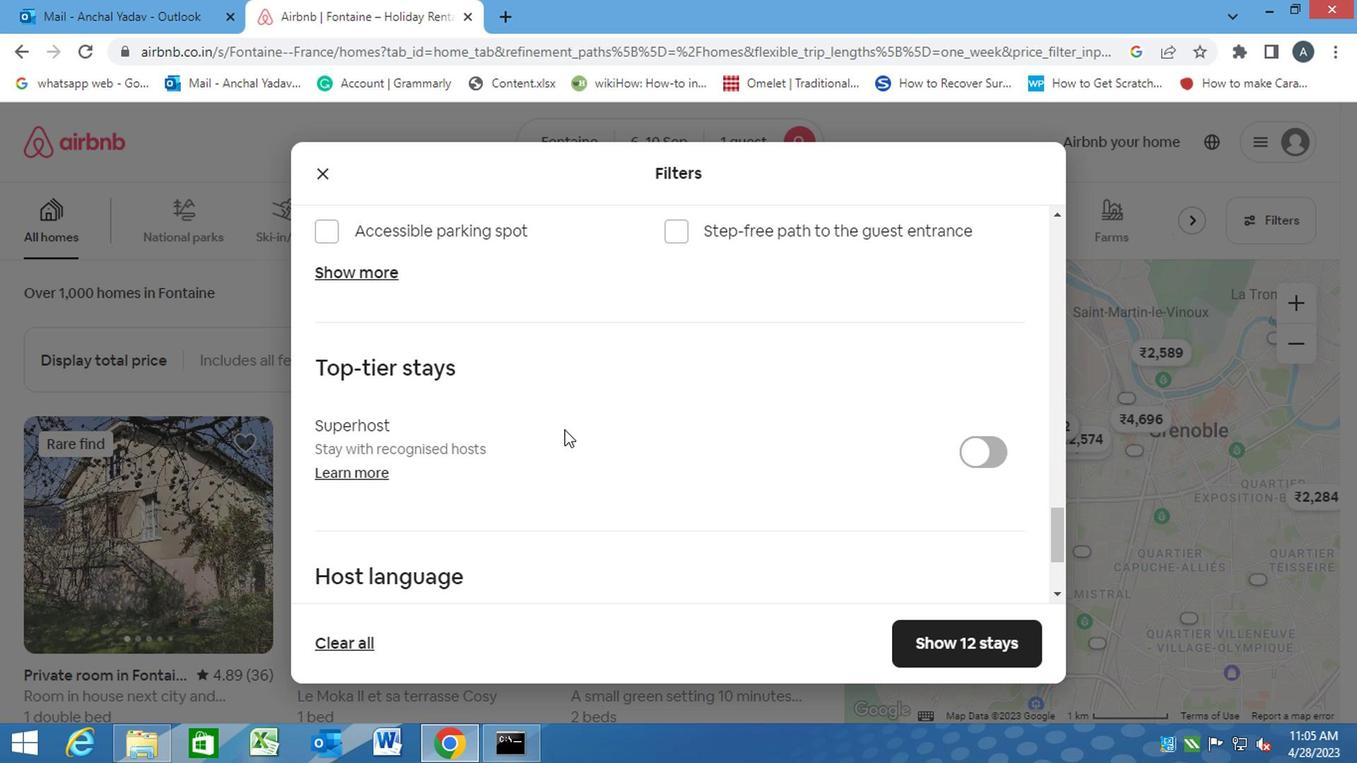 
Action: Mouse scrolled (537, 440) with delta (0, 0)
Screenshot: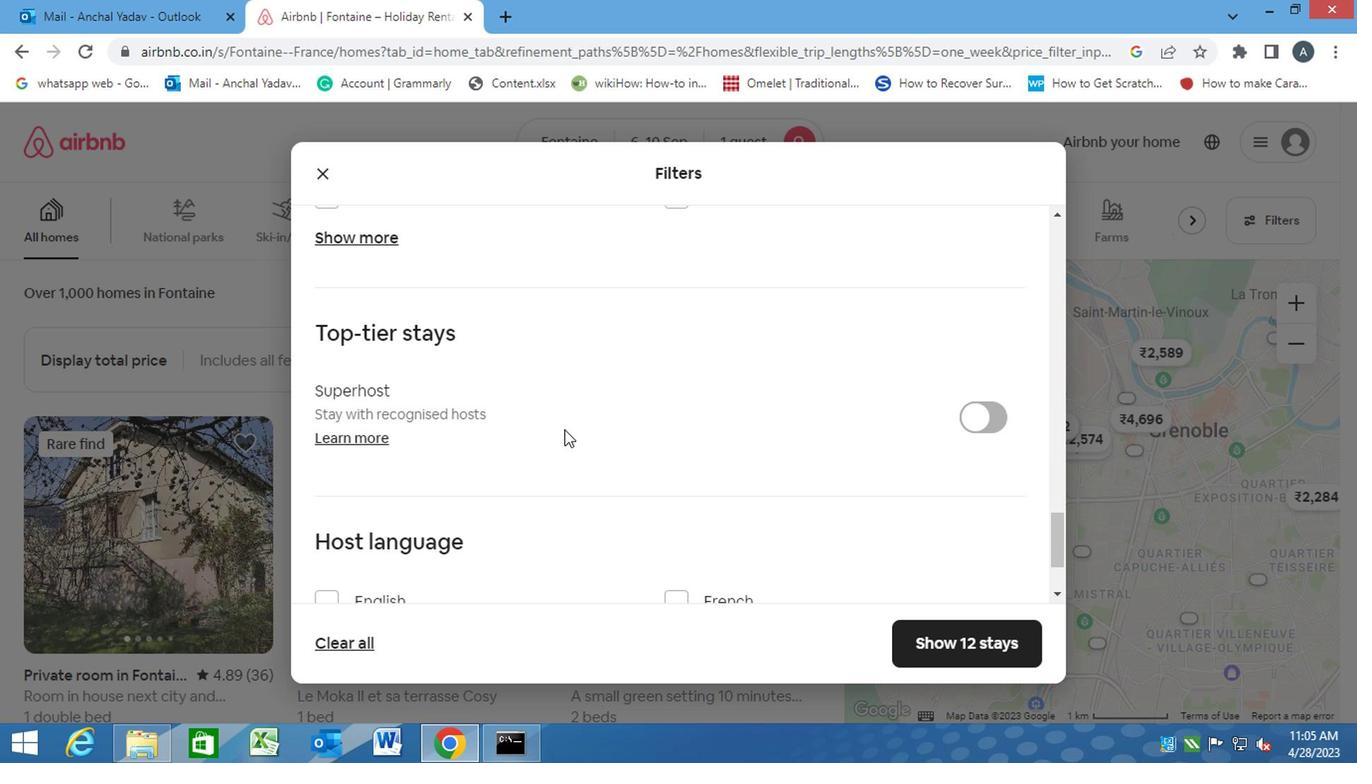 
Action: Mouse scrolled (537, 440) with delta (0, 0)
Screenshot: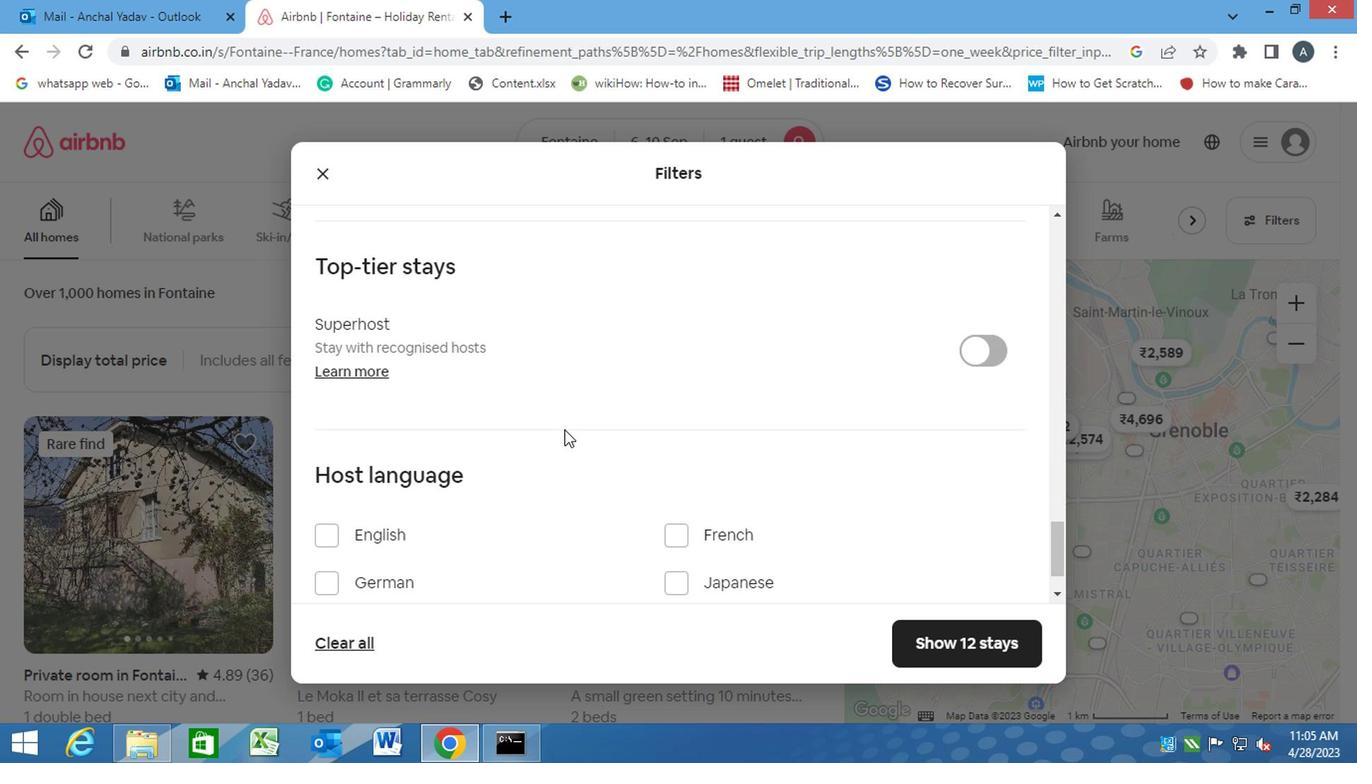 
Action: Mouse moved to (357, 462)
Screenshot: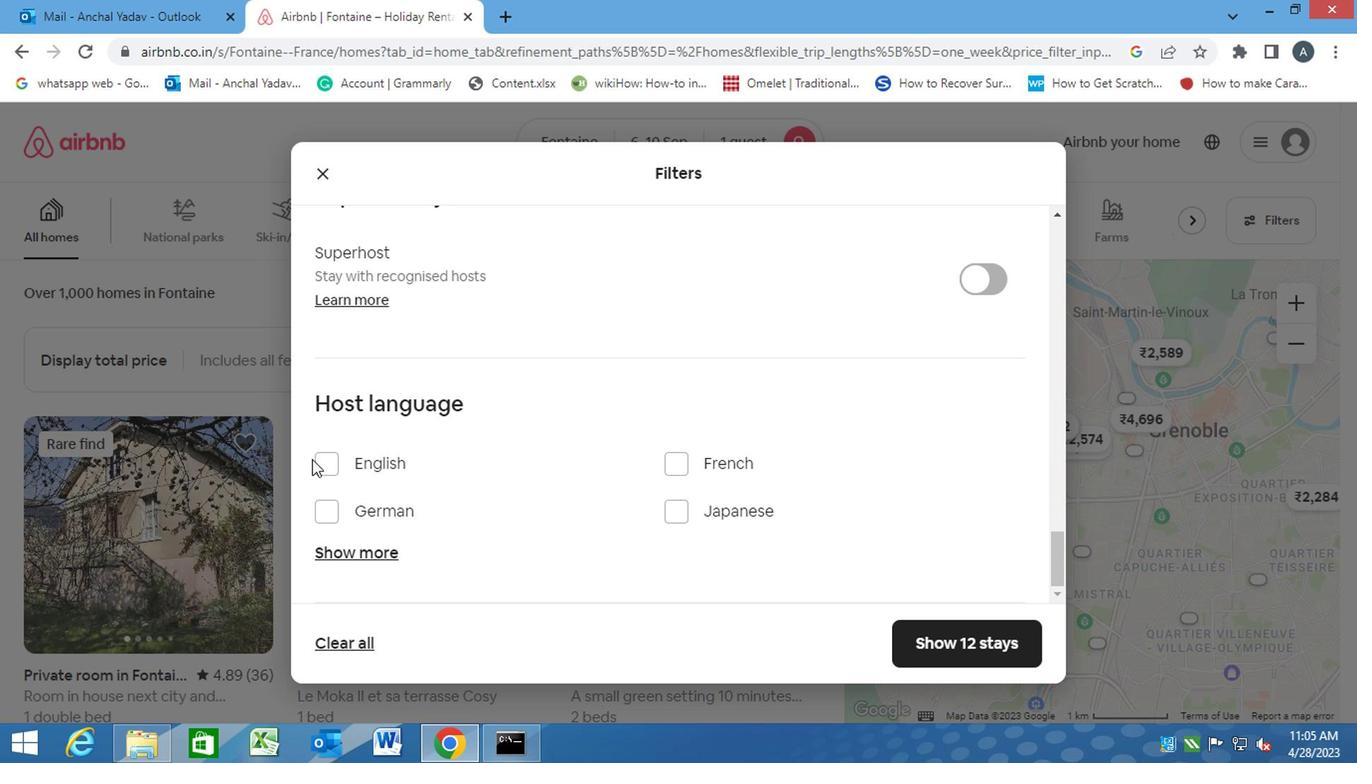 
Action: Mouse pressed left at (357, 462)
Screenshot: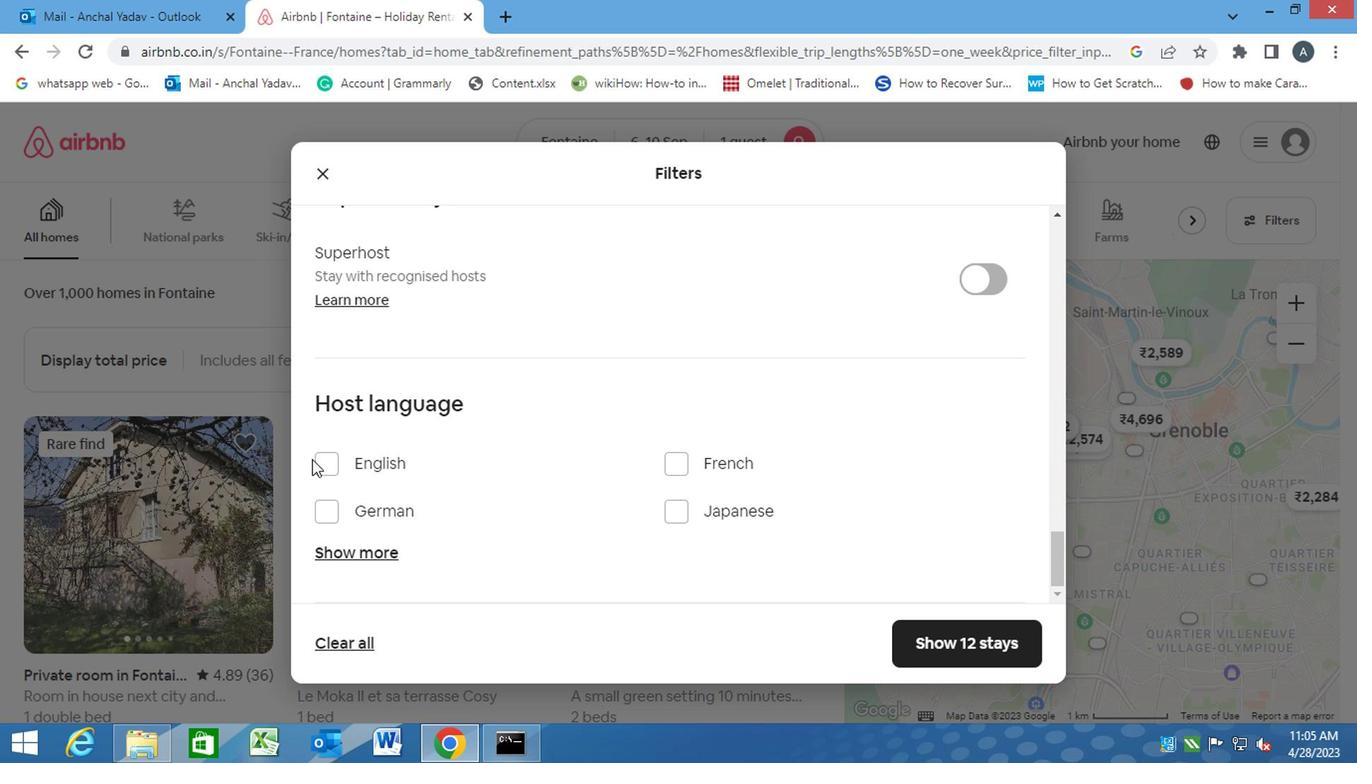 
Action: Mouse moved to (375, 461)
Screenshot: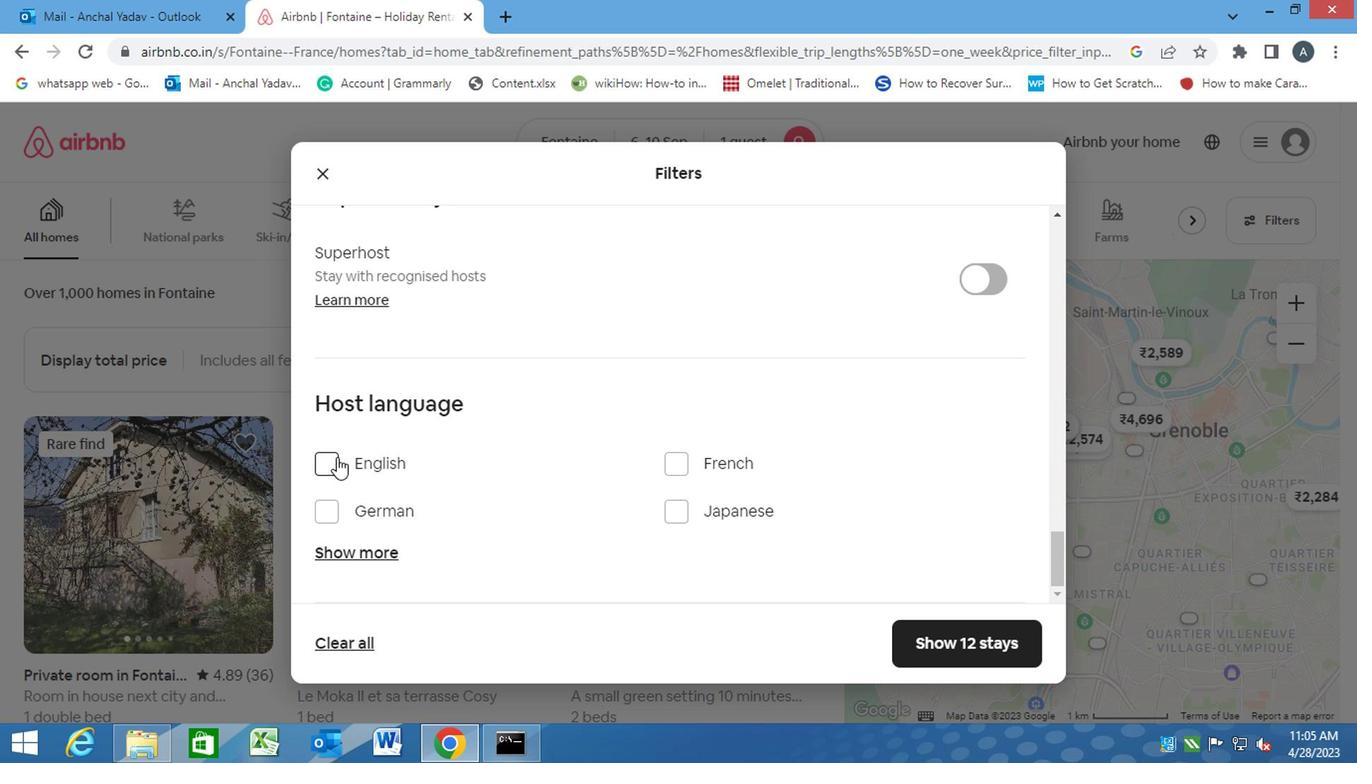 
Action: Mouse pressed left at (375, 461)
Screenshot: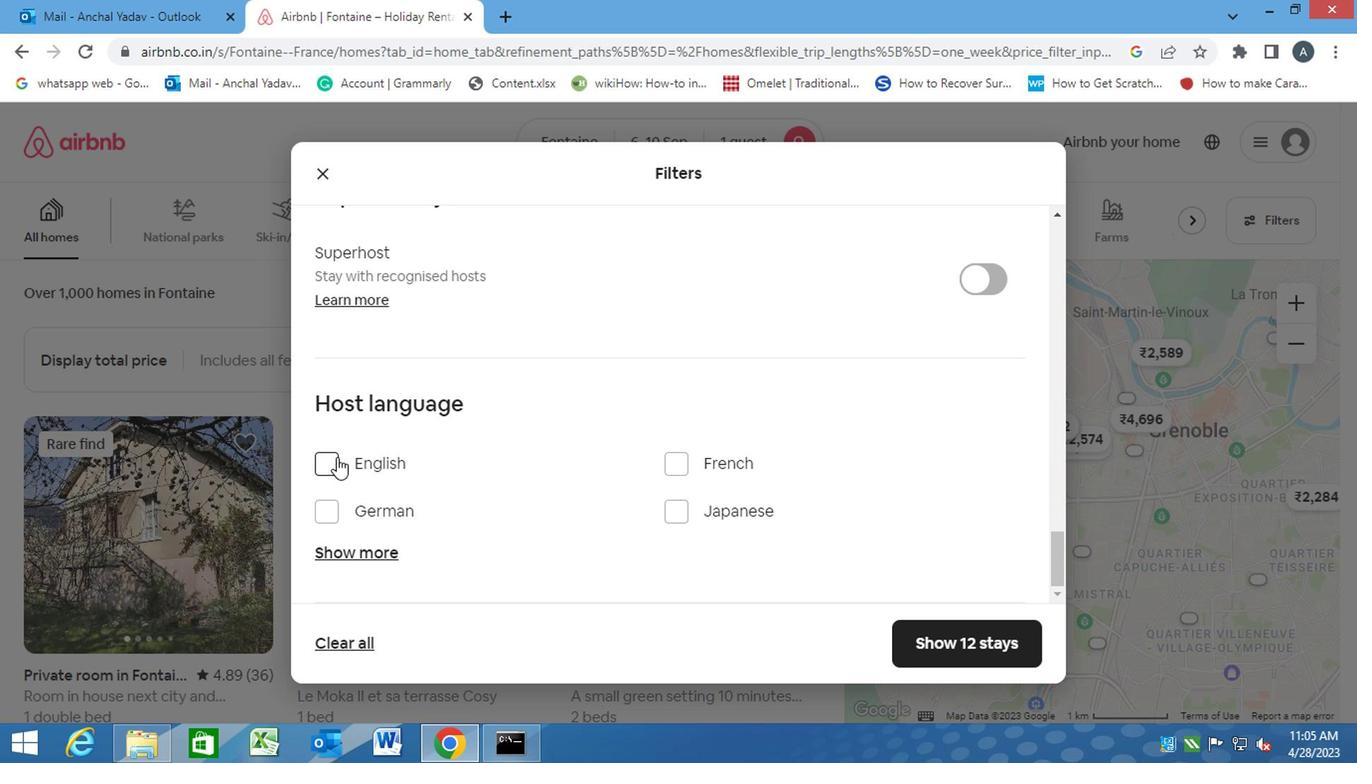 
Action: Mouse moved to (806, 593)
Screenshot: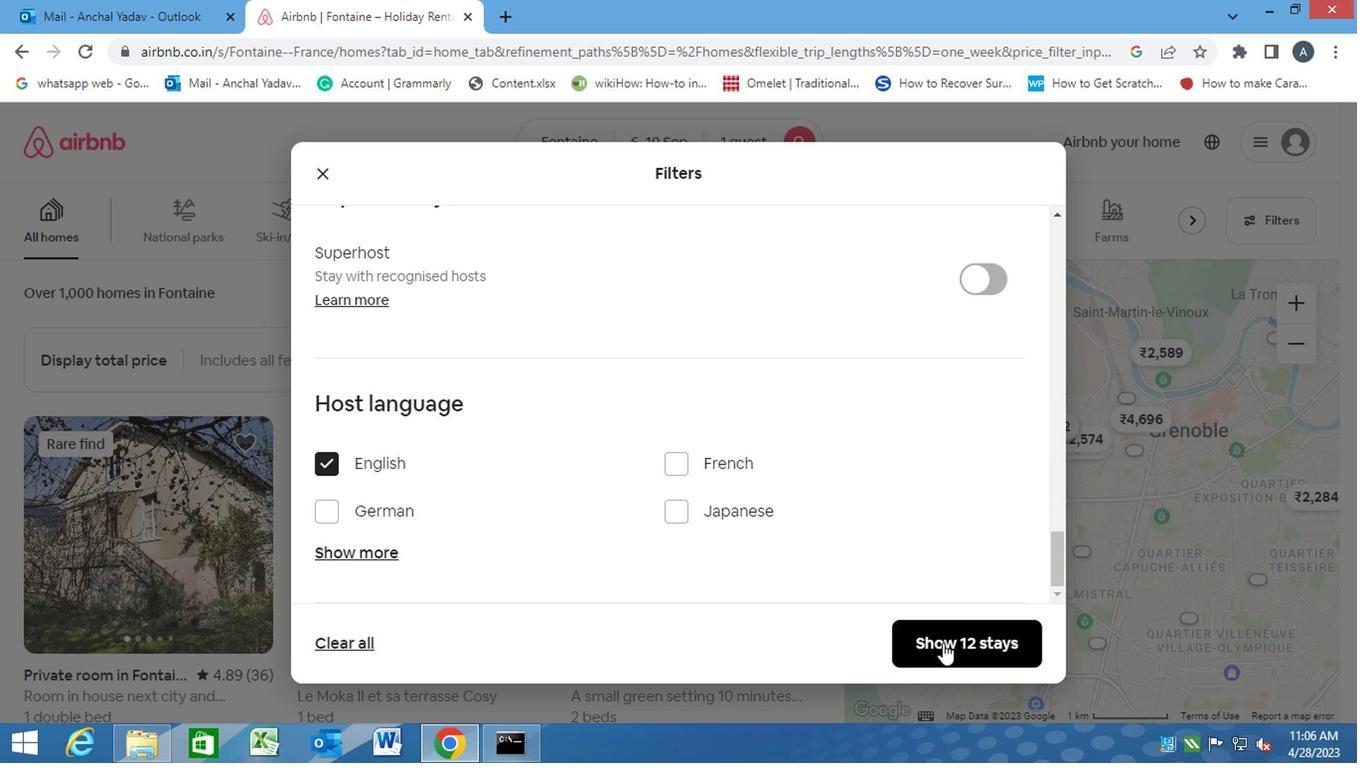 
Action: Mouse pressed left at (806, 593)
Screenshot: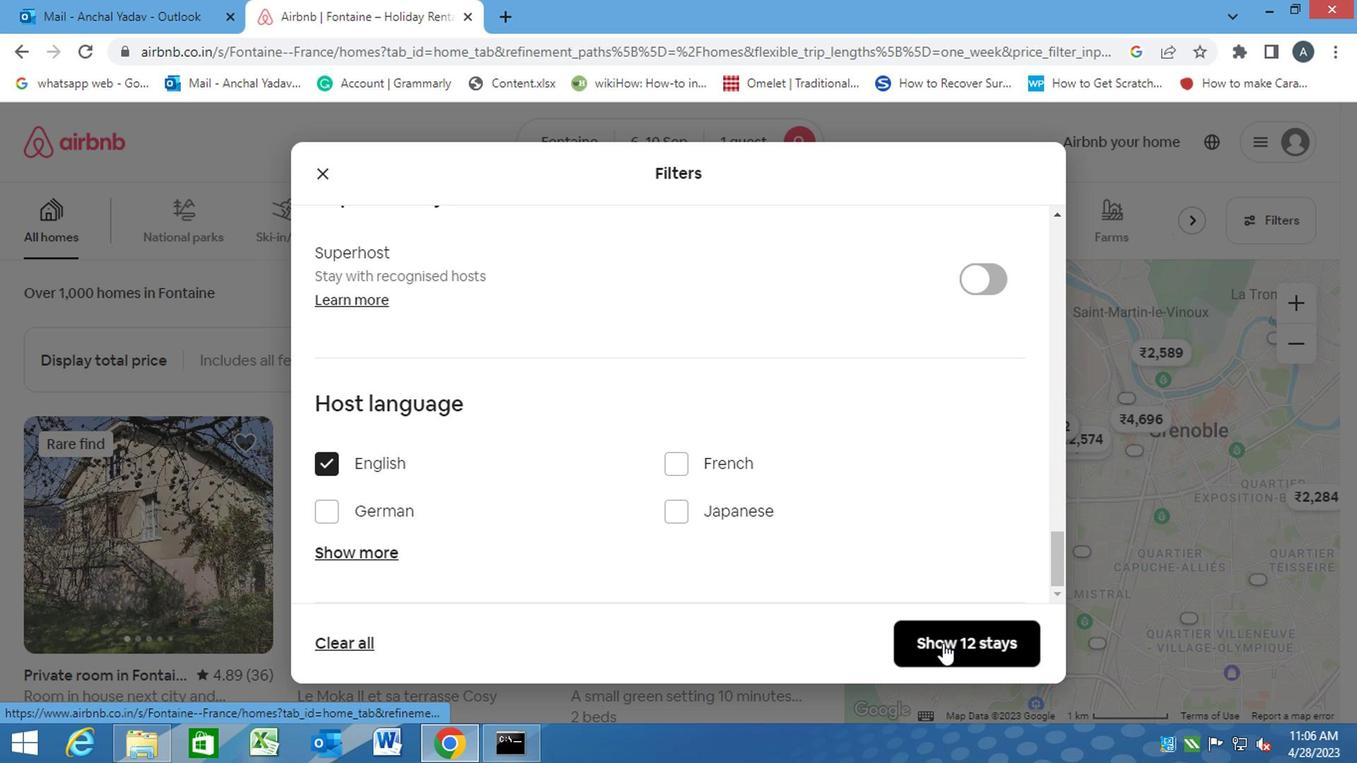
